 Task: Find connections with filter location Compiègne with filter topic #linkedinnetworkingwith filter profile language German with filter current company Muthoot Fincorp Ltd. with filter school Coimbatore Tamil Nadu jobs  with filter industry Furniture and Home Furnishings Manufacturing with filter service category Financial Planning with filter keywords title Phone Survey Conductor
Action: Mouse moved to (629, 83)
Screenshot: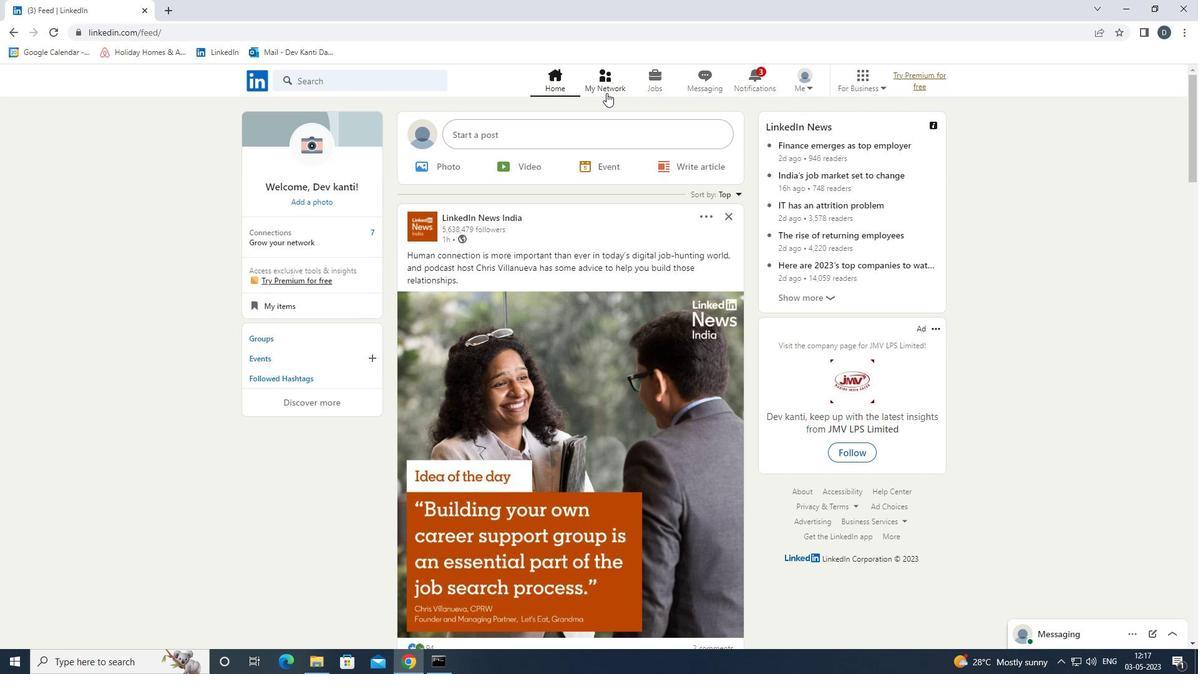 
Action: Mouse pressed left at (629, 83)
Screenshot: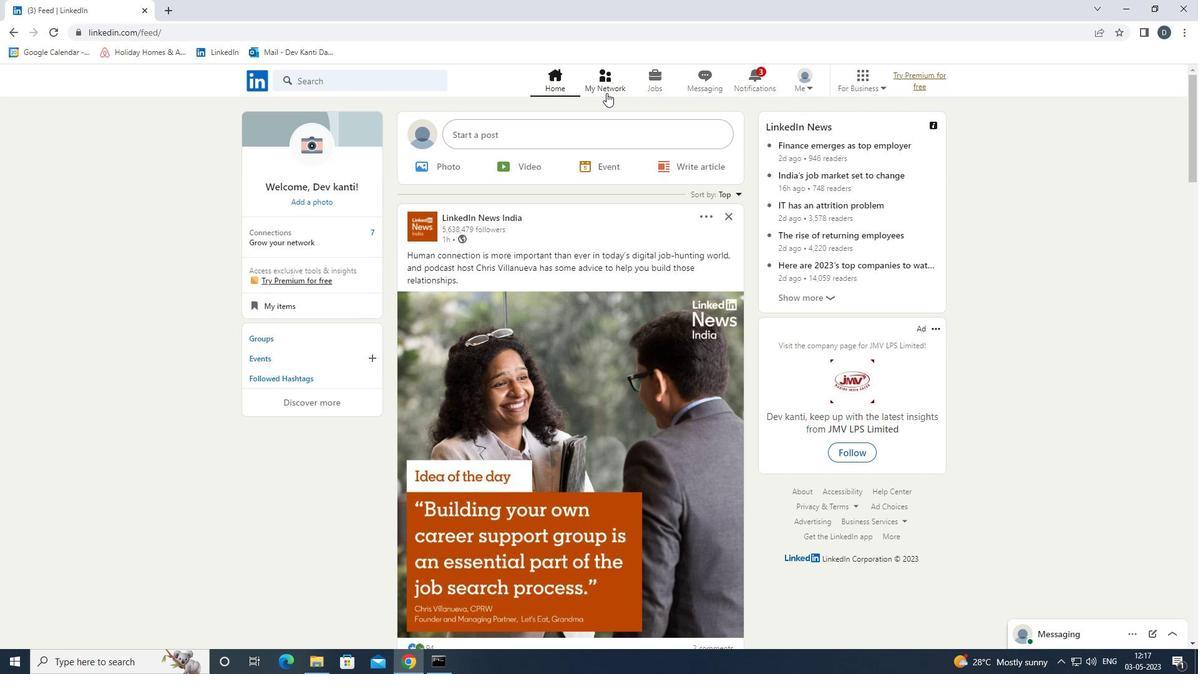 
Action: Mouse moved to (604, 75)
Screenshot: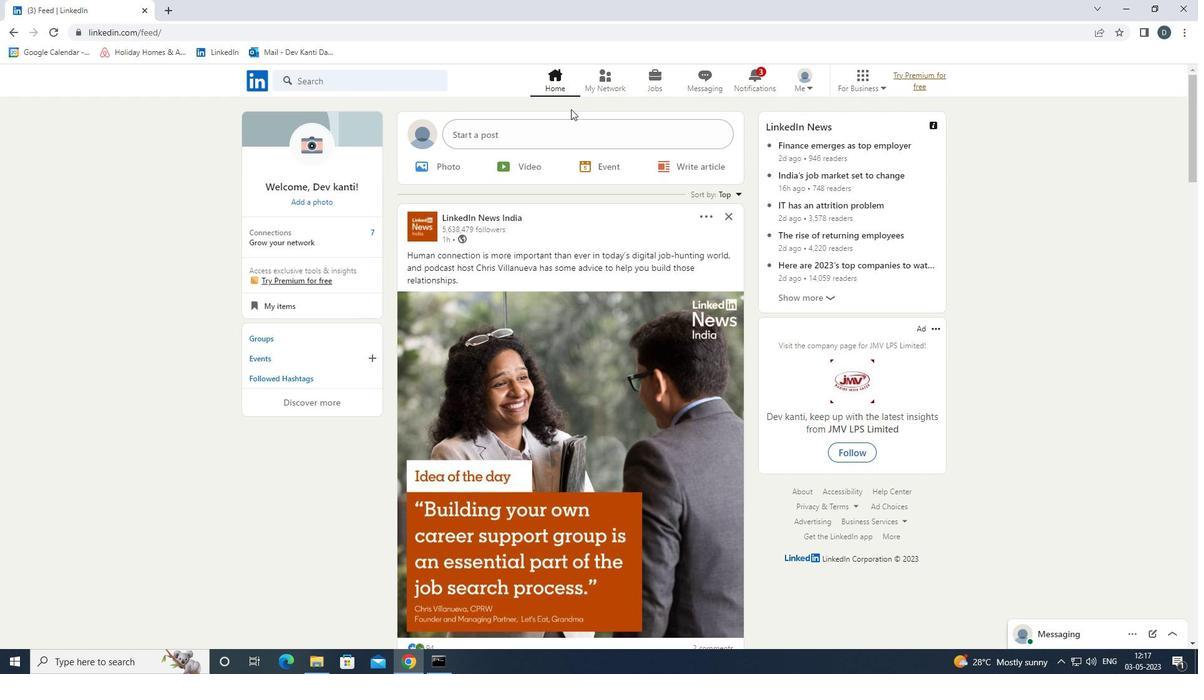 
Action: Mouse pressed left at (604, 75)
Screenshot: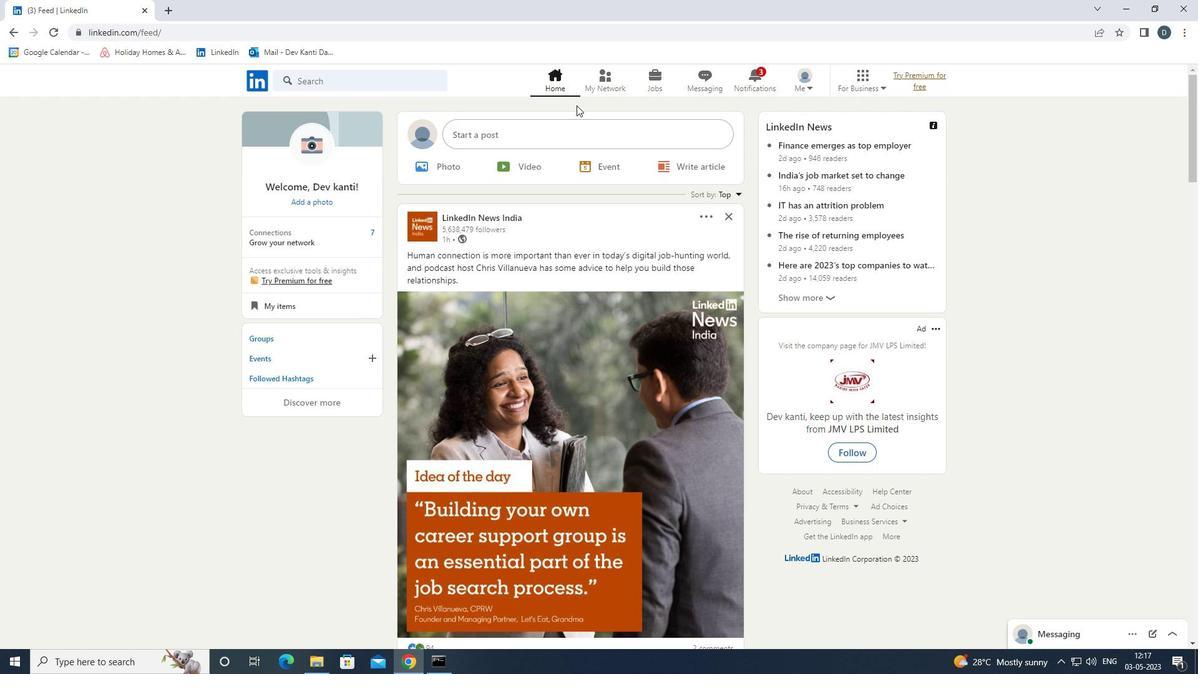 
Action: Mouse moved to (414, 149)
Screenshot: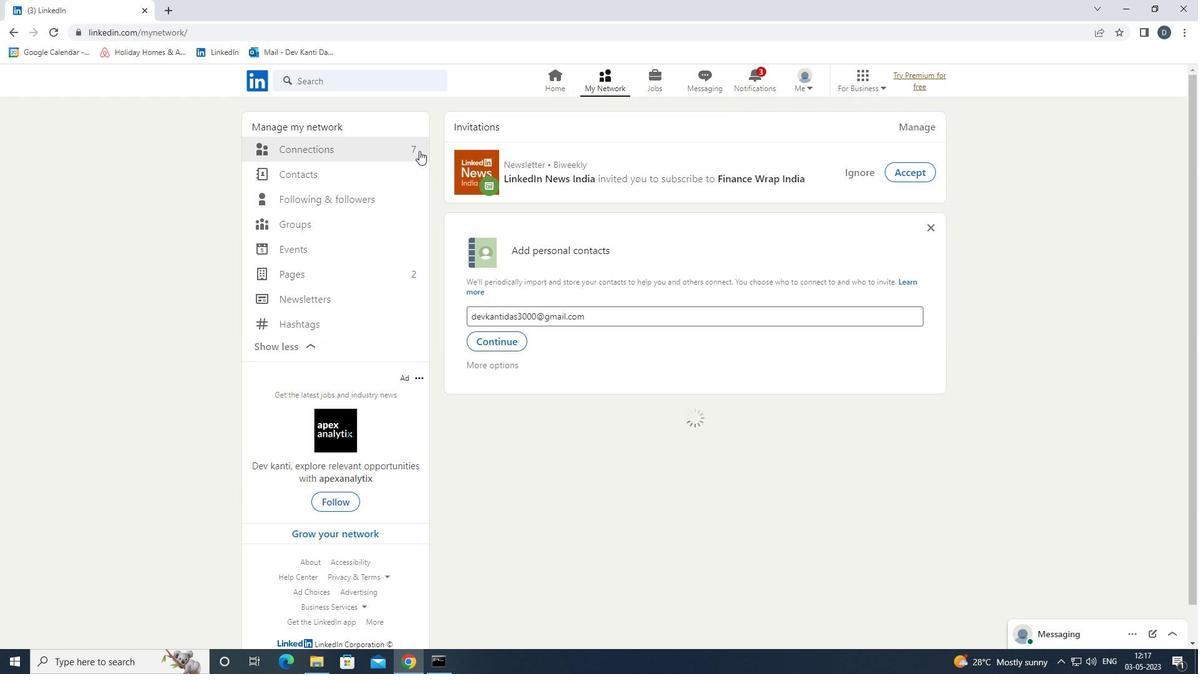
Action: Mouse pressed left at (414, 149)
Screenshot: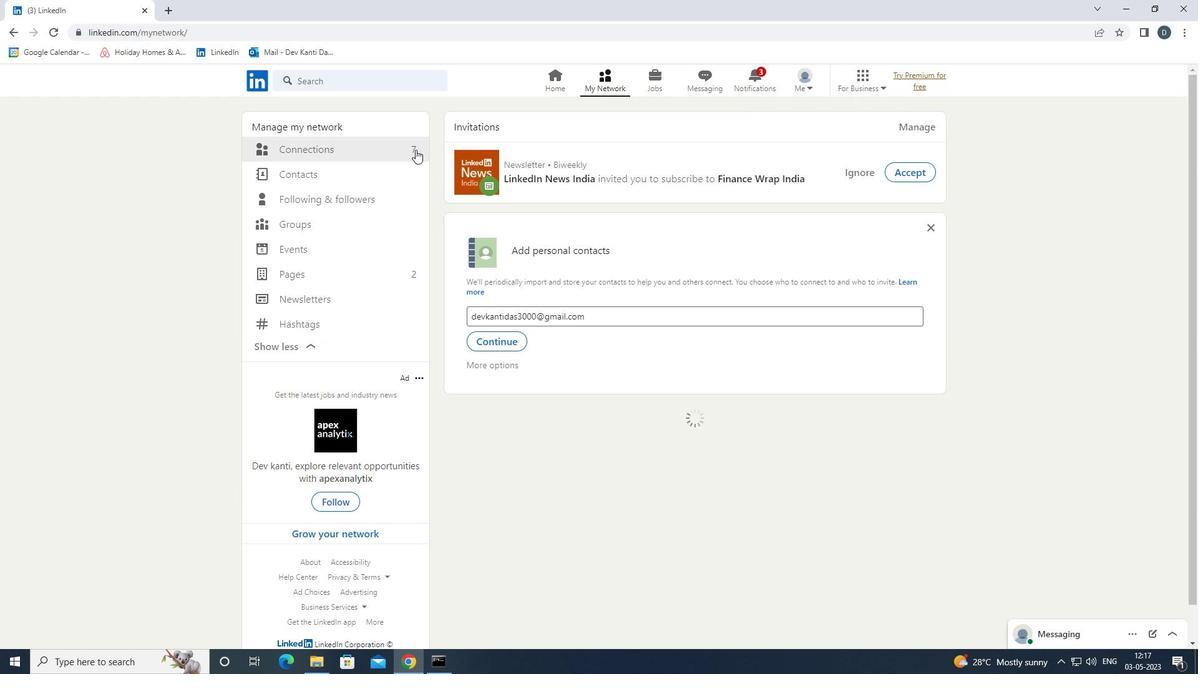 
Action: Mouse moved to (665, 140)
Screenshot: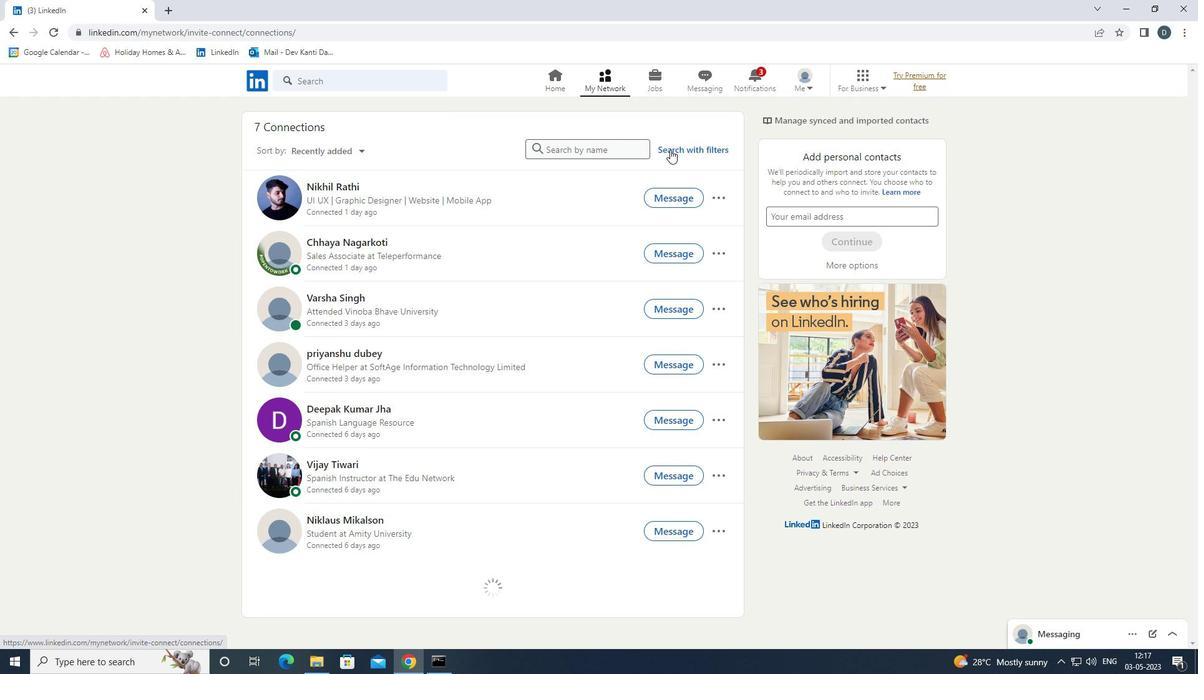 
Action: Mouse pressed left at (665, 140)
Screenshot: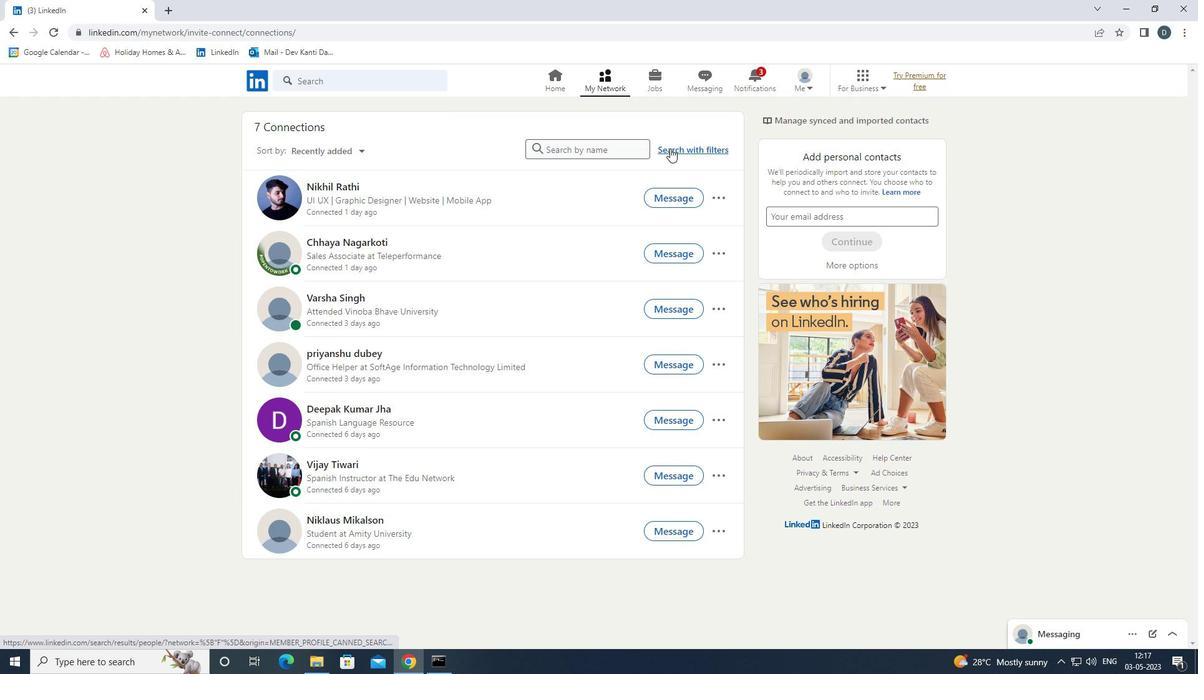 
Action: Mouse moved to (667, 143)
Screenshot: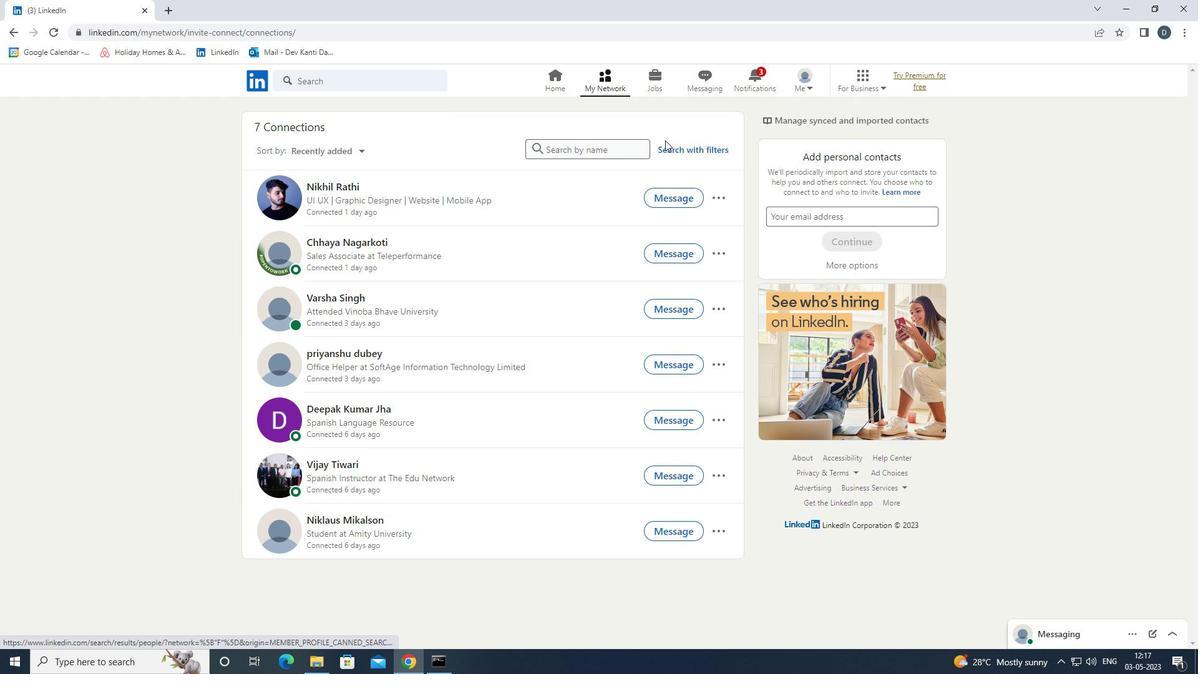 
Action: Mouse pressed left at (667, 143)
Screenshot: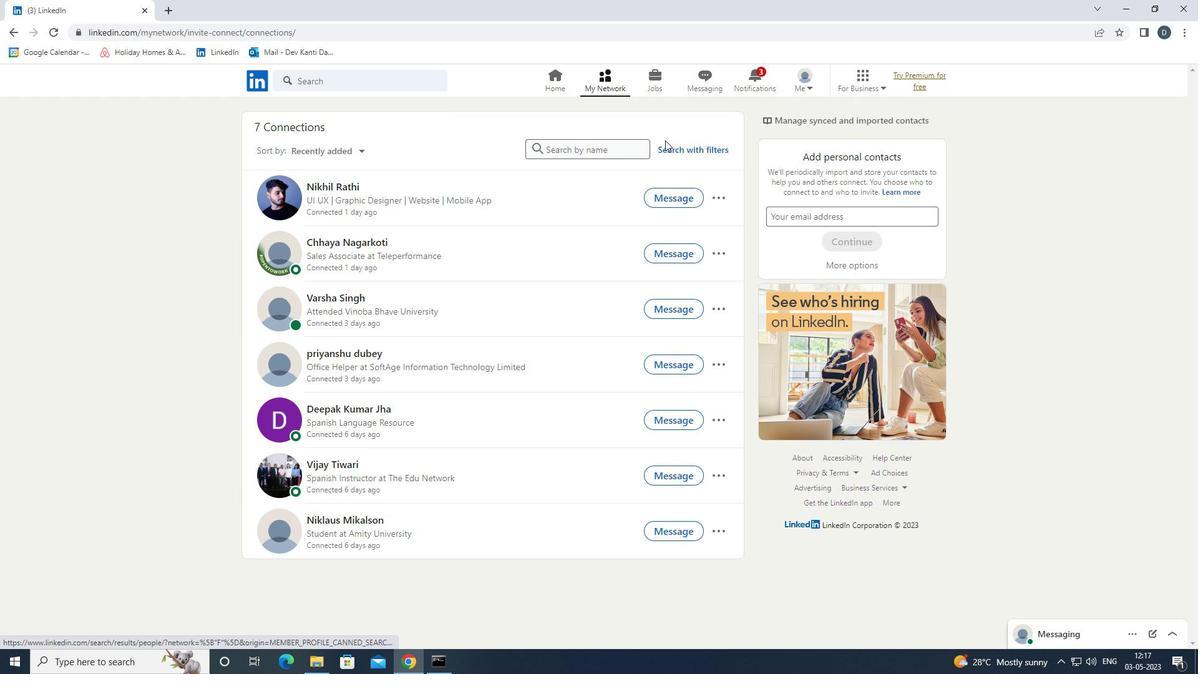 
Action: Mouse moved to (640, 113)
Screenshot: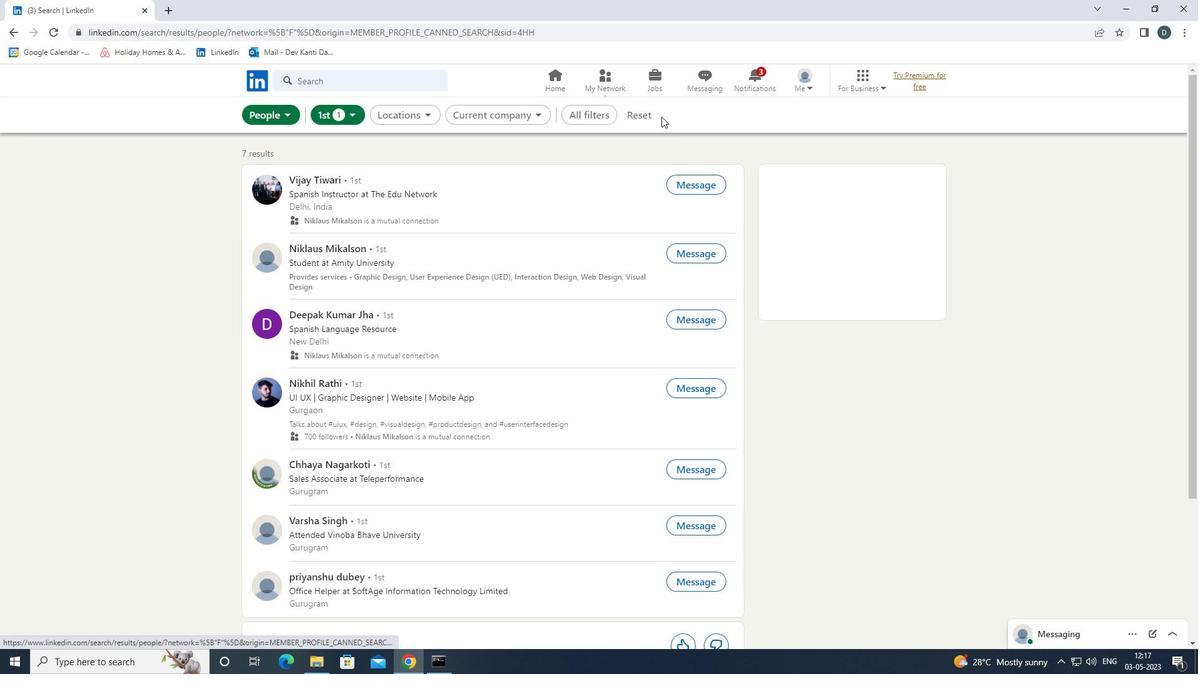 
Action: Mouse pressed left at (640, 113)
Screenshot: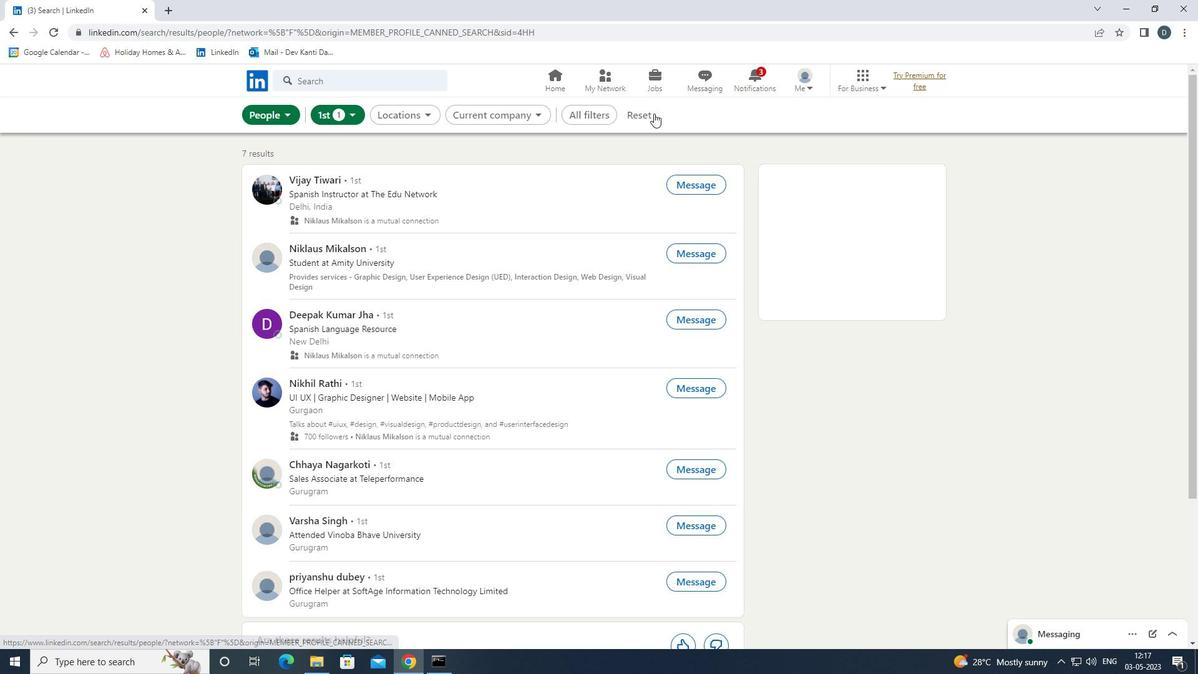 
Action: Mouse moved to (614, 119)
Screenshot: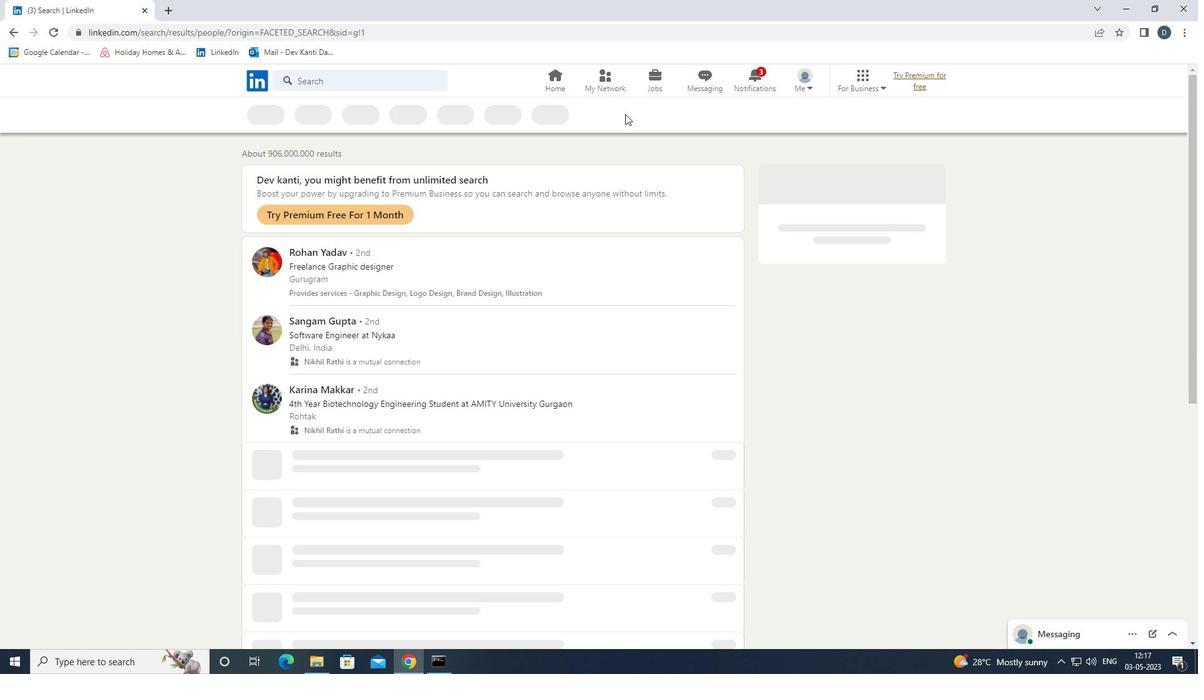 
Action: Mouse pressed left at (614, 119)
Screenshot: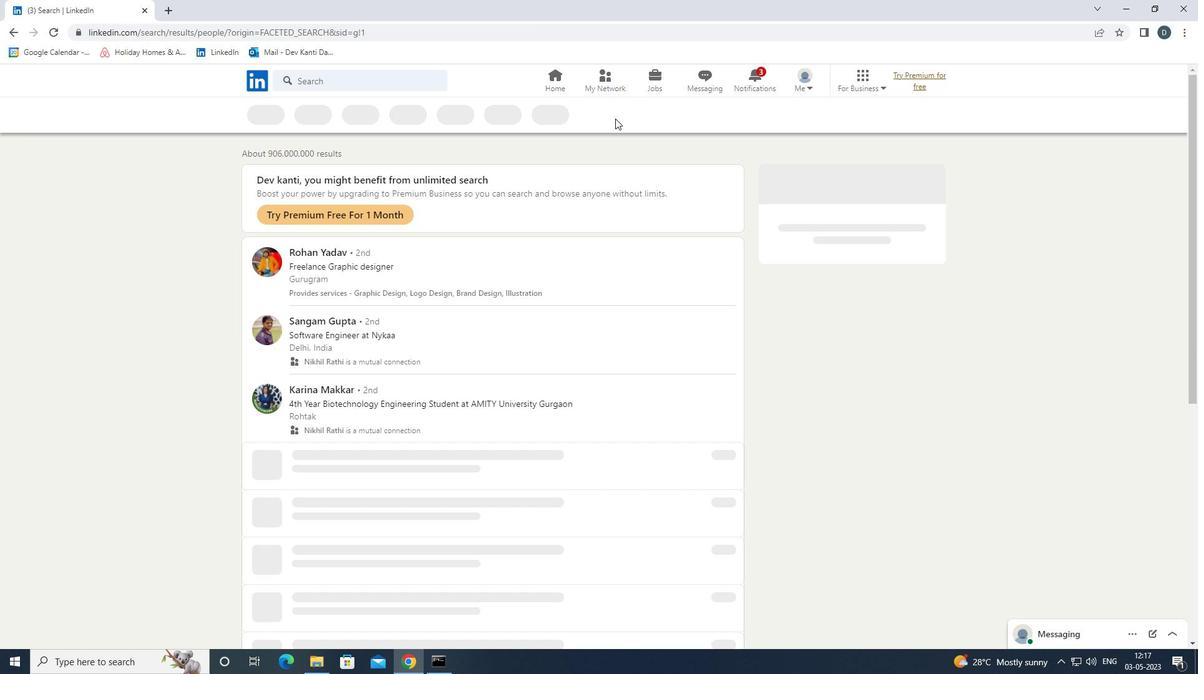 
Action: Mouse moved to (1027, 433)
Screenshot: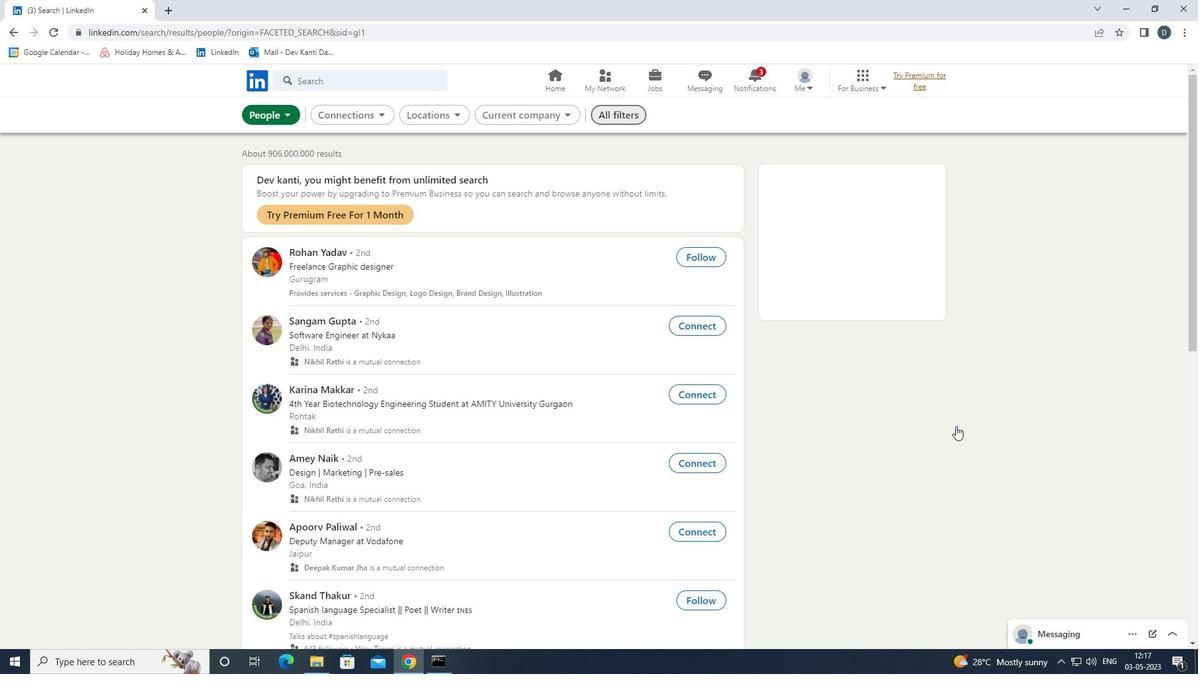 
Action: Mouse scrolled (1027, 432) with delta (0, 0)
Screenshot: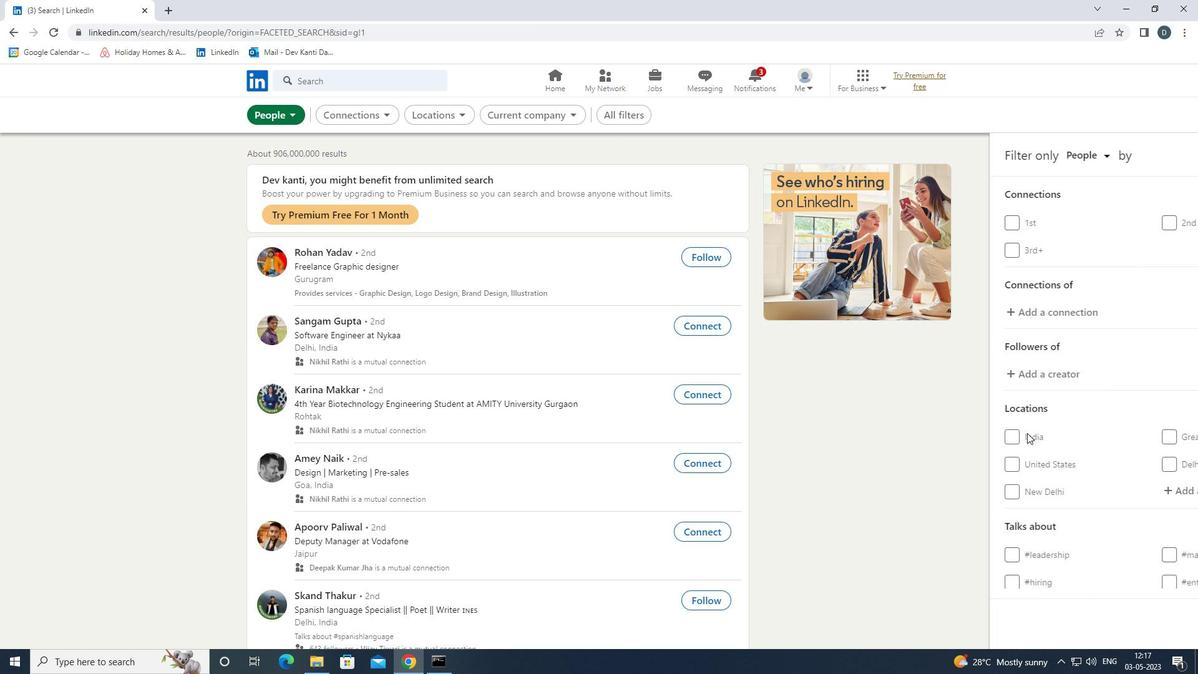 
Action: Mouse scrolled (1027, 432) with delta (0, 0)
Screenshot: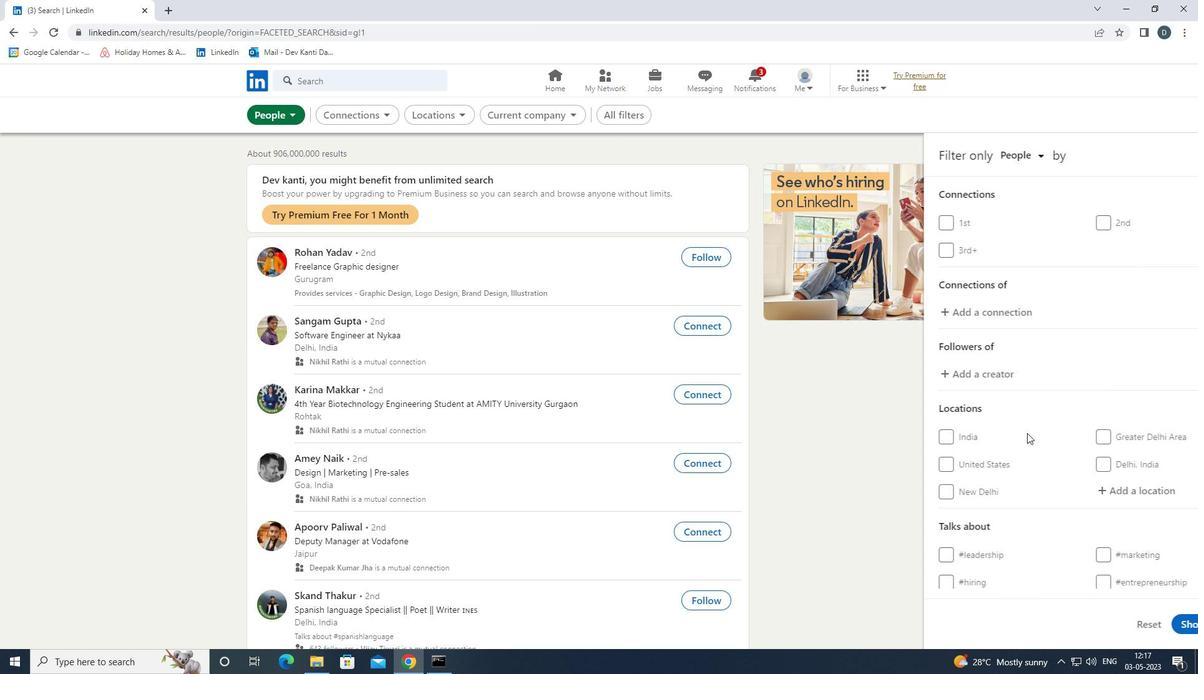 
Action: Mouse moved to (1031, 362)
Screenshot: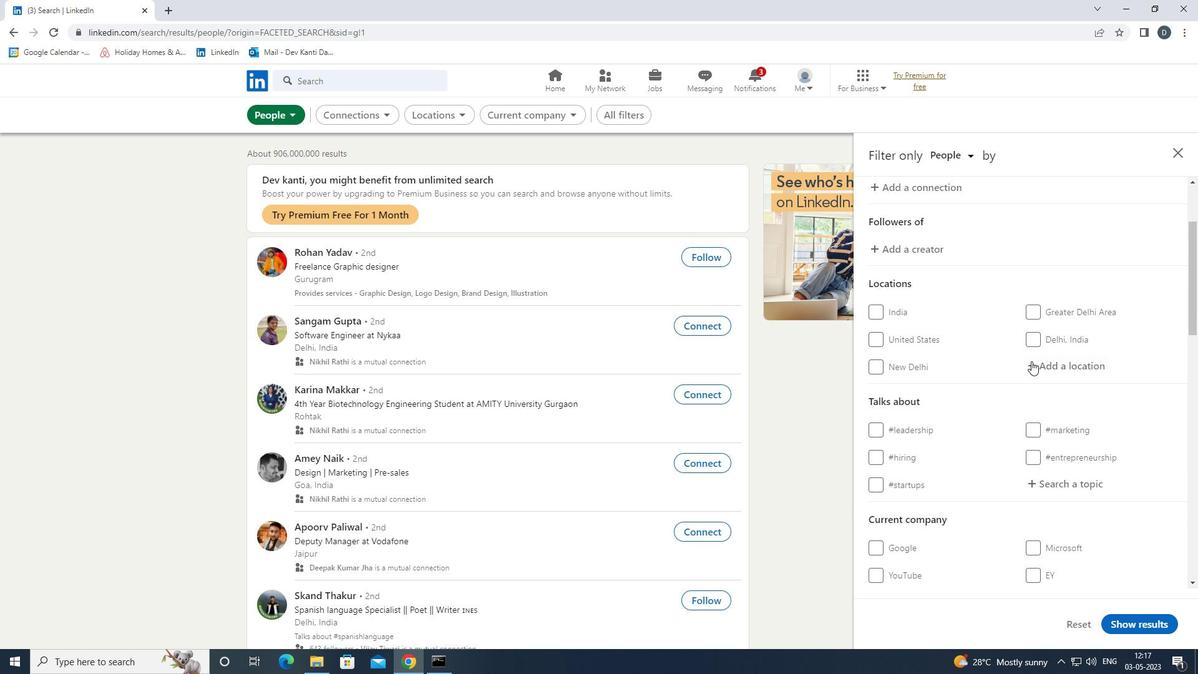 
Action: Mouse pressed left at (1031, 362)
Screenshot: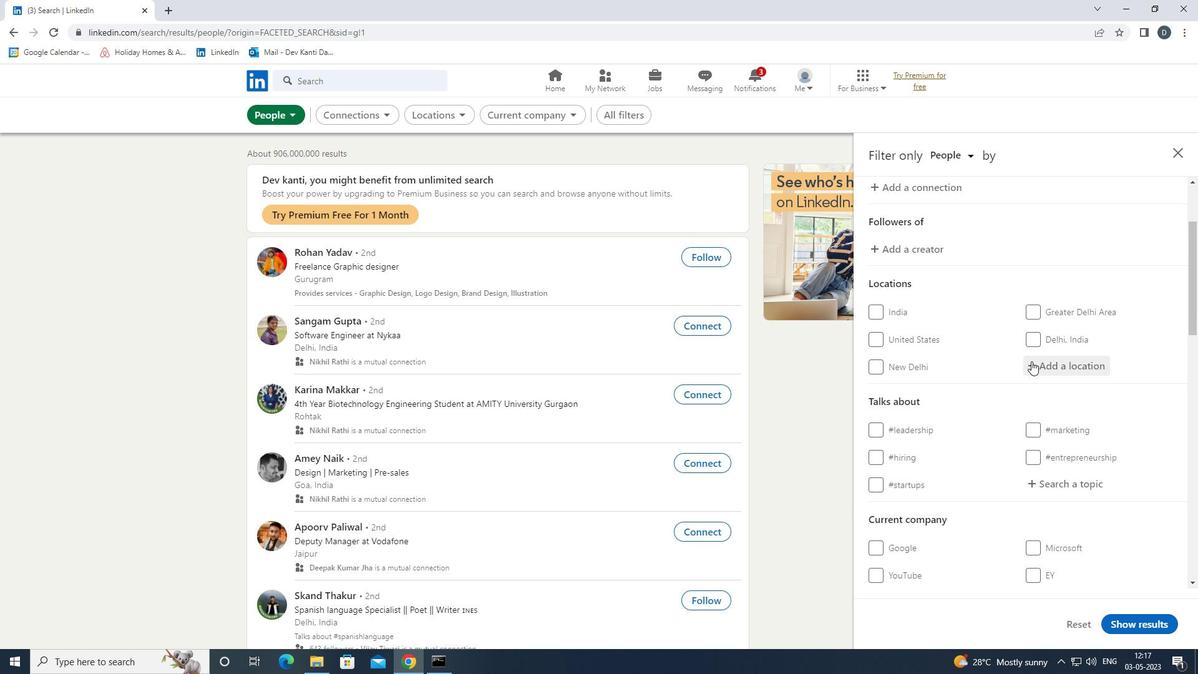 
Action: Mouse moved to (1030, 365)
Screenshot: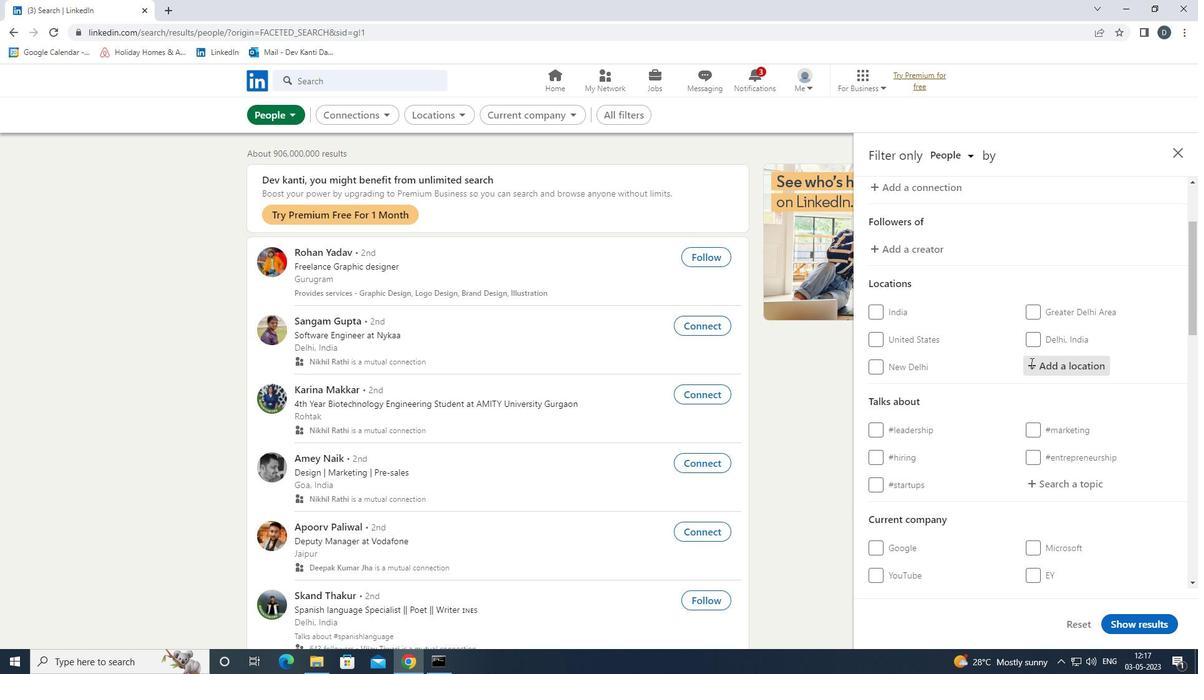 
Action: Key pressed <Key.shift>COMPIEGNE<Key.down><Key.enter>
Screenshot: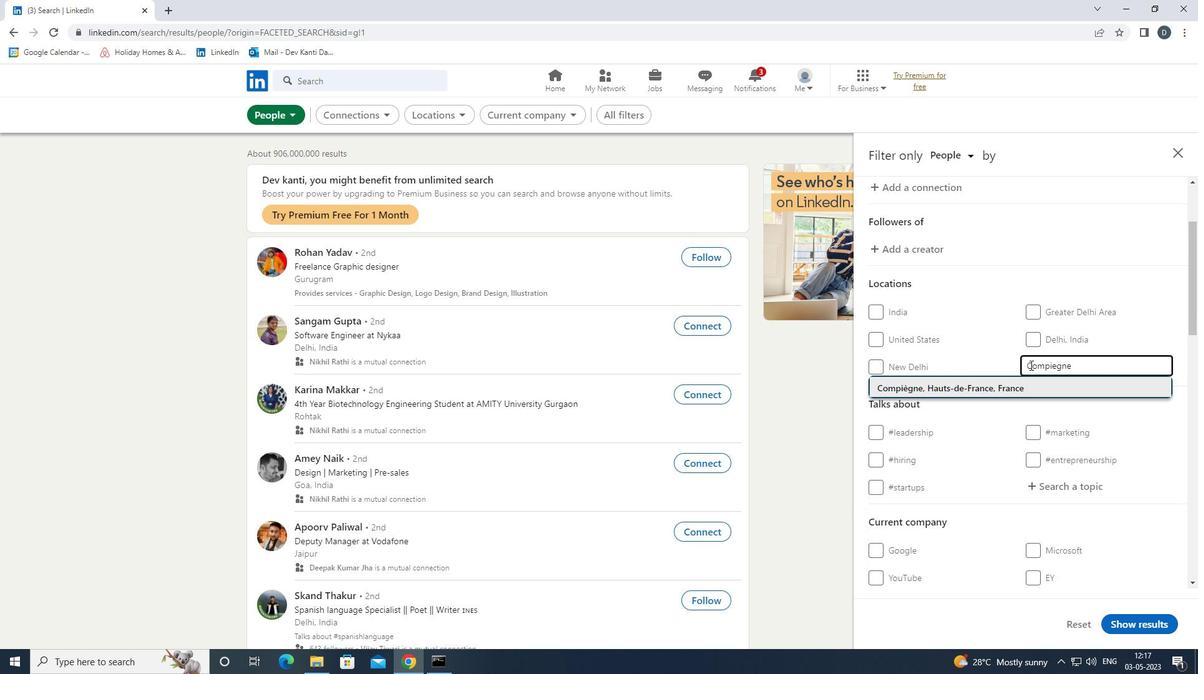 
Action: Mouse moved to (1036, 366)
Screenshot: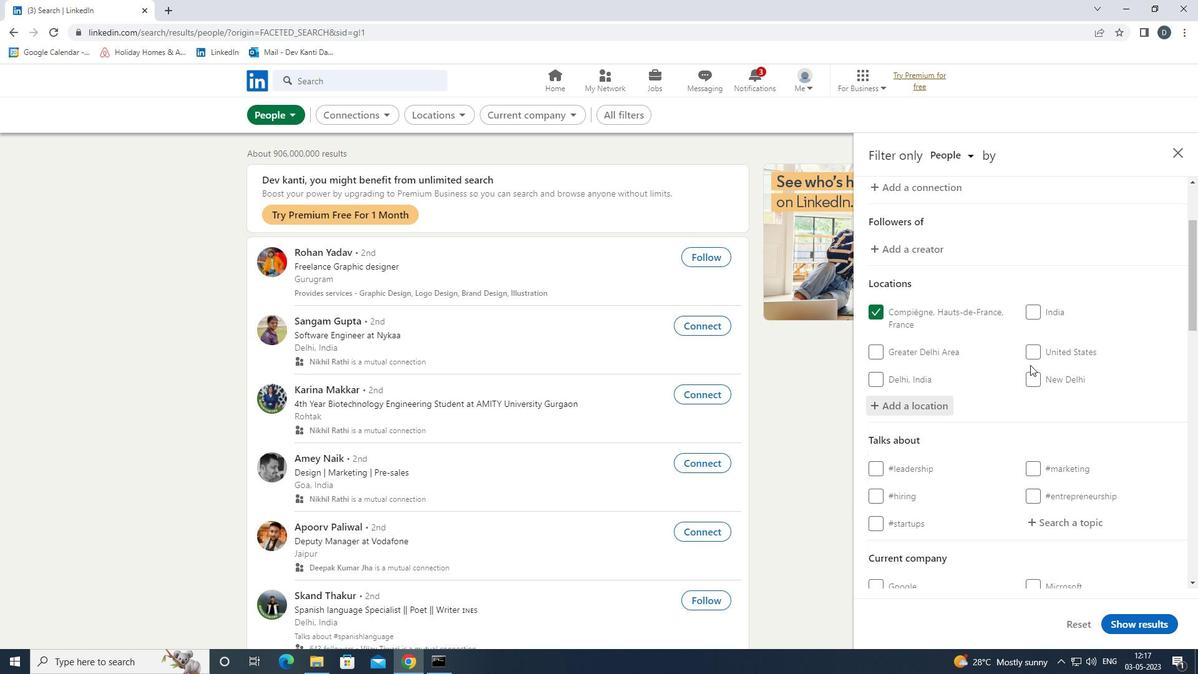 
Action: Mouse scrolled (1036, 365) with delta (0, 0)
Screenshot: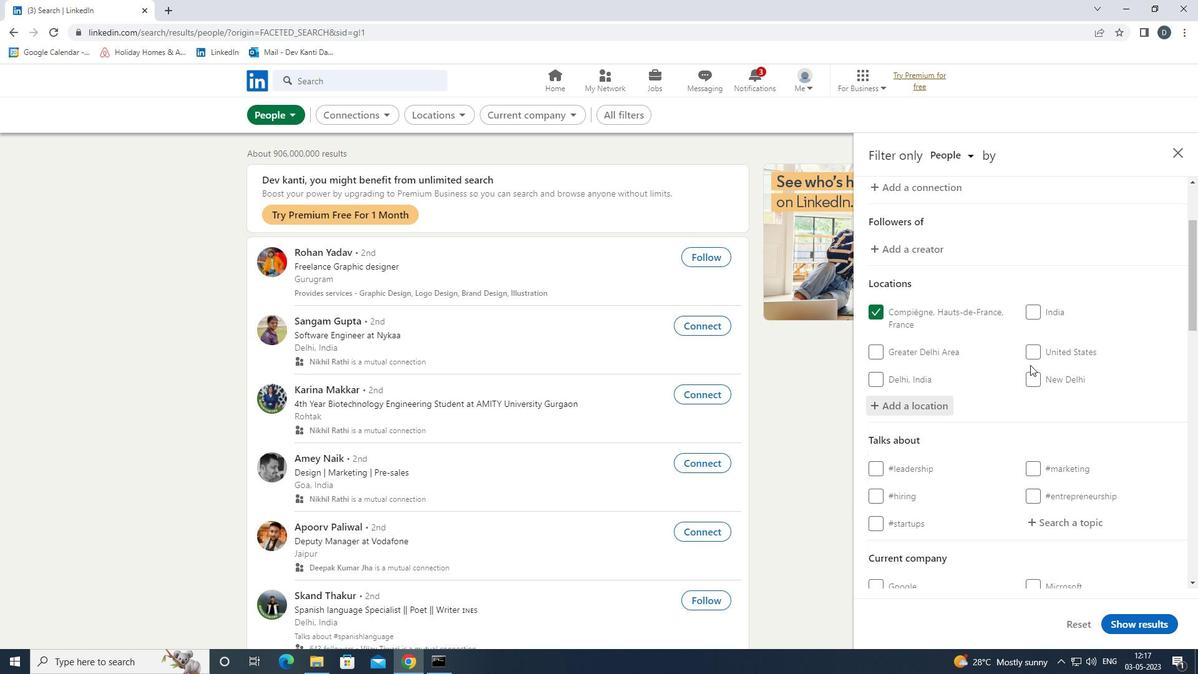 
Action: Mouse scrolled (1036, 365) with delta (0, 0)
Screenshot: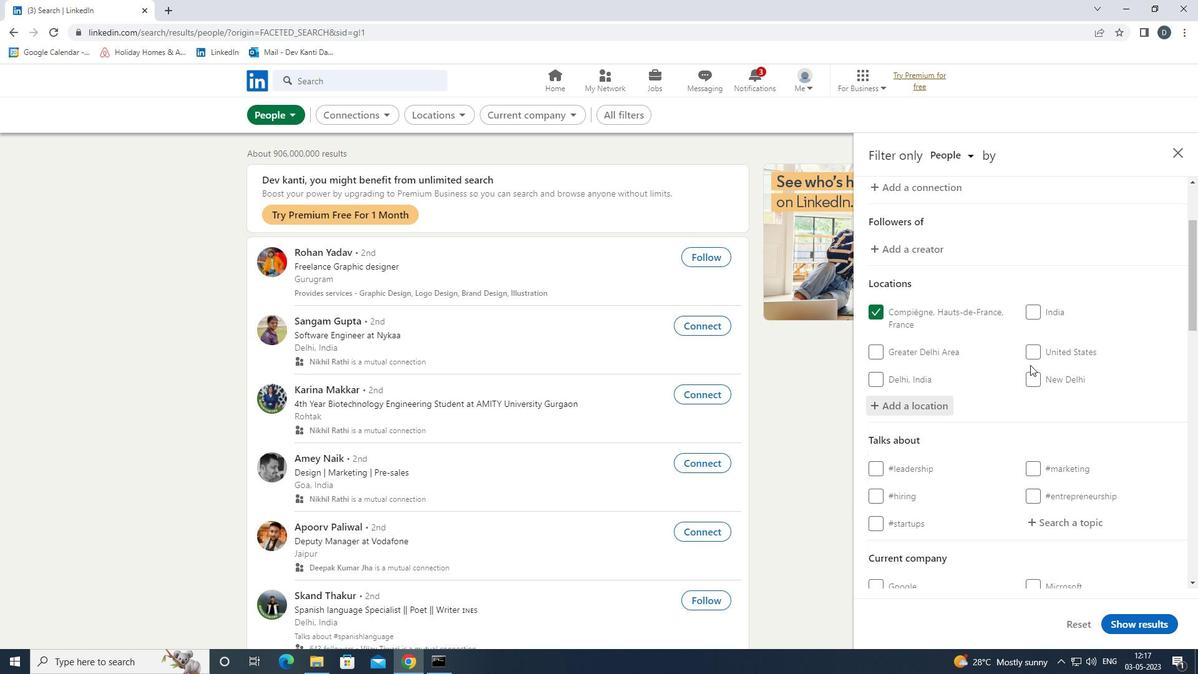 
Action: Mouse moved to (1051, 401)
Screenshot: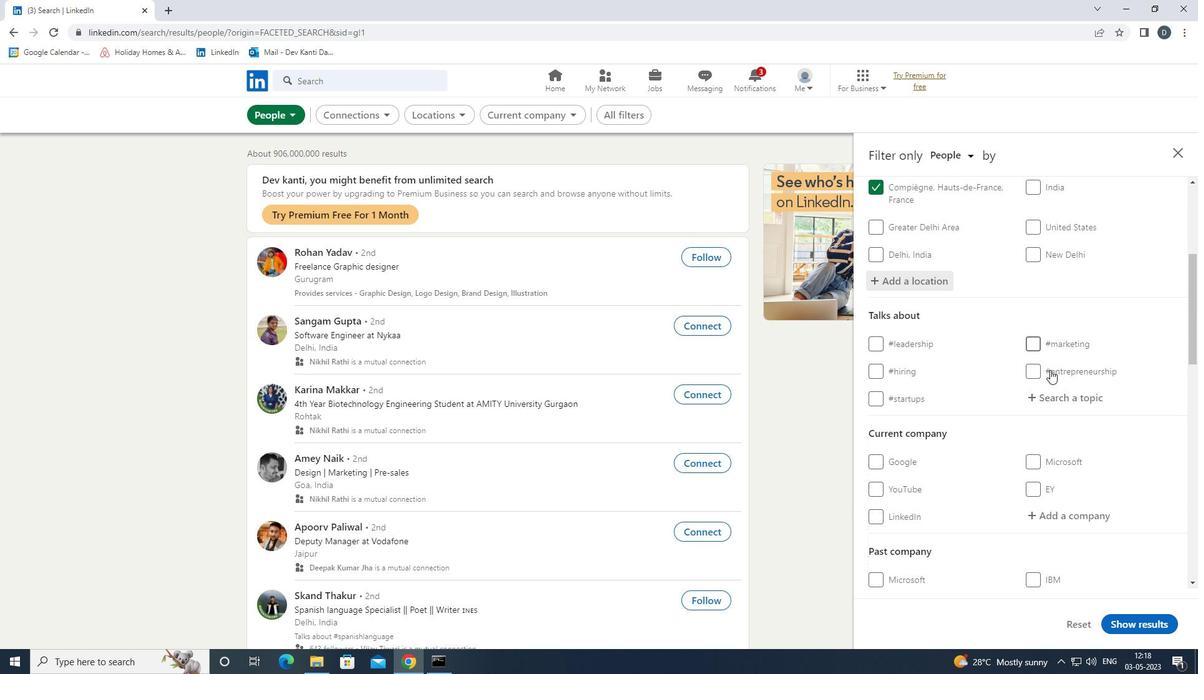 
Action: Mouse pressed left at (1051, 401)
Screenshot: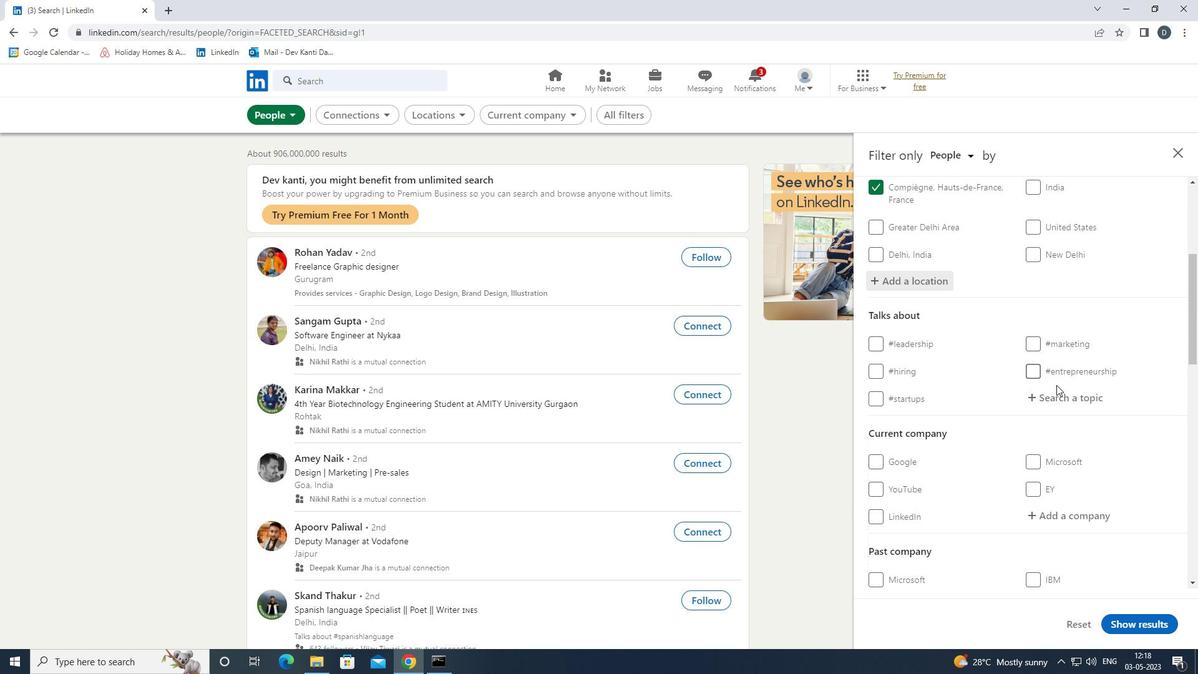 
Action: Key pressed <Key.shift>LINKEDINNETWORK<Key.down><Key.enter>
Screenshot: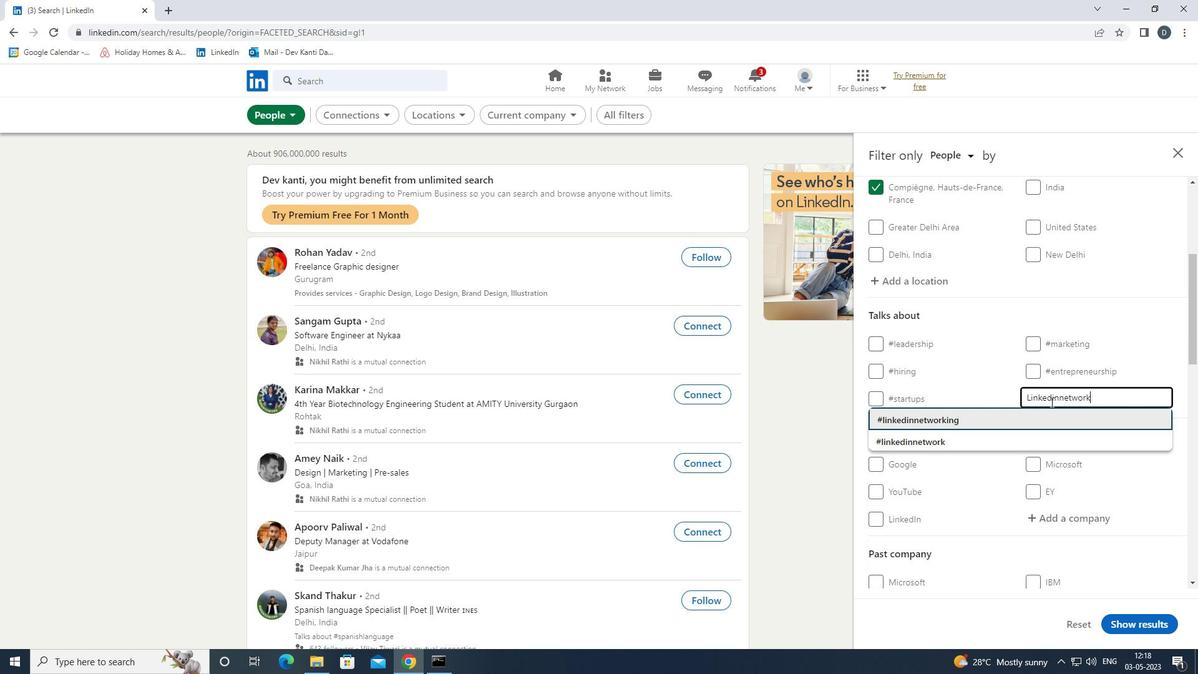 
Action: Mouse moved to (1051, 402)
Screenshot: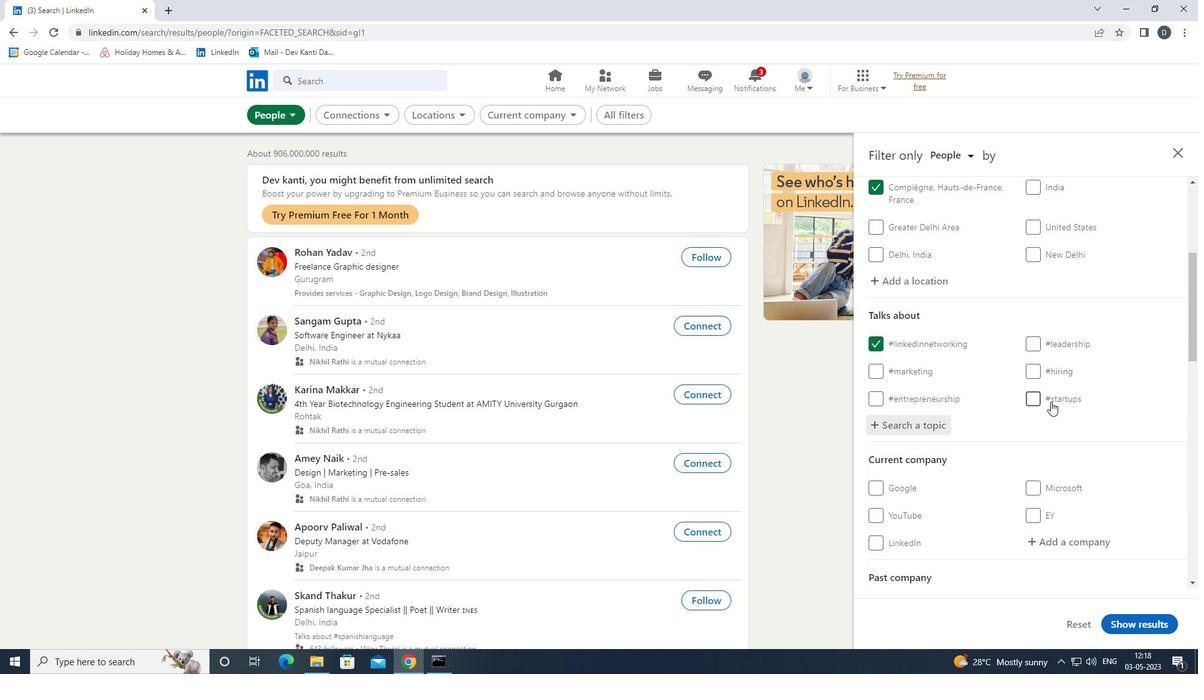 
Action: Mouse scrolled (1051, 401) with delta (0, 0)
Screenshot: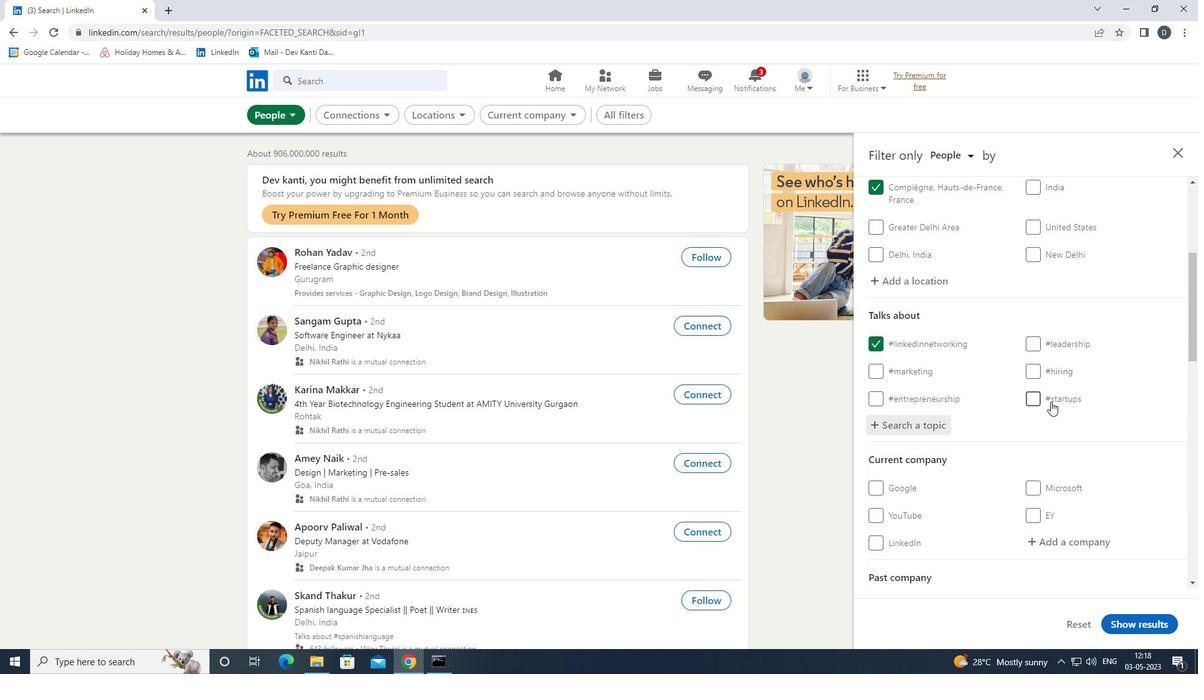 
Action: Mouse moved to (1057, 409)
Screenshot: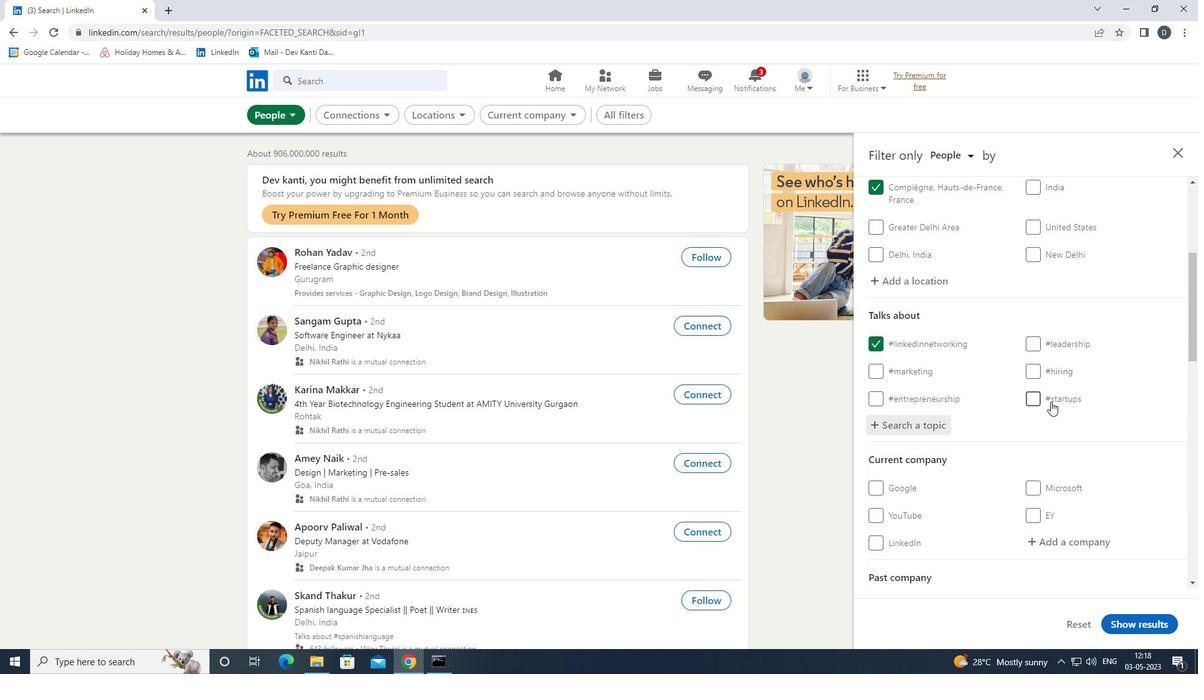 
Action: Mouse scrolled (1057, 408) with delta (0, 0)
Screenshot: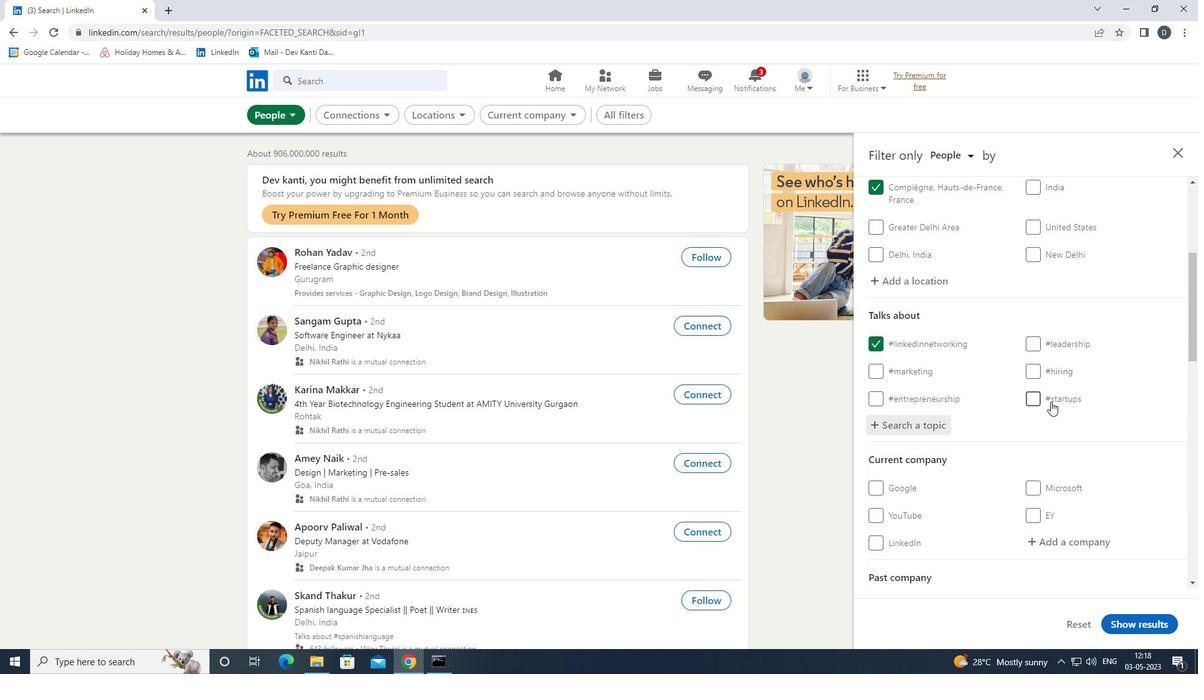 
Action: Mouse moved to (1057, 411)
Screenshot: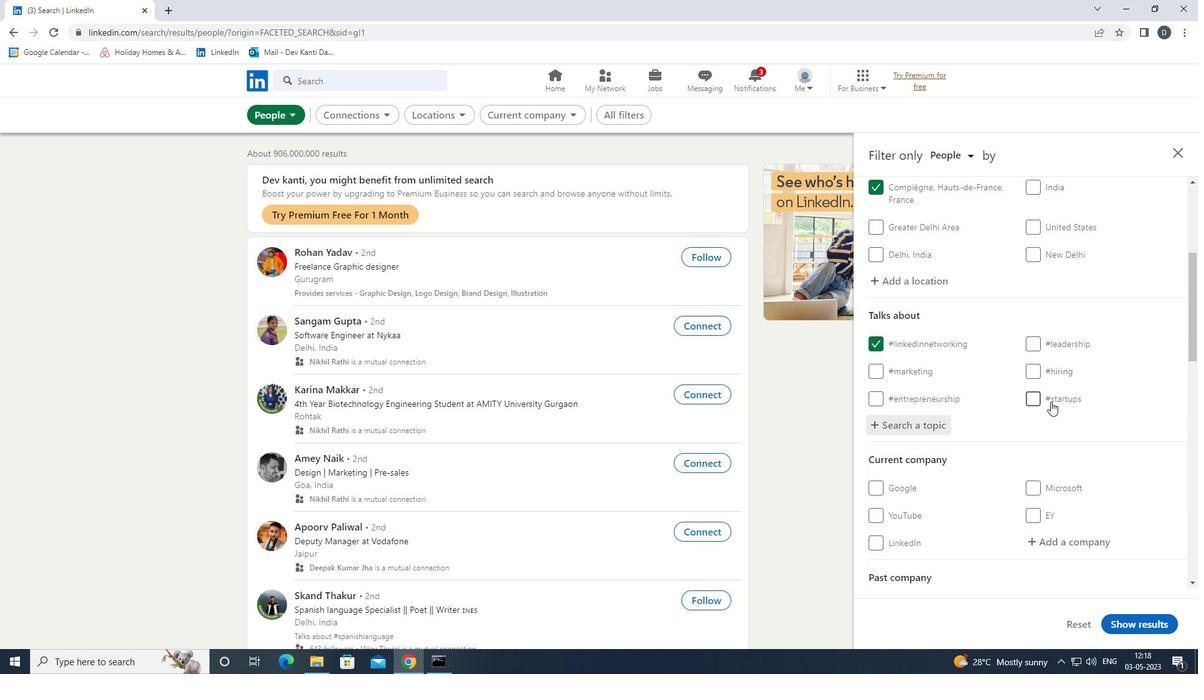 
Action: Mouse scrolled (1057, 410) with delta (0, 0)
Screenshot: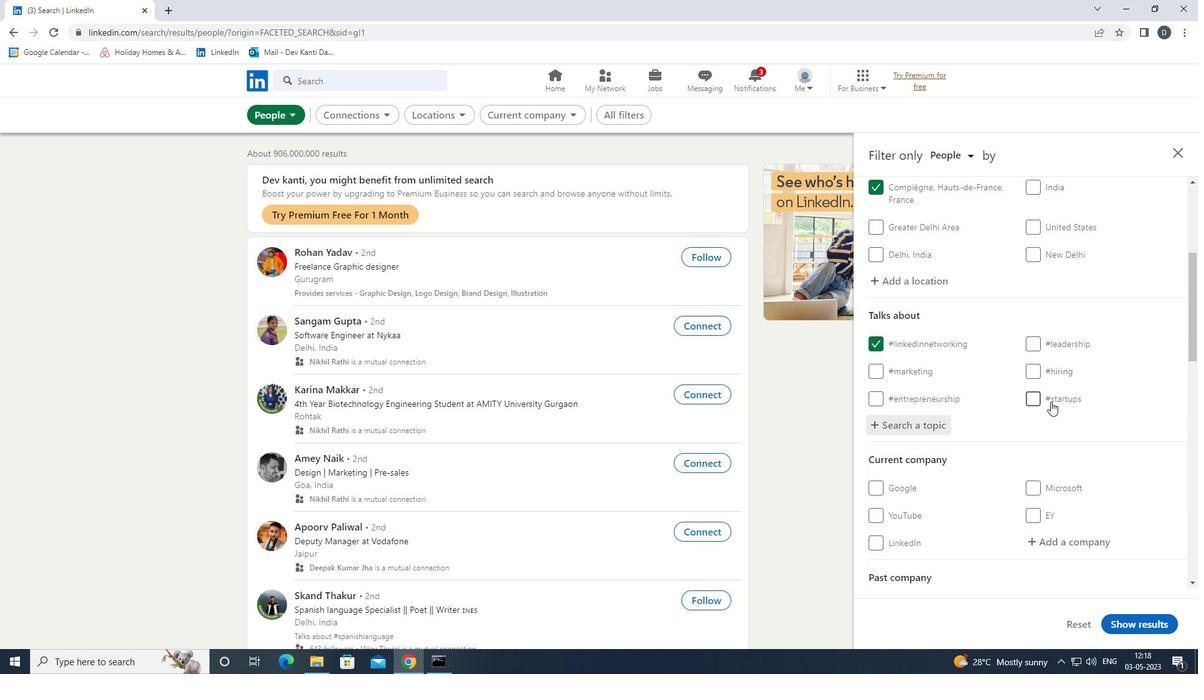 
Action: Mouse moved to (1052, 403)
Screenshot: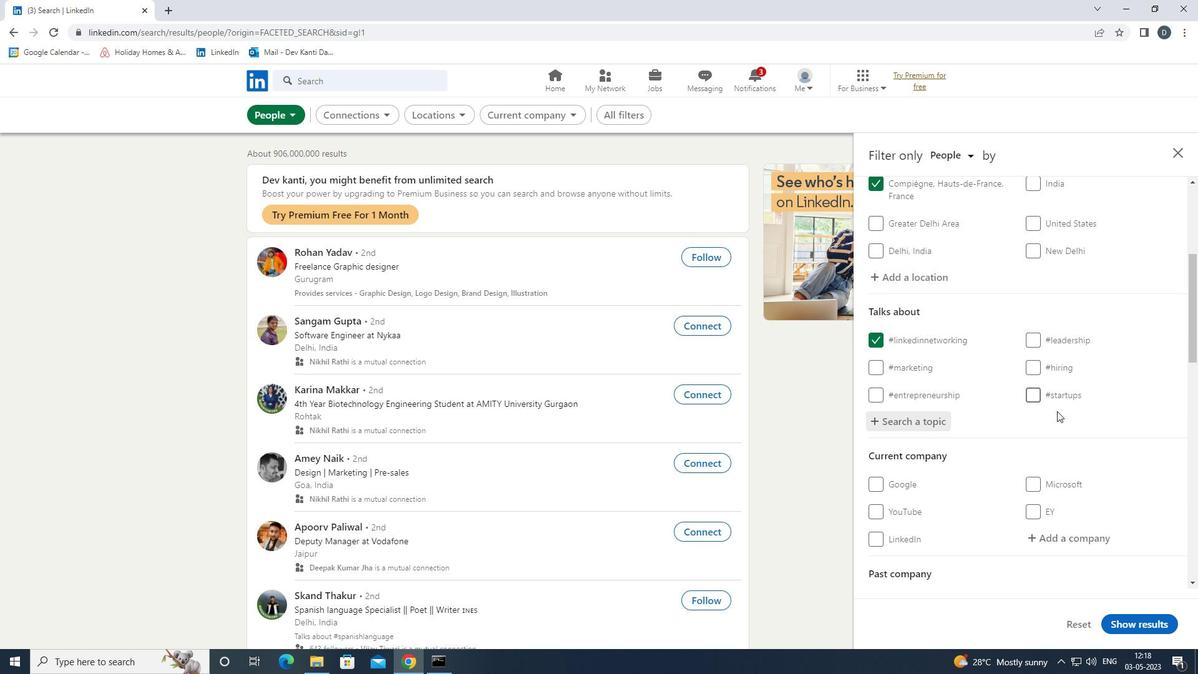 
Action: Mouse scrolled (1052, 402) with delta (0, 0)
Screenshot: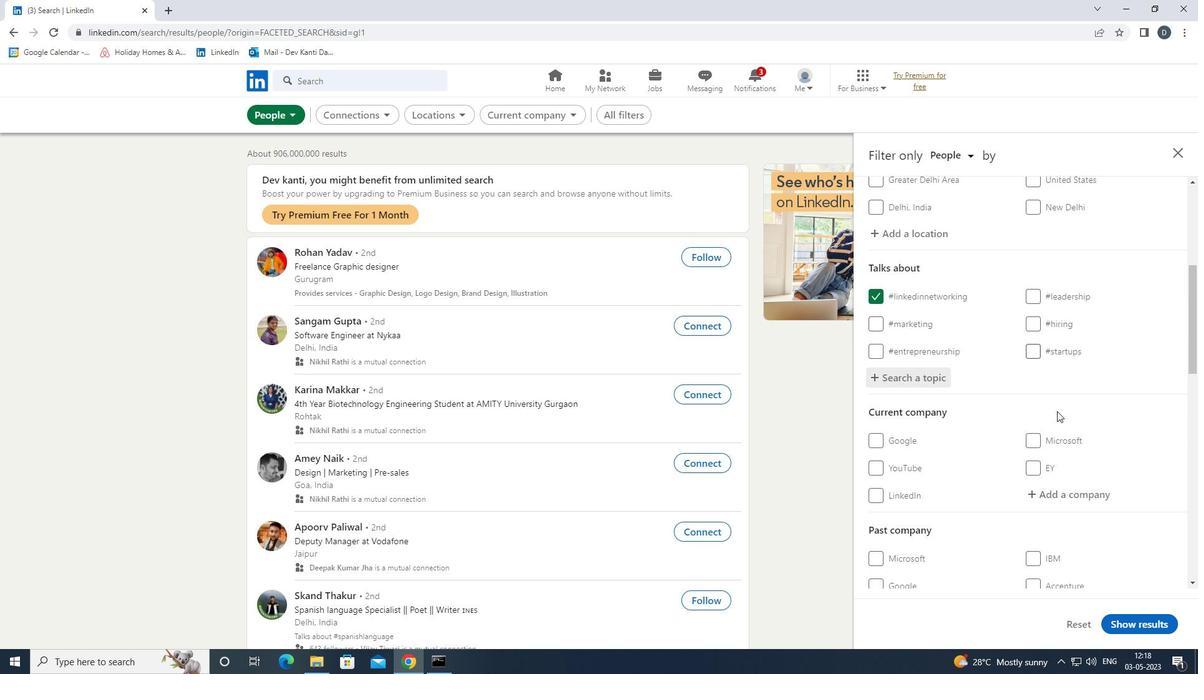 
Action: Mouse scrolled (1052, 402) with delta (0, 0)
Screenshot: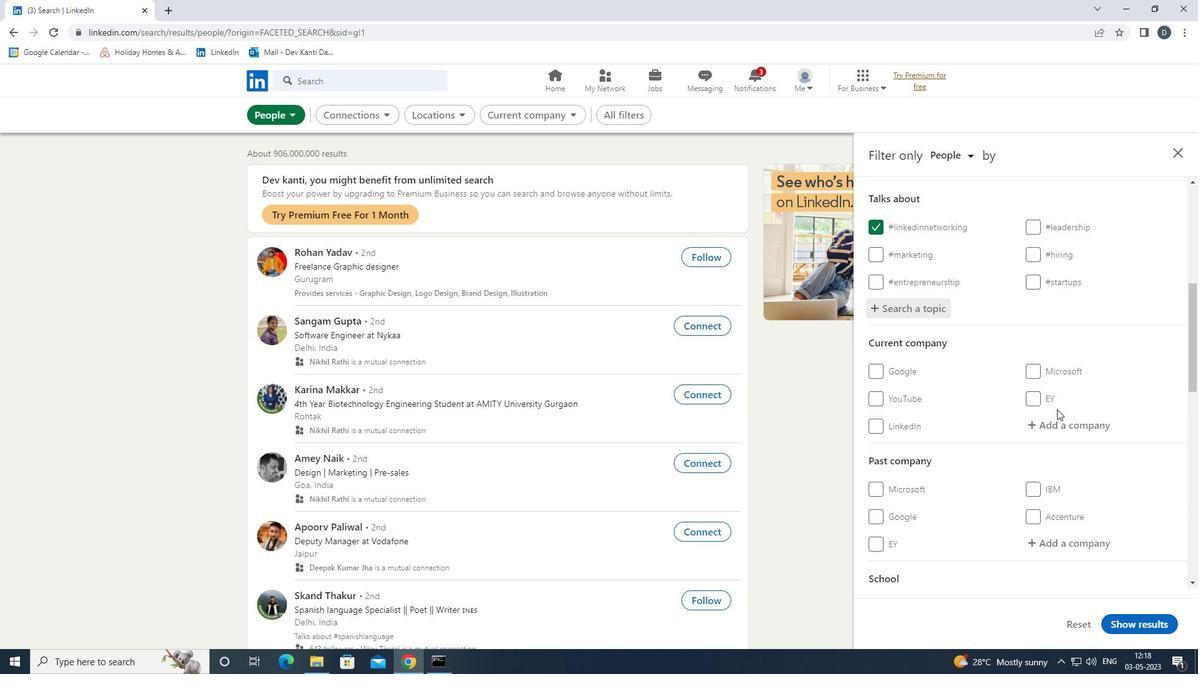 
Action: Mouse scrolled (1052, 402) with delta (0, 0)
Screenshot: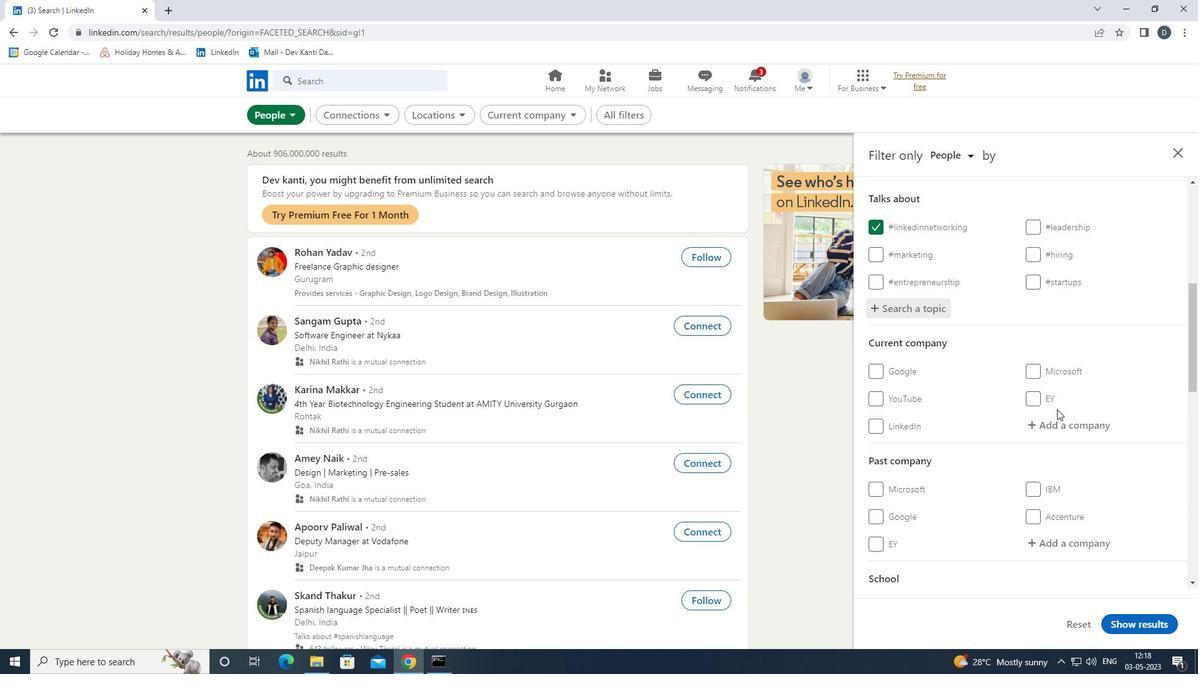 
Action: Mouse moved to (983, 473)
Screenshot: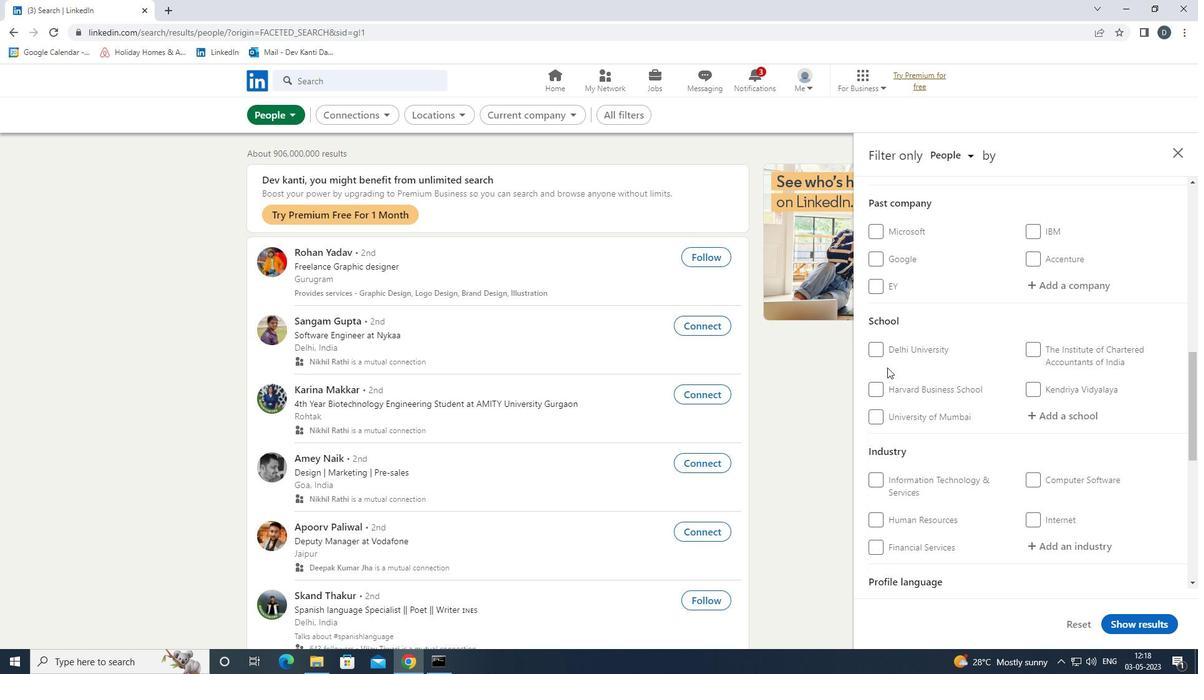 
Action: Mouse scrolled (983, 473) with delta (0, 0)
Screenshot: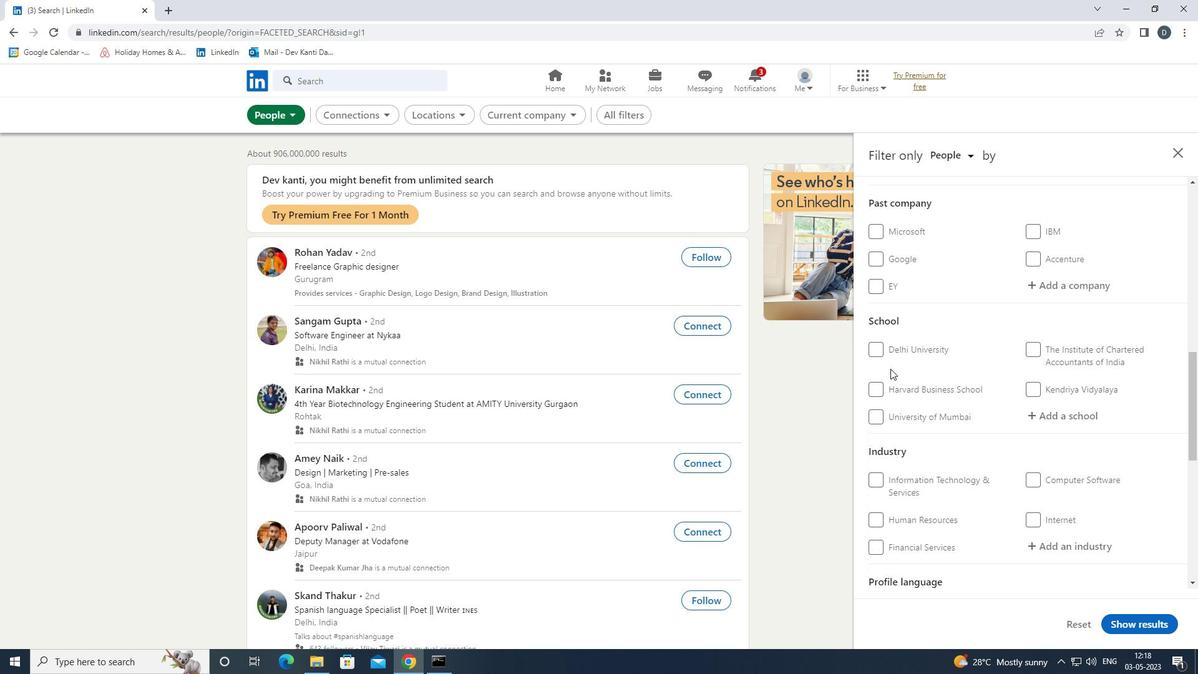 
Action: Mouse scrolled (983, 473) with delta (0, 0)
Screenshot: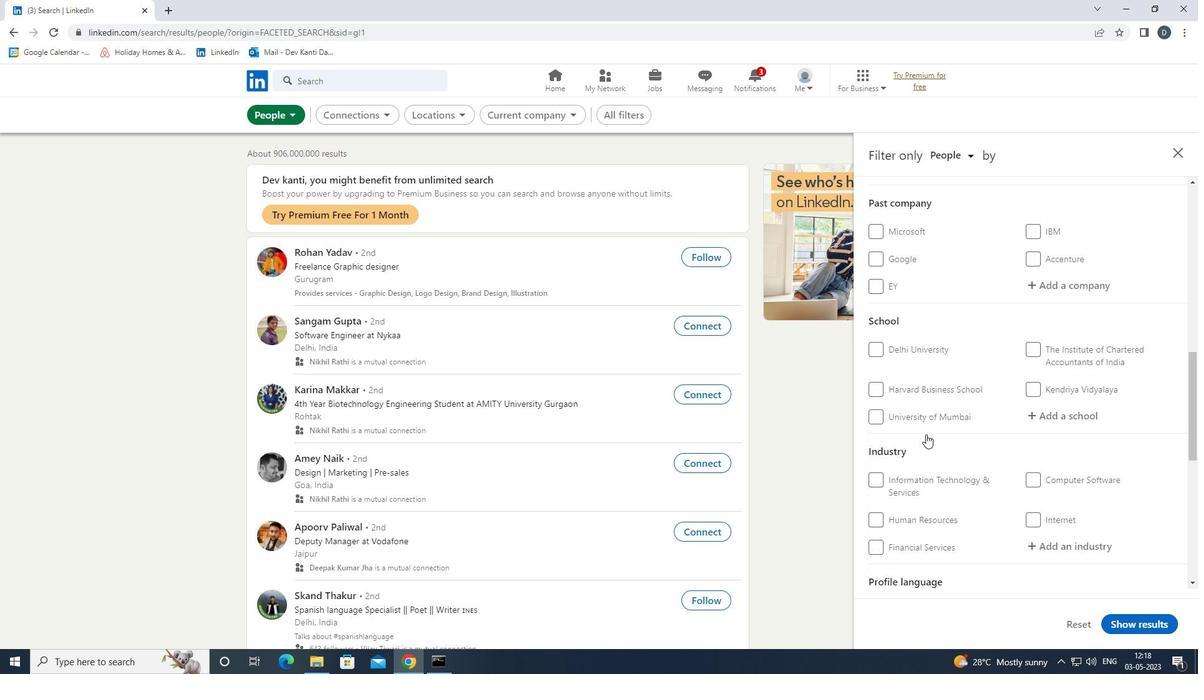 
Action: Mouse moved to (910, 543)
Screenshot: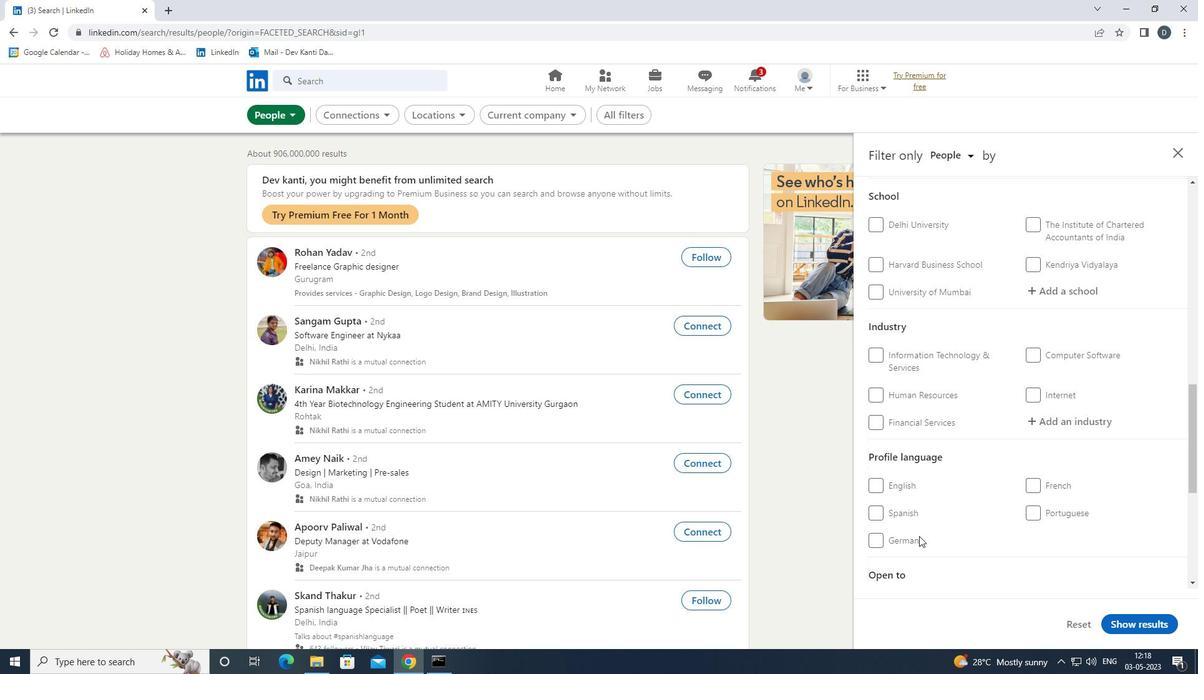
Action: Mouse pressed left at (910, 543)
Screenshot: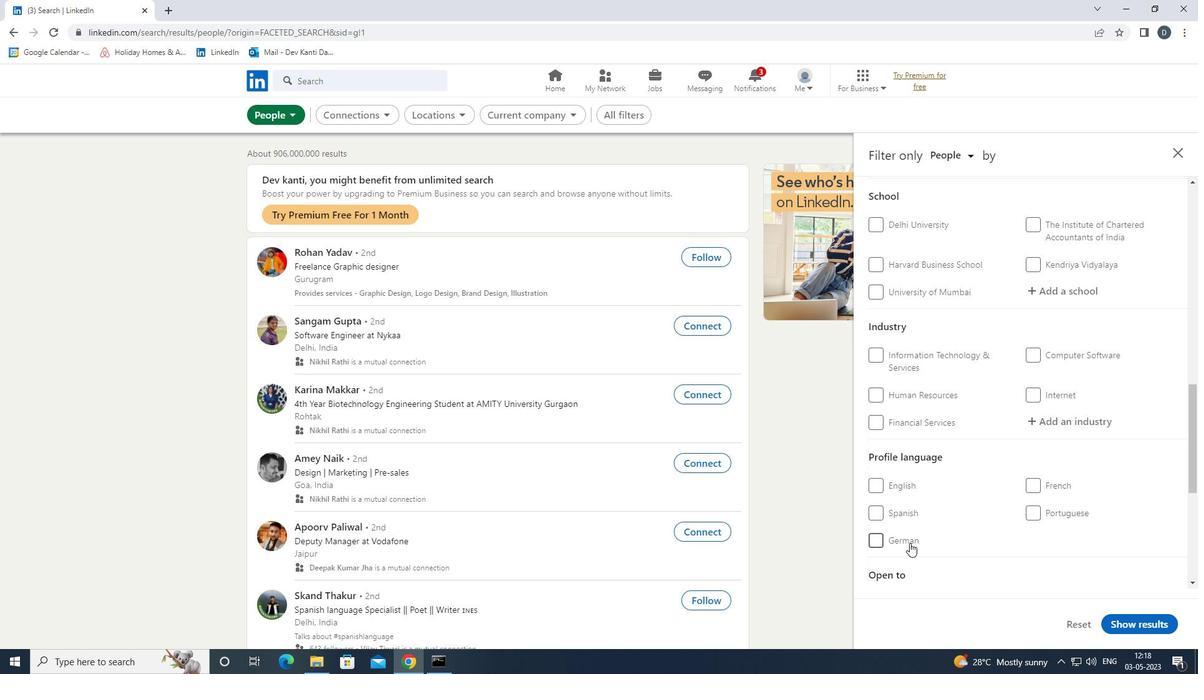 
Action: Mouse moved to (962, 536)
Screenshot: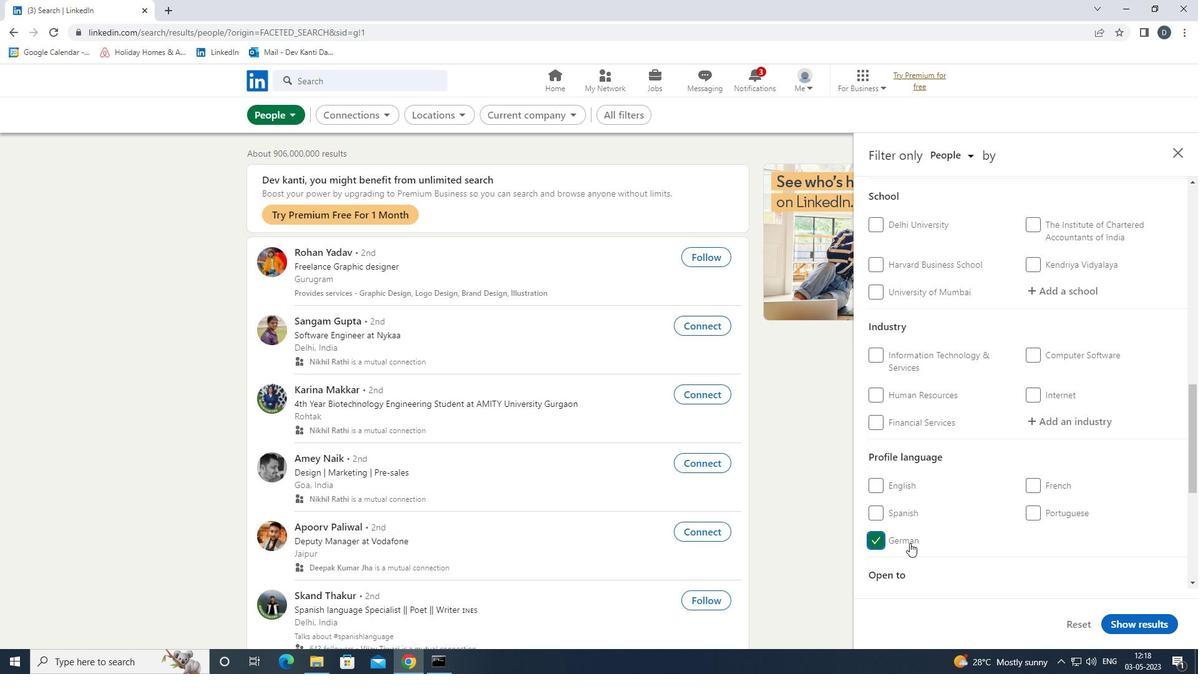 
Action: Mouse scrolled (962, 536) with delta (0, 0)
Screenshot: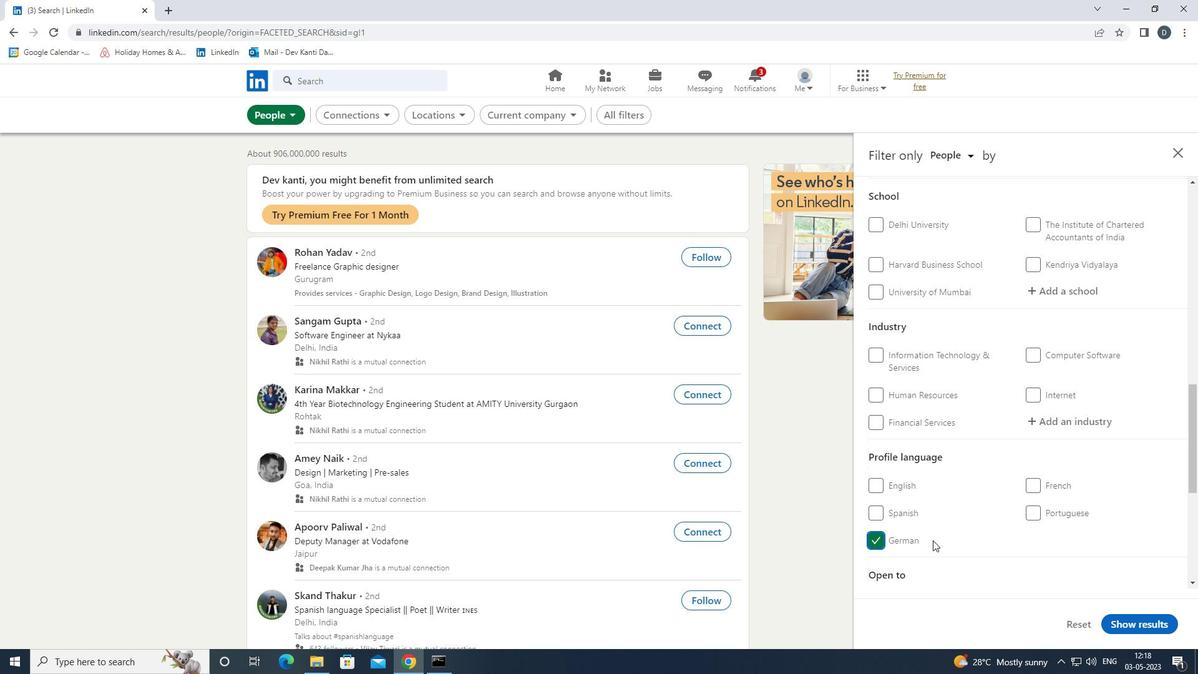 
Action: Mouse scrolled (962, 536) with delta (0, 0)
Screenshot: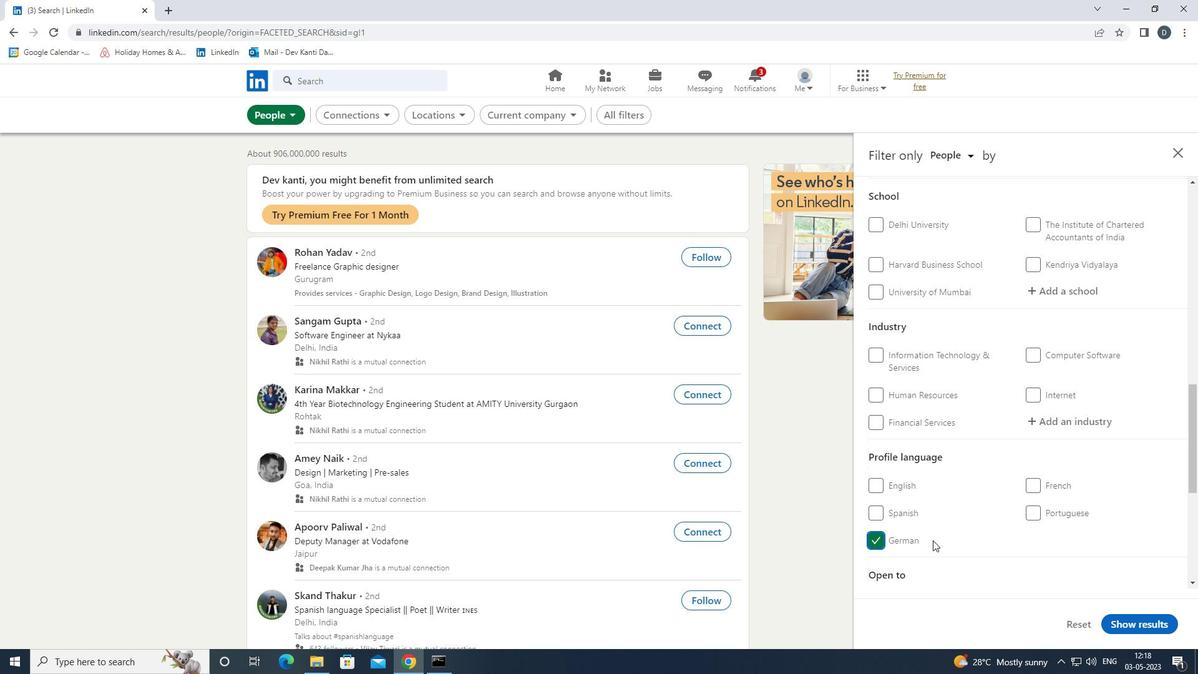 
Action: Mouse scrolled (962, 536) with delta (0, 0)
Screenshot: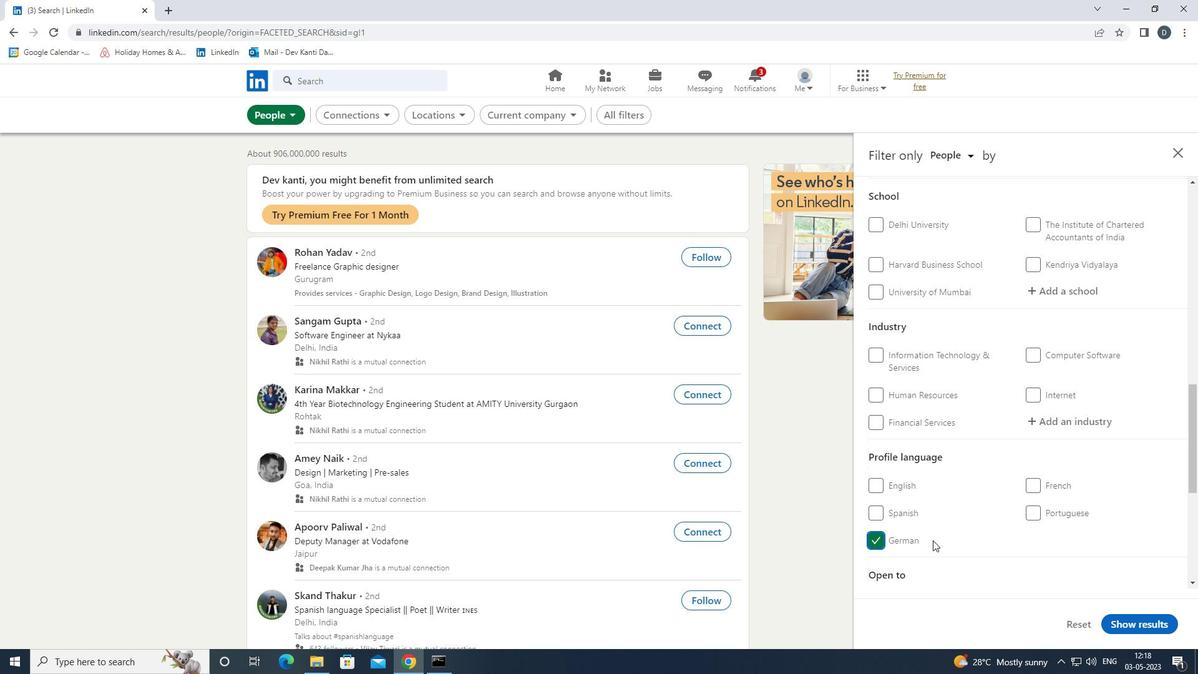 
Action: Mouse scrolled (962, 536) with delta (0, 0)
Screenshot: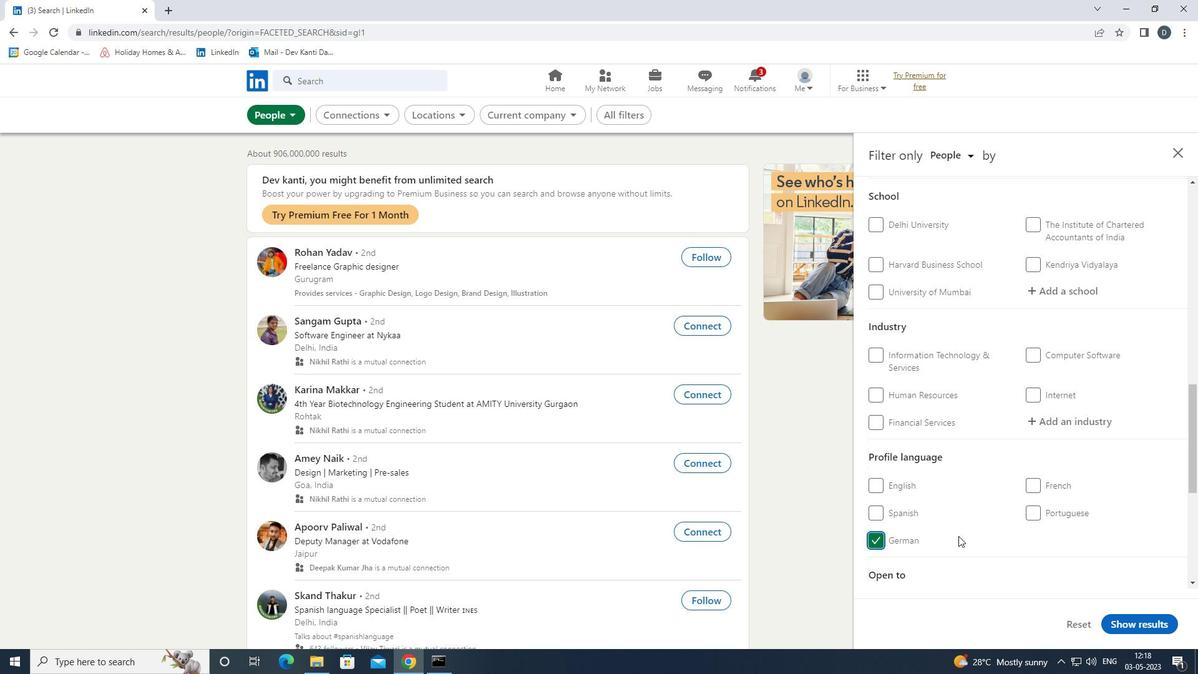 
Action: Mouse moved to (962, 536)
Screenshot: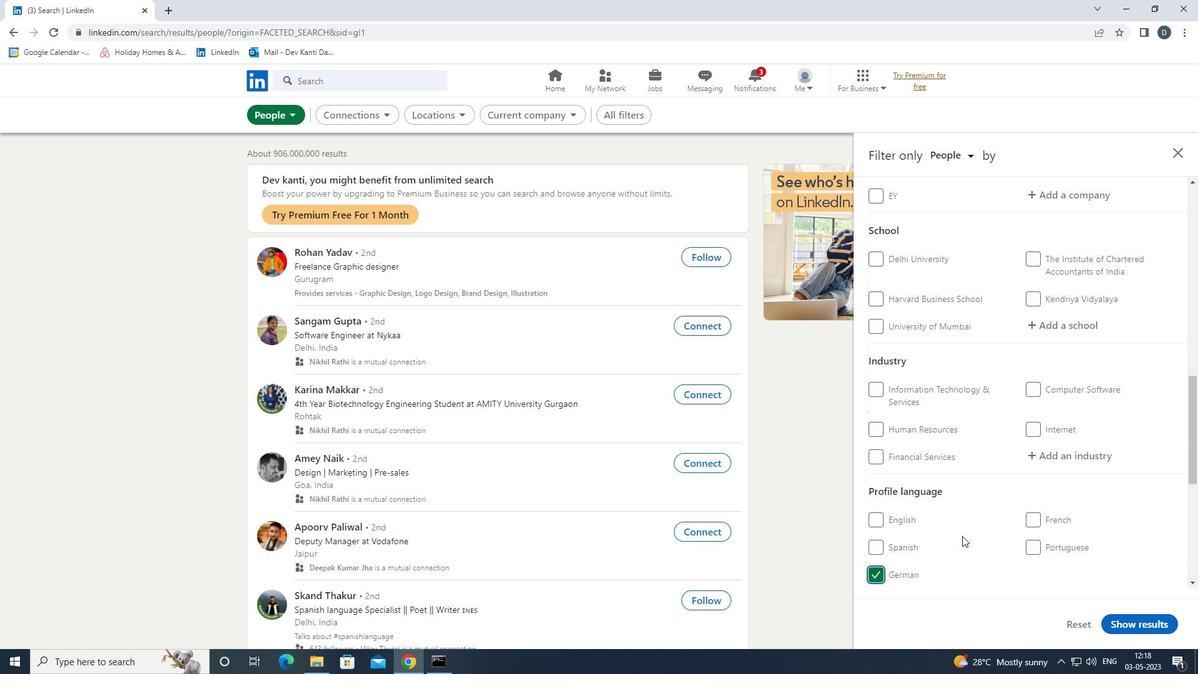
Action: Mouse scrolled (962, 536) with delta (0, 0)
Screenshot: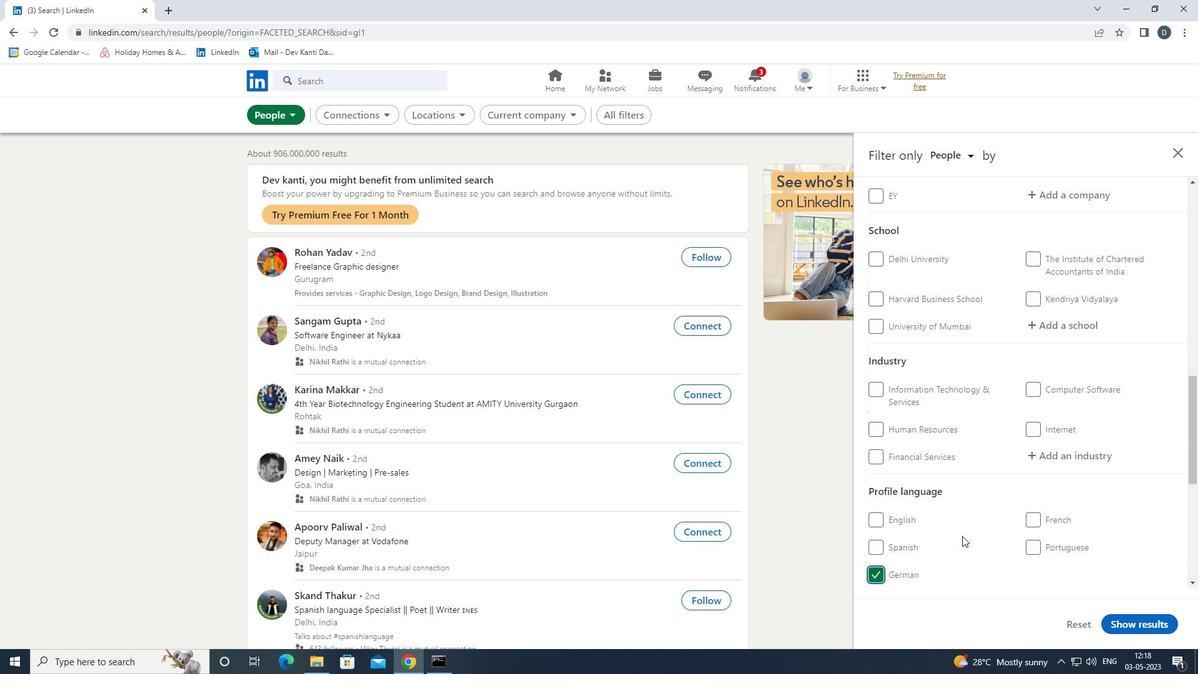 
Action: Mouse scrolled (962, 536) with delta (0, 0)
Screenshot: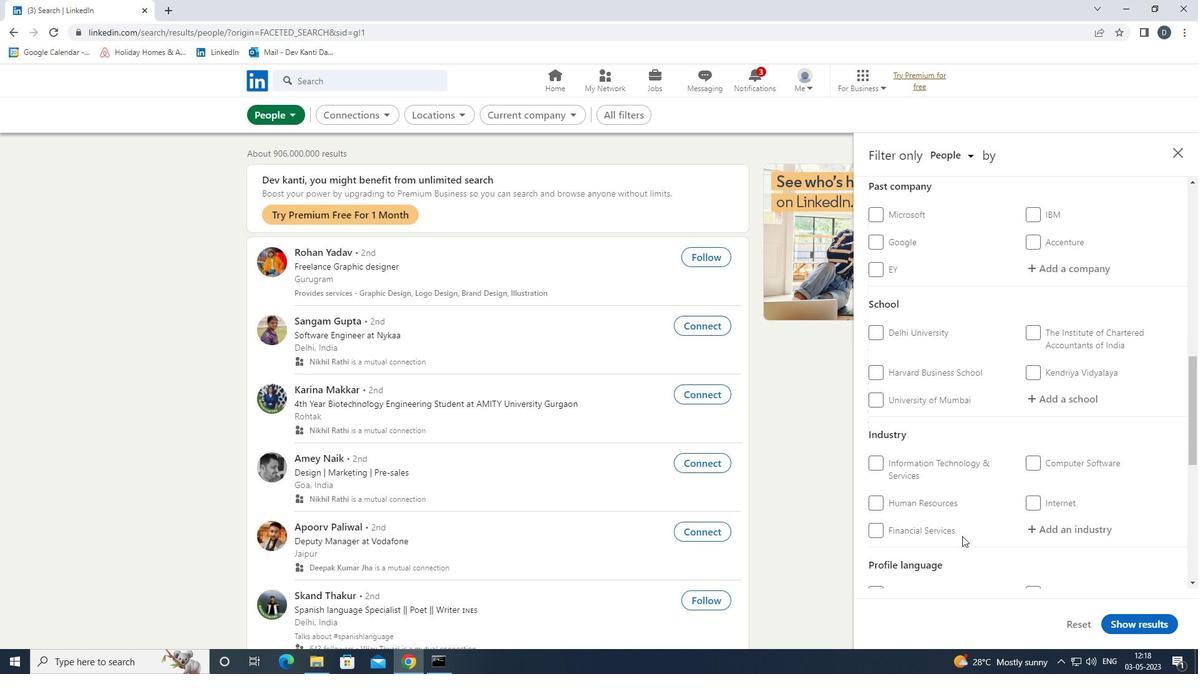 
Action: Mouse moved to (1044, 421)
Screenshot: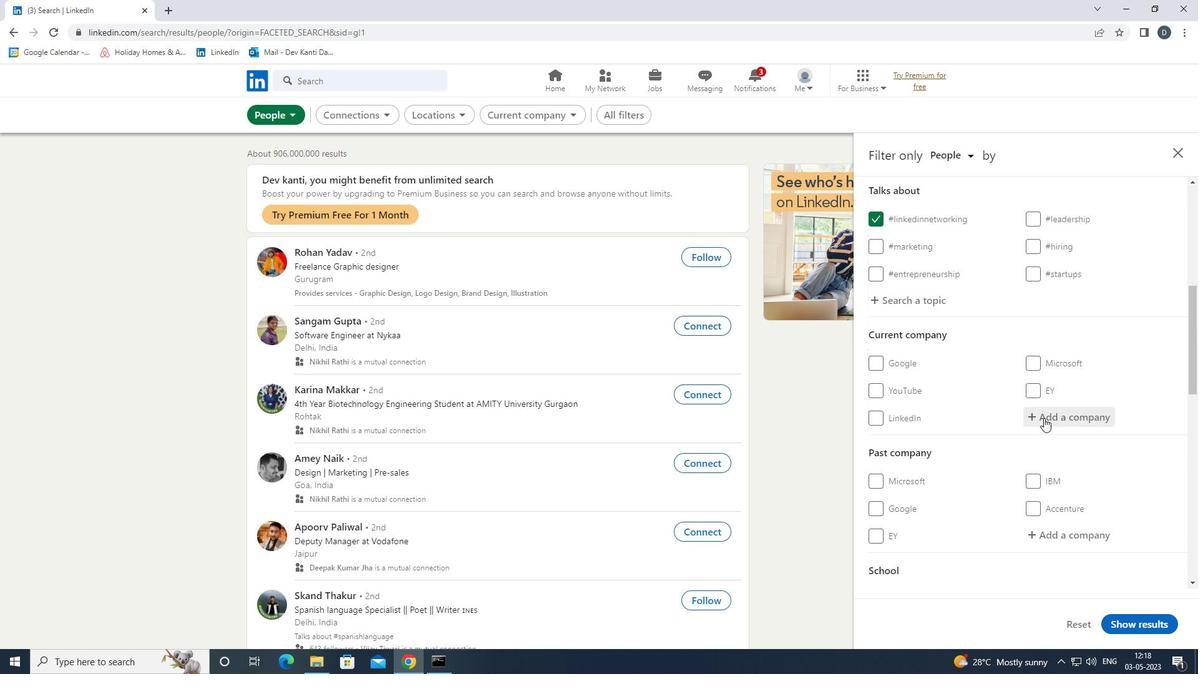 
Action: Mouse pressed left at (1044, 421)
Screenshot: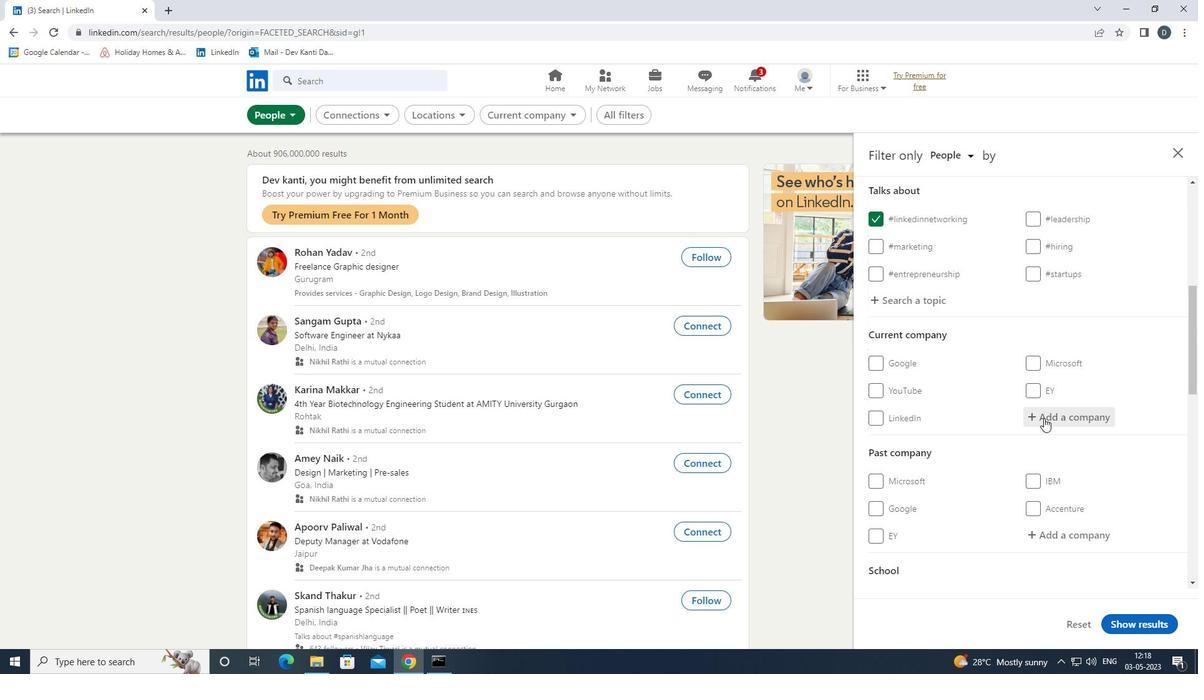 
Action: Mouse moved to (1044, 421)
Screenshot: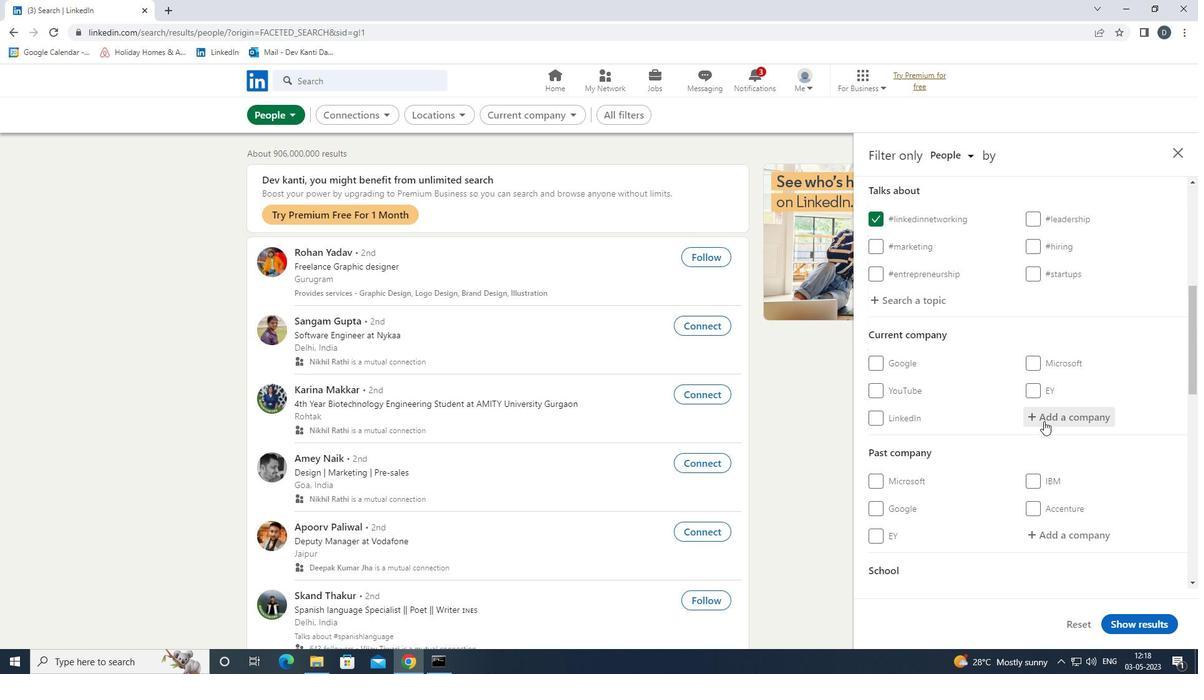 
Action: Key pressed <Key.shift><Key.shift><Key.shift><Key.shift><Key.shift>MUTHOT<Key.space><Key.down><Key.enter>
Screenshot: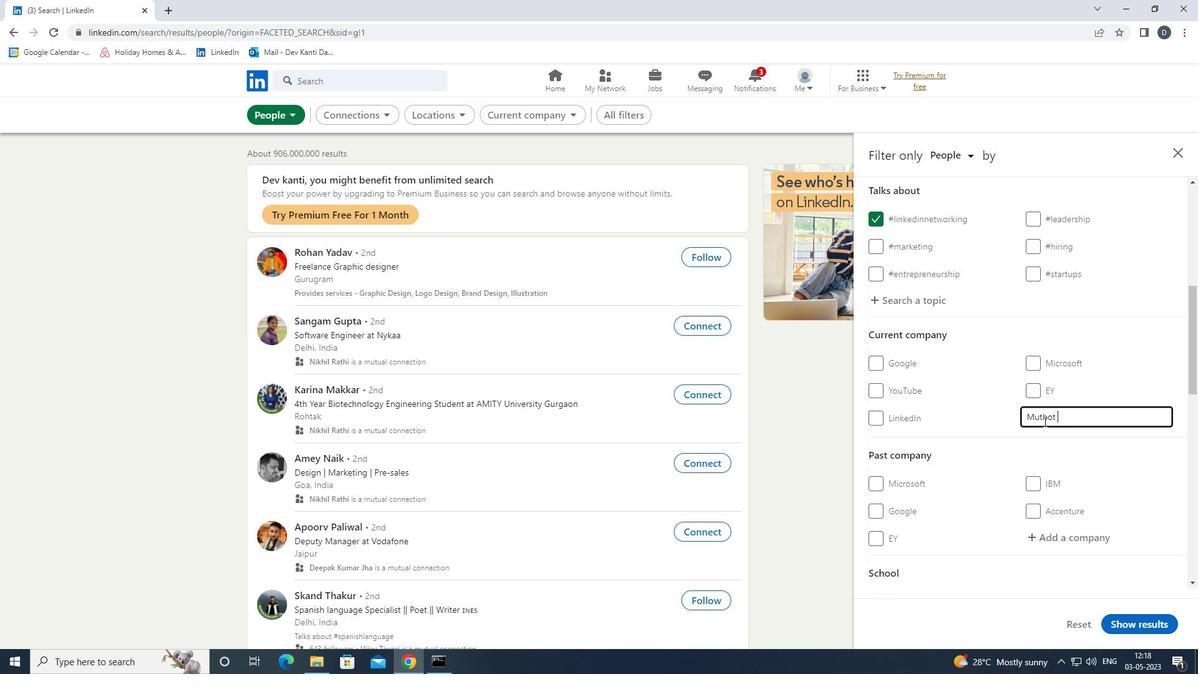 
Action: Mouse scrolled (1044, 421) with delta (0, 0)
Screenshot: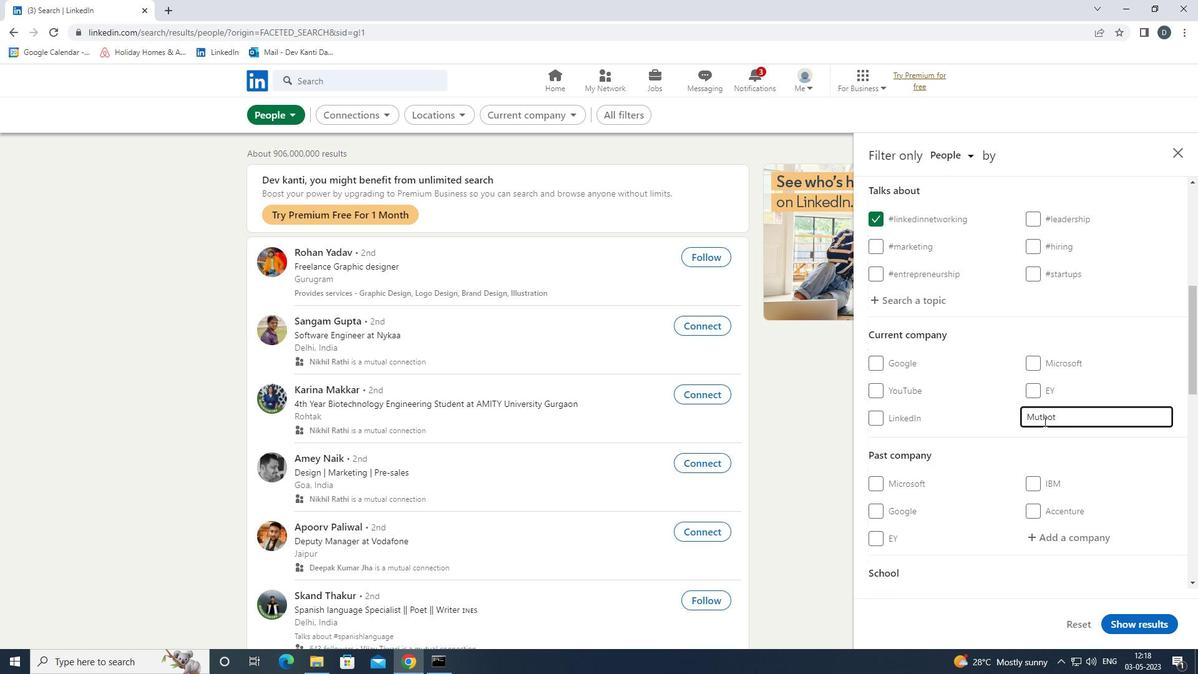 
Action: Mouse scrolled (1044, 421) with delta (0, 0)
Screenshot: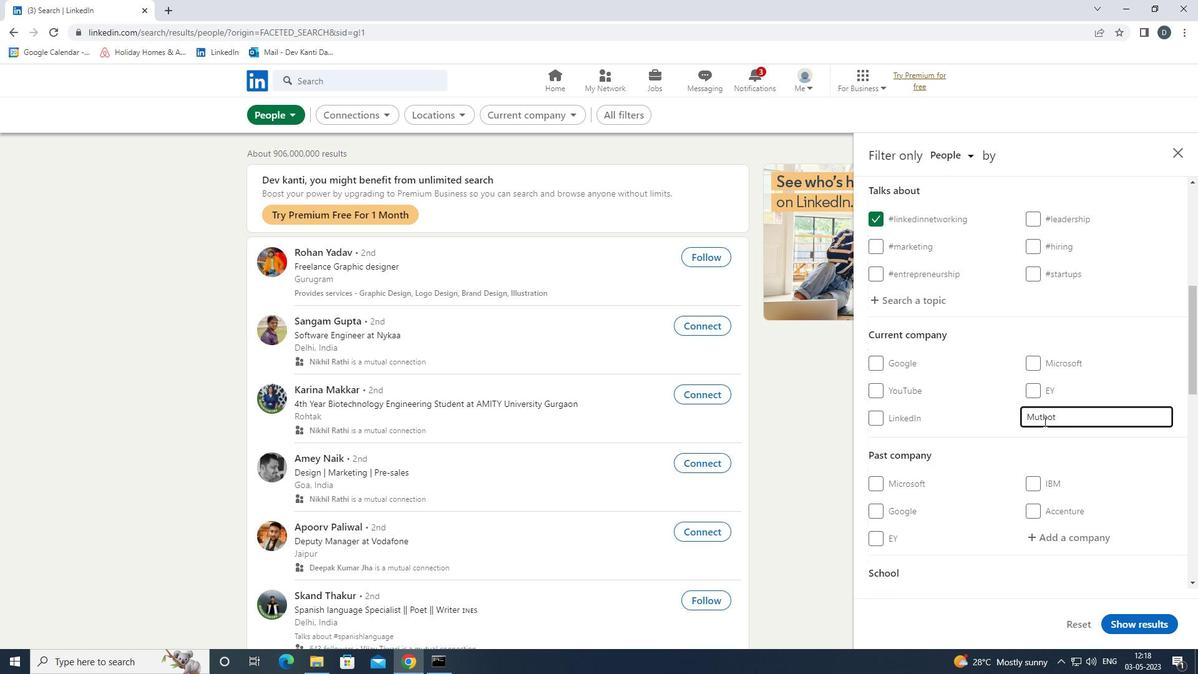 
Action: Mouse moved to (1069, 325)
Screenshot: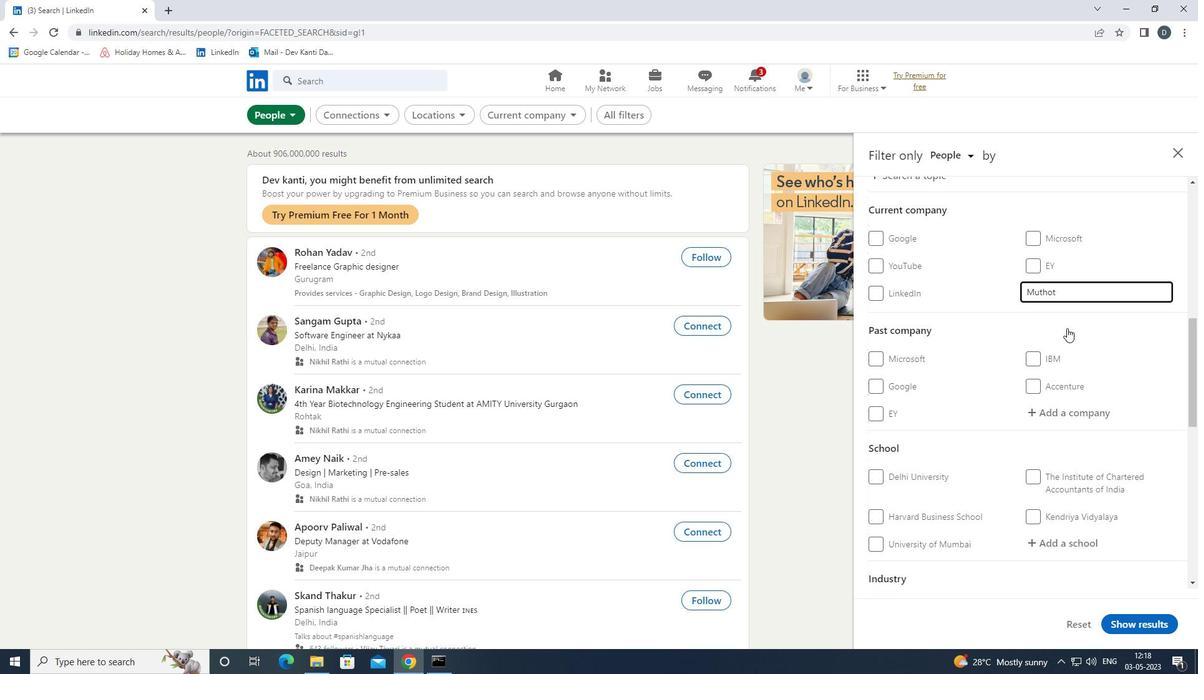 
Action: Key pressed <Key.down><Key.down><Key.down><Key.down><Key.down><Key.down><Key.backspace><Key.backspace><Key.down><Key.enter>
Screenshot: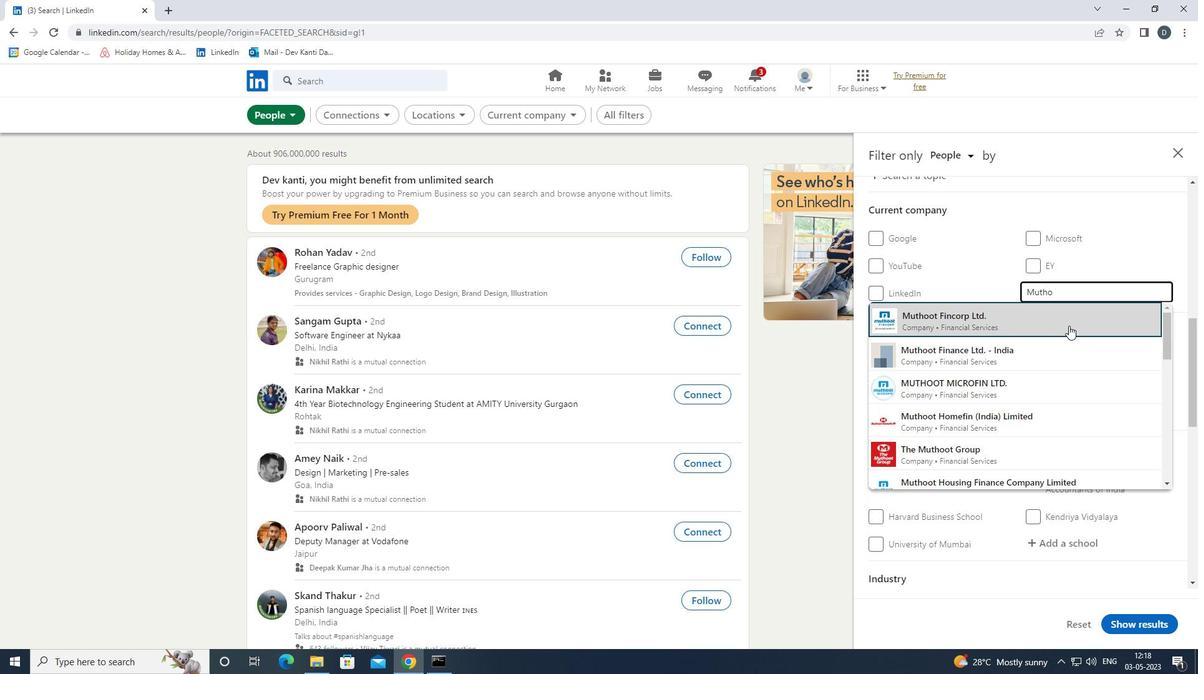 
Action: Mouse moved to (1069, 327)
Screenshot: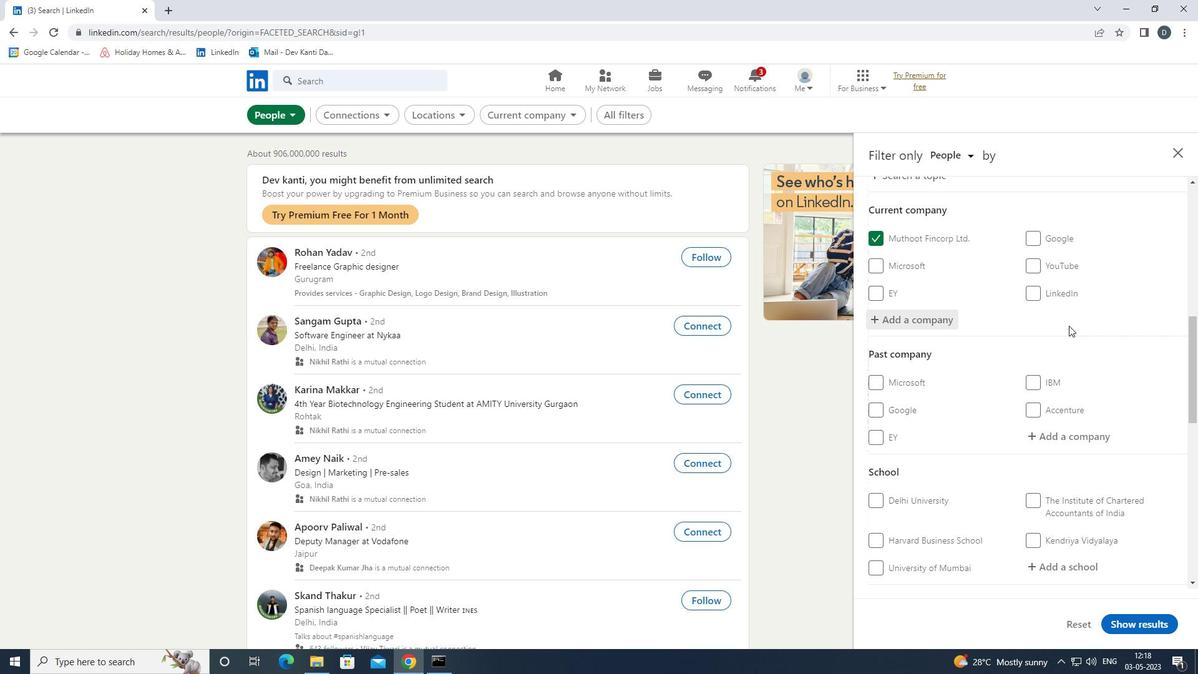 
Action: Mouse scrolled (1069, 327) with delta (0, 0)
Screenshot: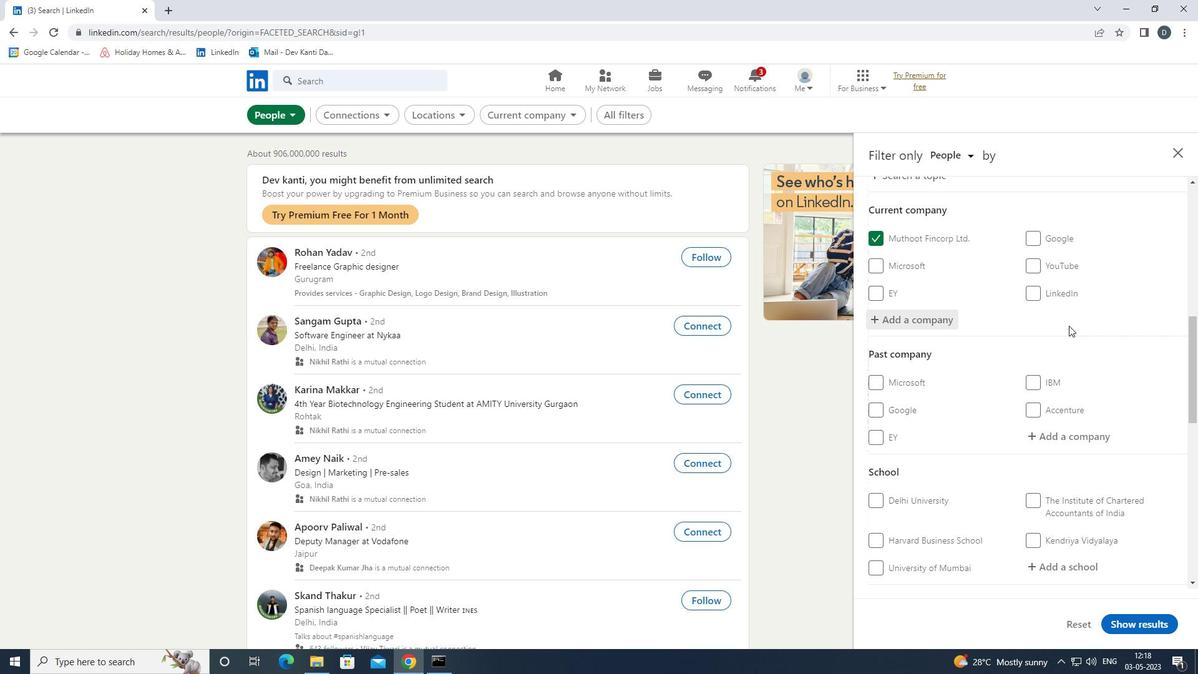 
Action: Mouse moved to (1069, 330)
Screenshot: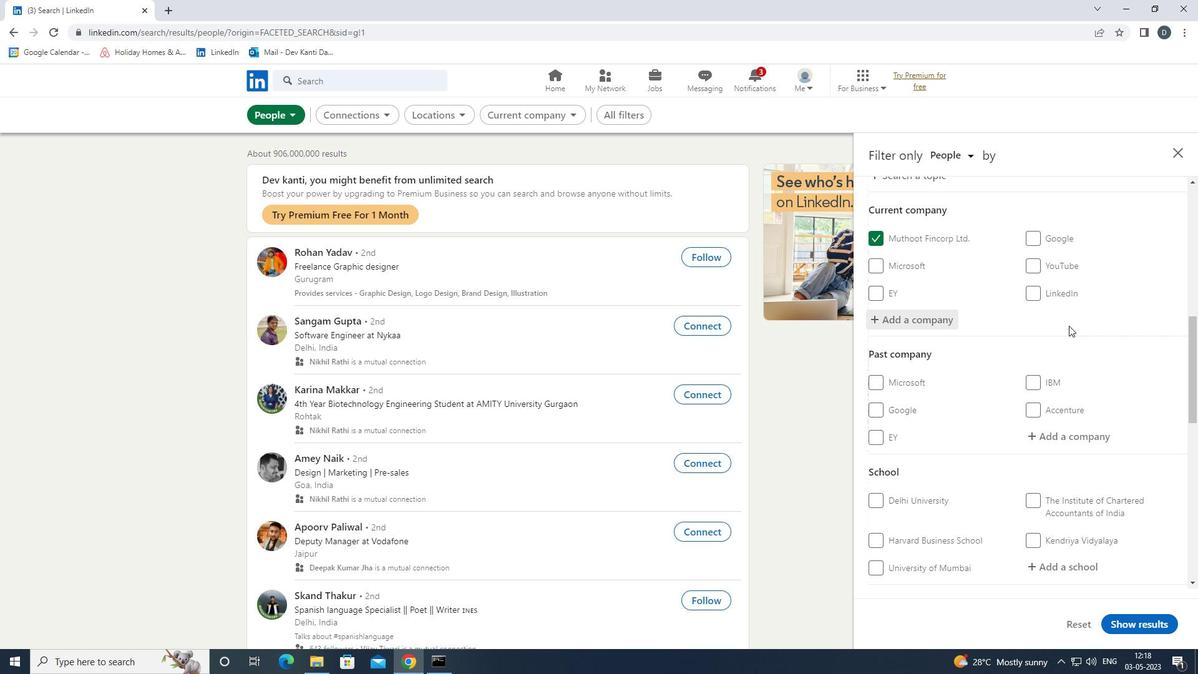 
Action: Mouse scrolled (1069, 329) with delta (0, 0)
Screenshot: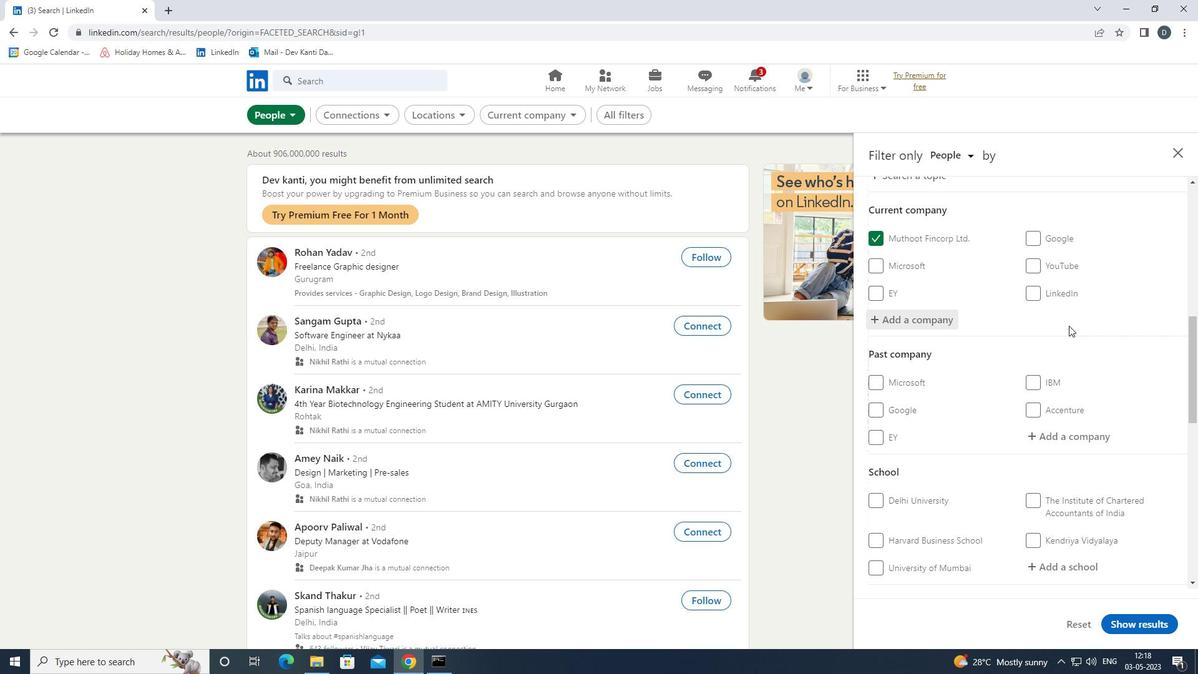 
Action: Mouse scrolled (1069, 329) with delta (0, 0)
Screenshot: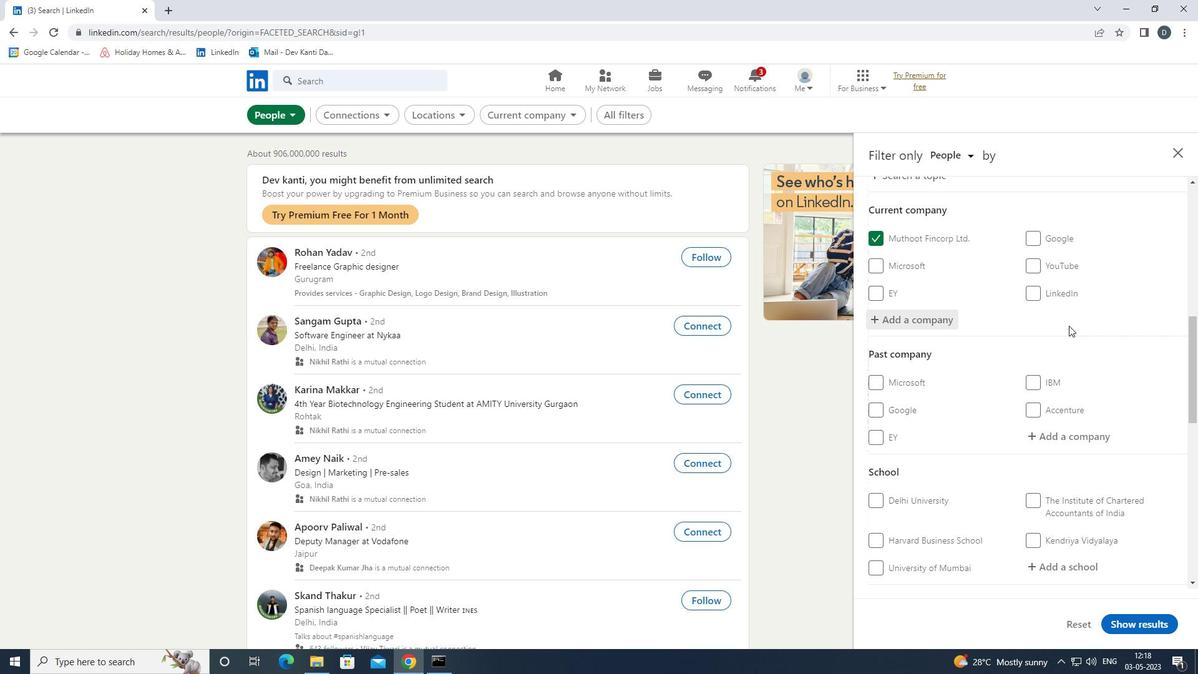 
Action: Mouse moved to (1079, 379)
Screenshot: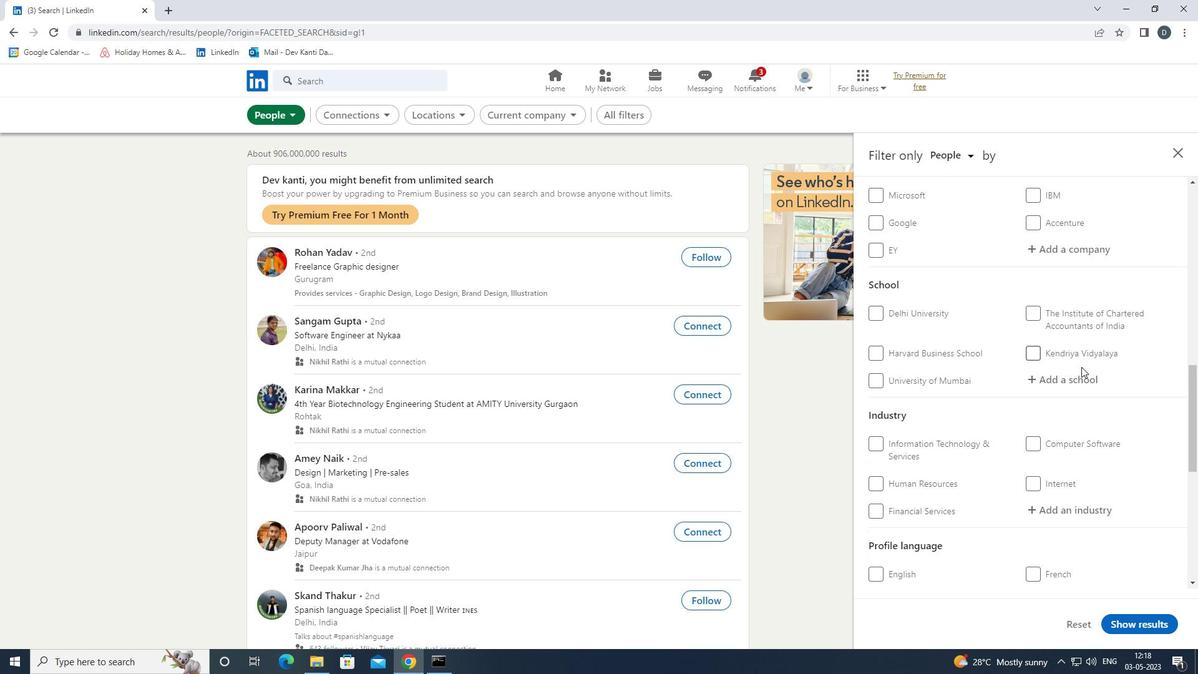
Action: Mouse pressed left at (1079, 379)
Screenshot: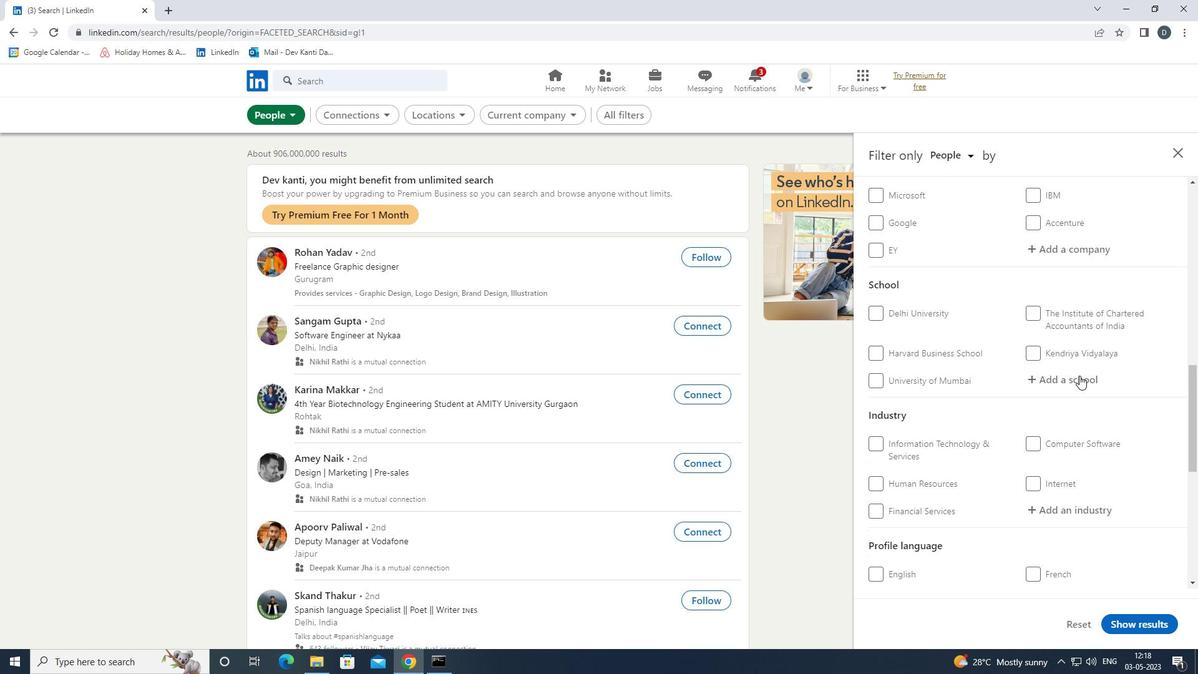 
Action: Key pressed <Key.shift>COIMBATORE<Key.space><Key.down><Key.down><Key.enter>
Screenshot: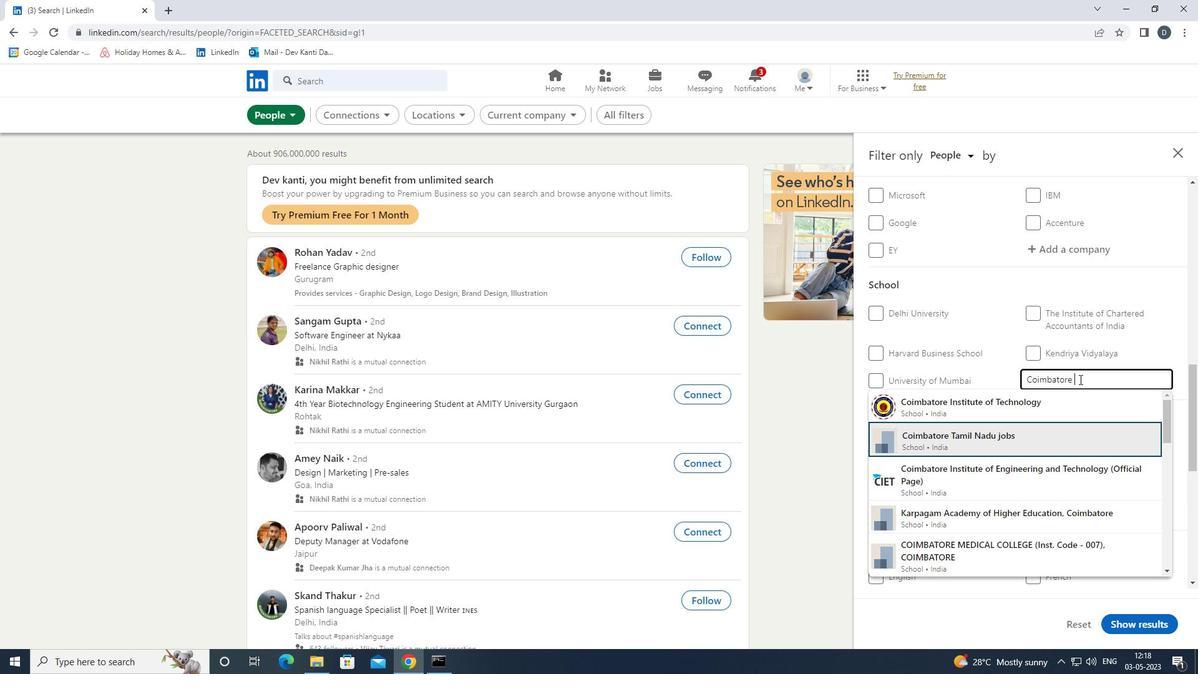 
Action: Mouse moved to (1089, 384)
Screenshot: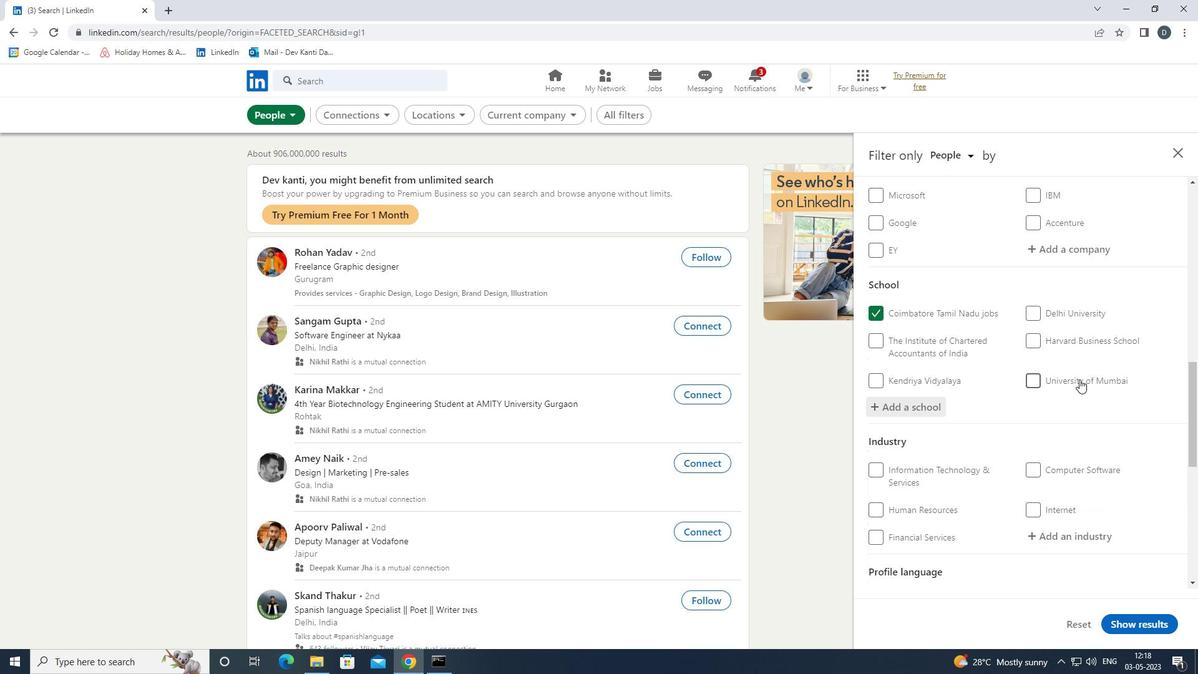 
Action: Mouse scrolled (1089, 383) with delta (0, 0)
Screenshot: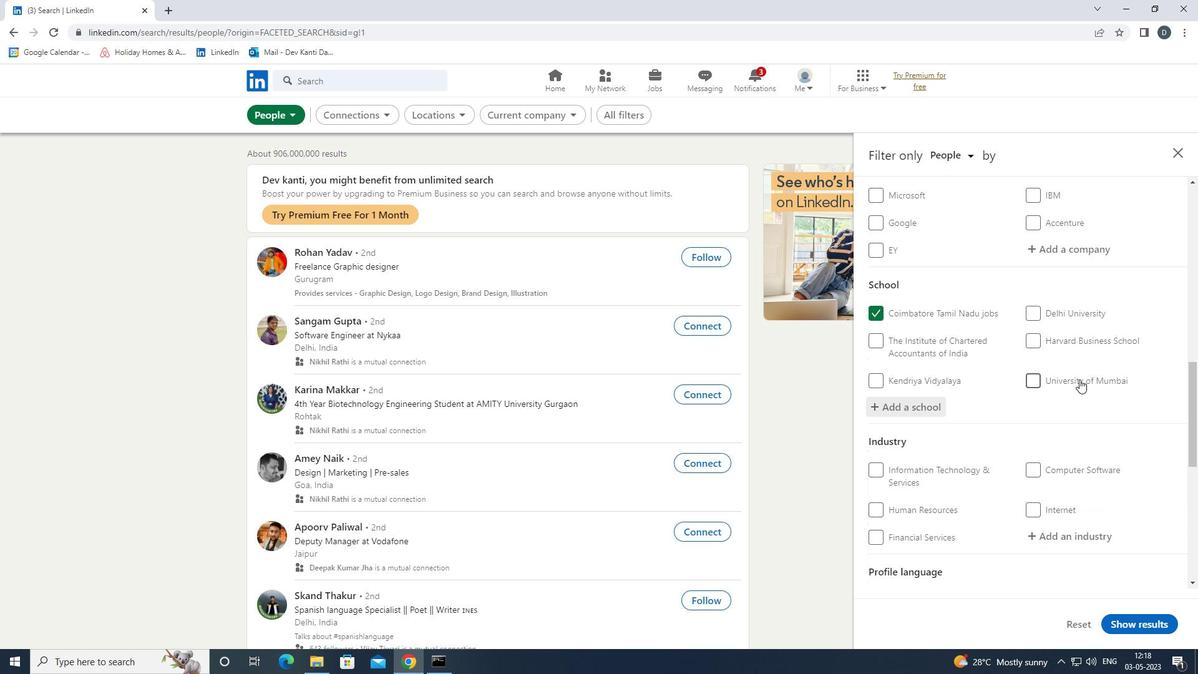 
Action: Mouse moved to (1089, 385)
Screenshot: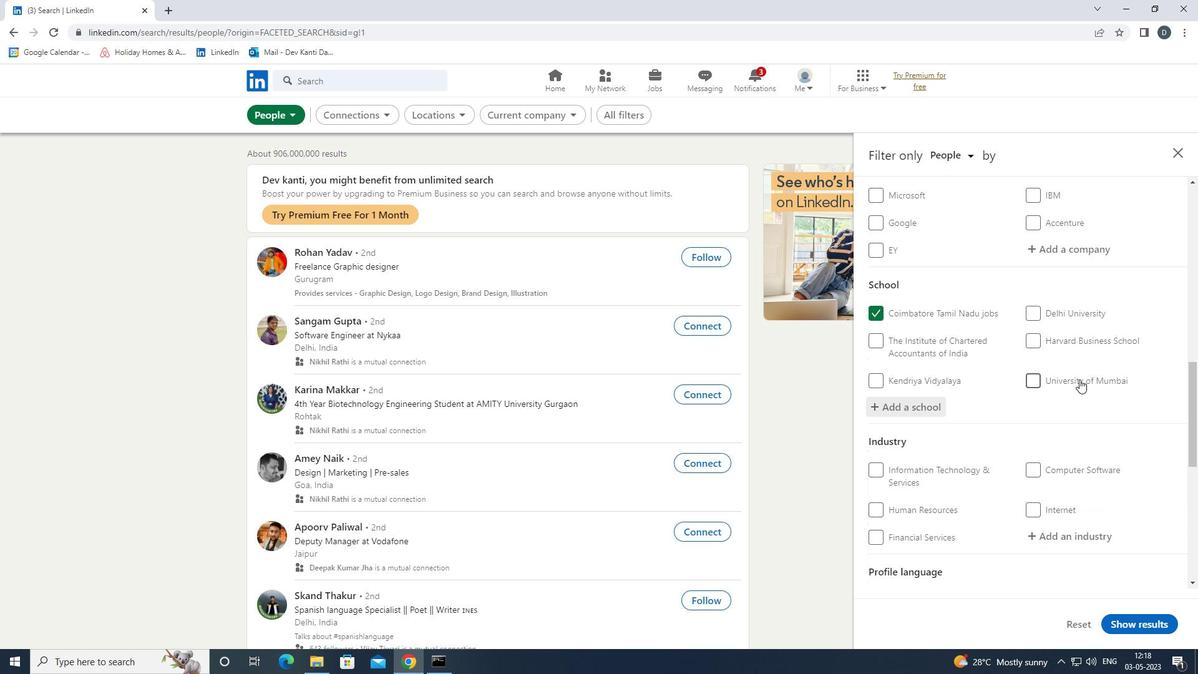 
Action: Mouse scrolled (1089, 384) with delta (0, 0)
Screenshot: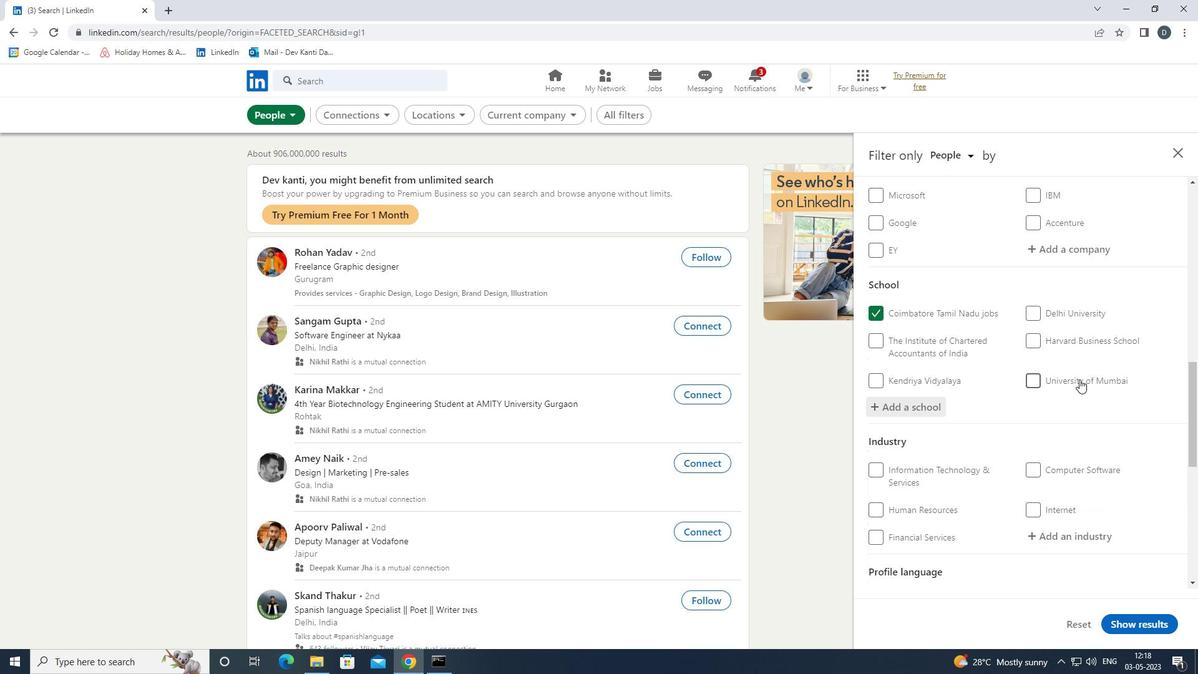 
Action: Mouse scrolled (1089, 384) with delta (0, 0)
Screenshot: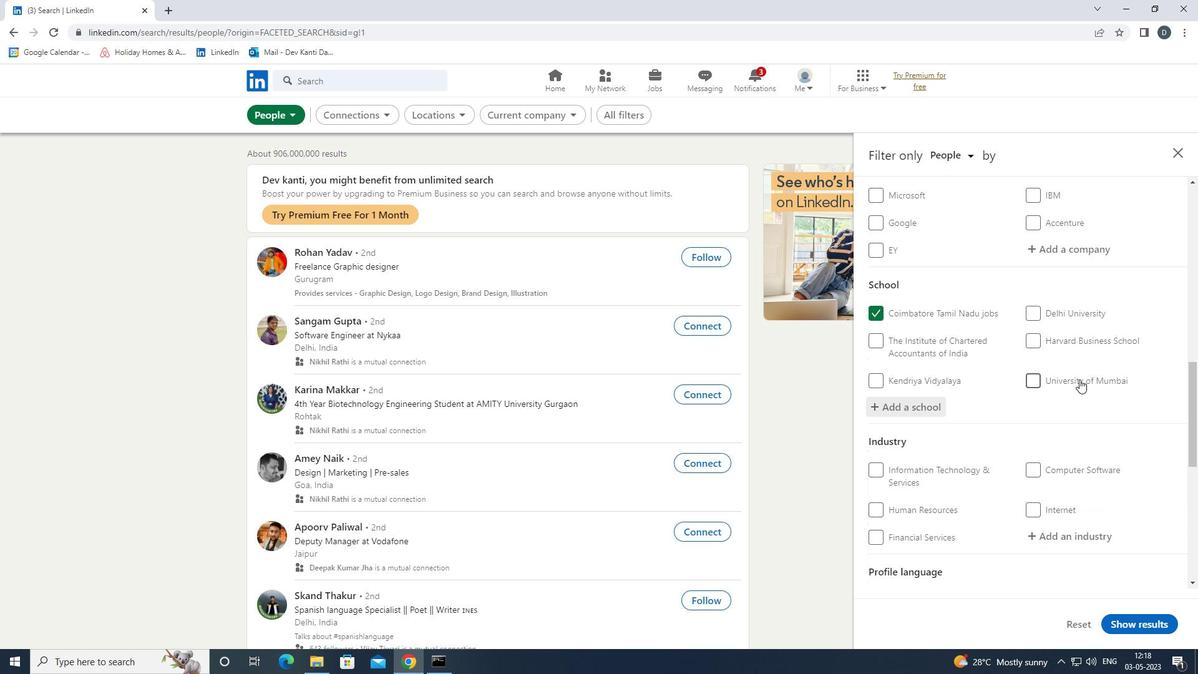 
Action: Mouse moved to (1078, 343)
Screenshot: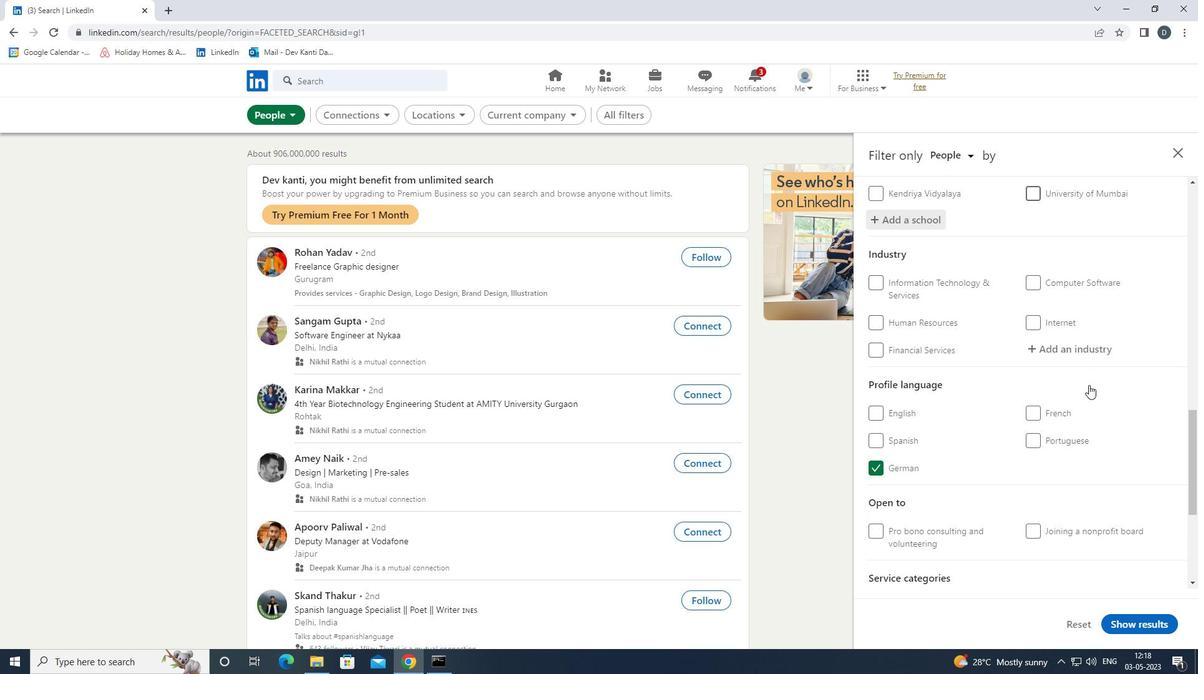 
Action: Mouse pressed left at (1078, 343)
Screenshot: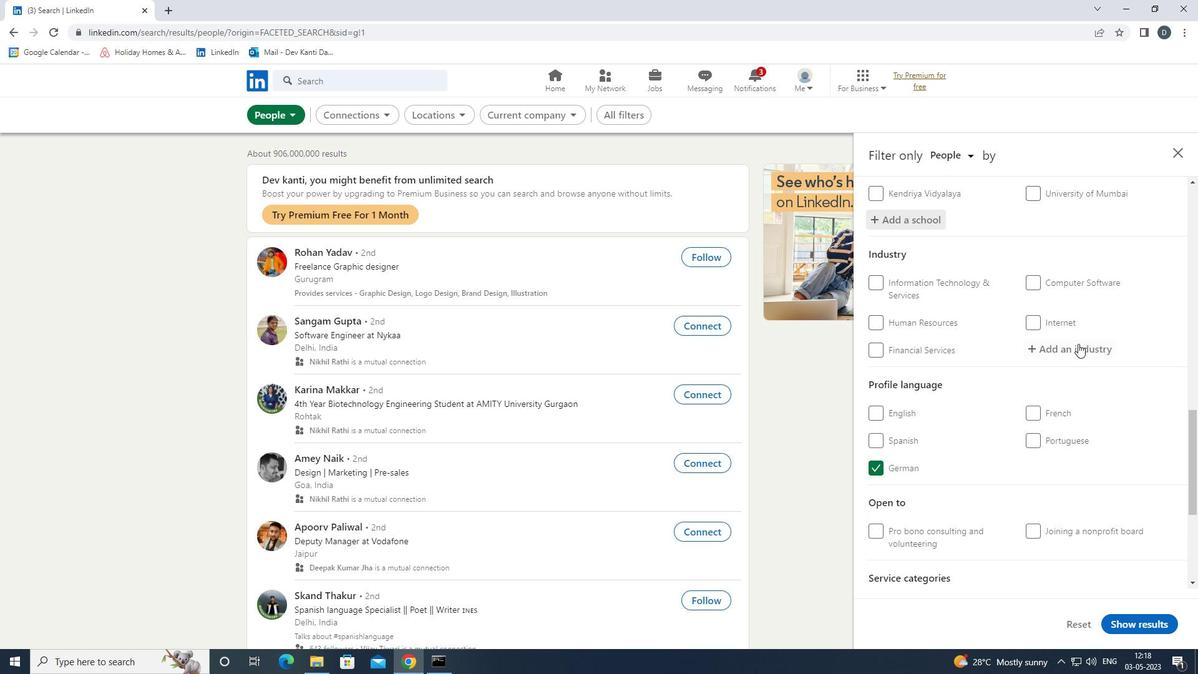
Action: Key pressed <Key.shift>FURNITURE<Key.down><Key.enter>
Screenshot: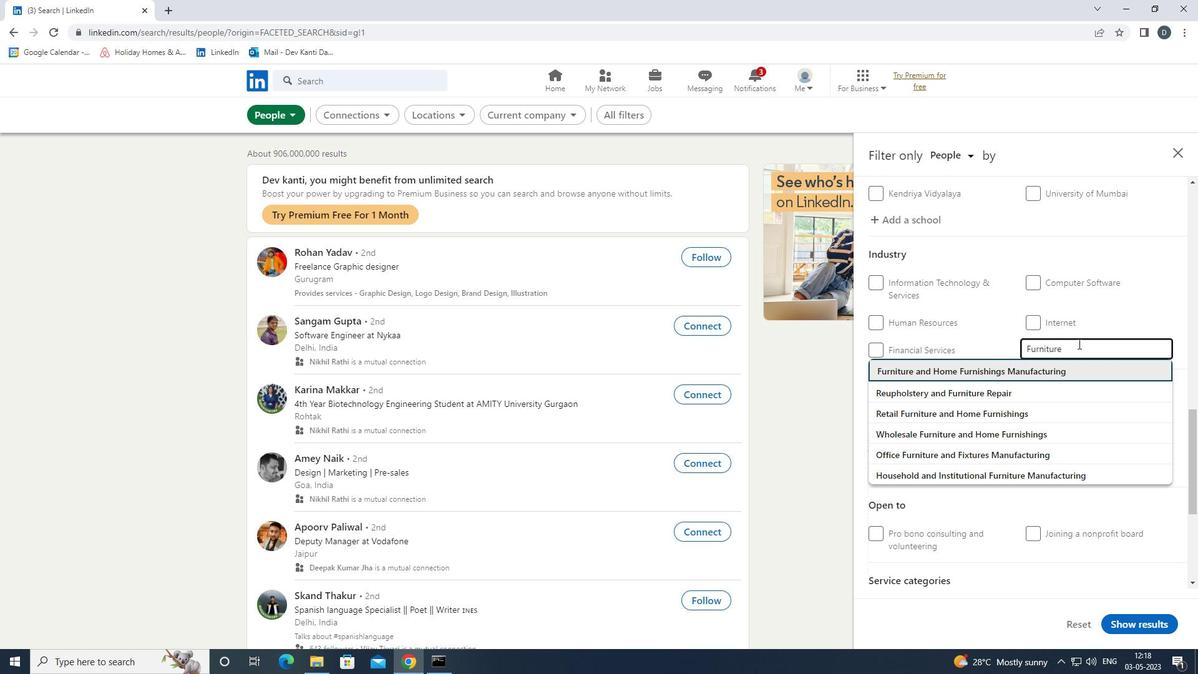 
Action: Mouse scrolled (1078, 343) with delta (0, 0)
Screenshot: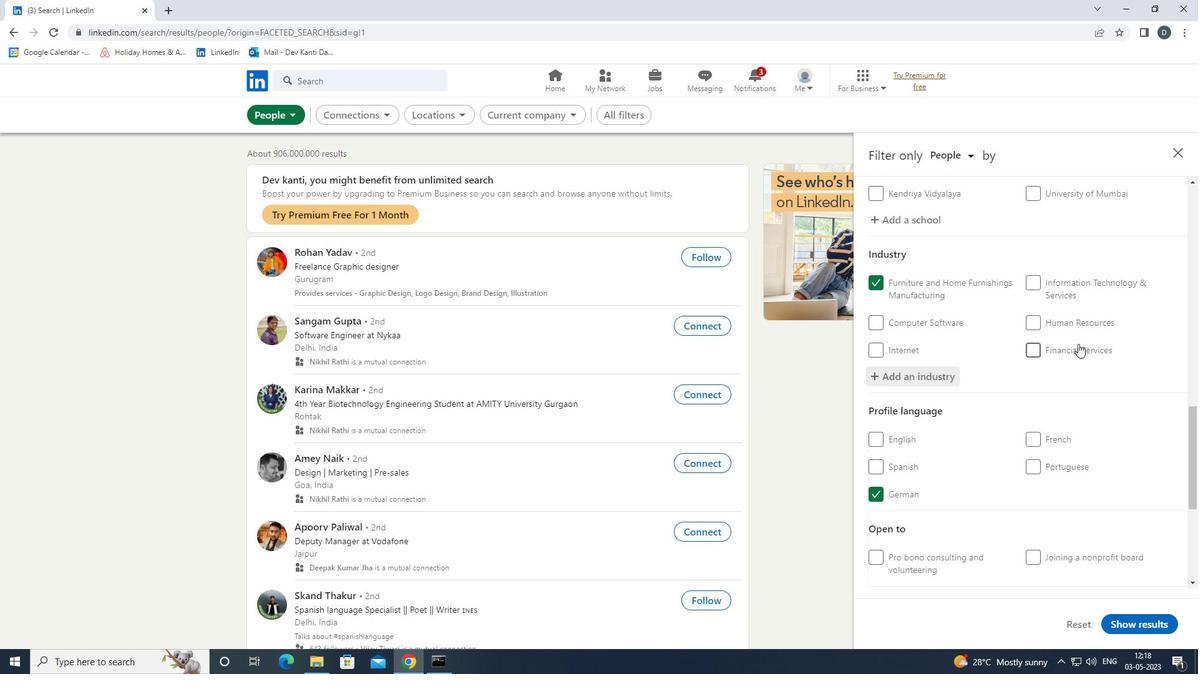 
Action: Mouse scrolled (1078, 343) with delta (0, 0)
Screenshot: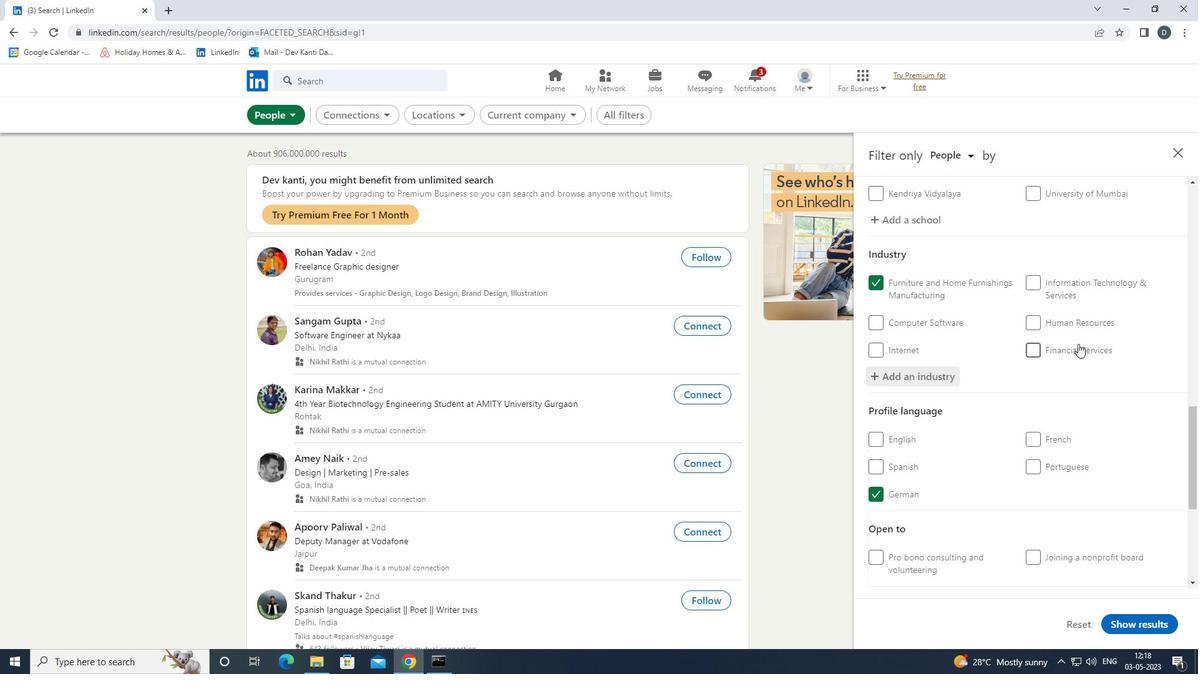 
Action: Mouse scrolled (1078, 343) with delta (0, 0)
Screenshot: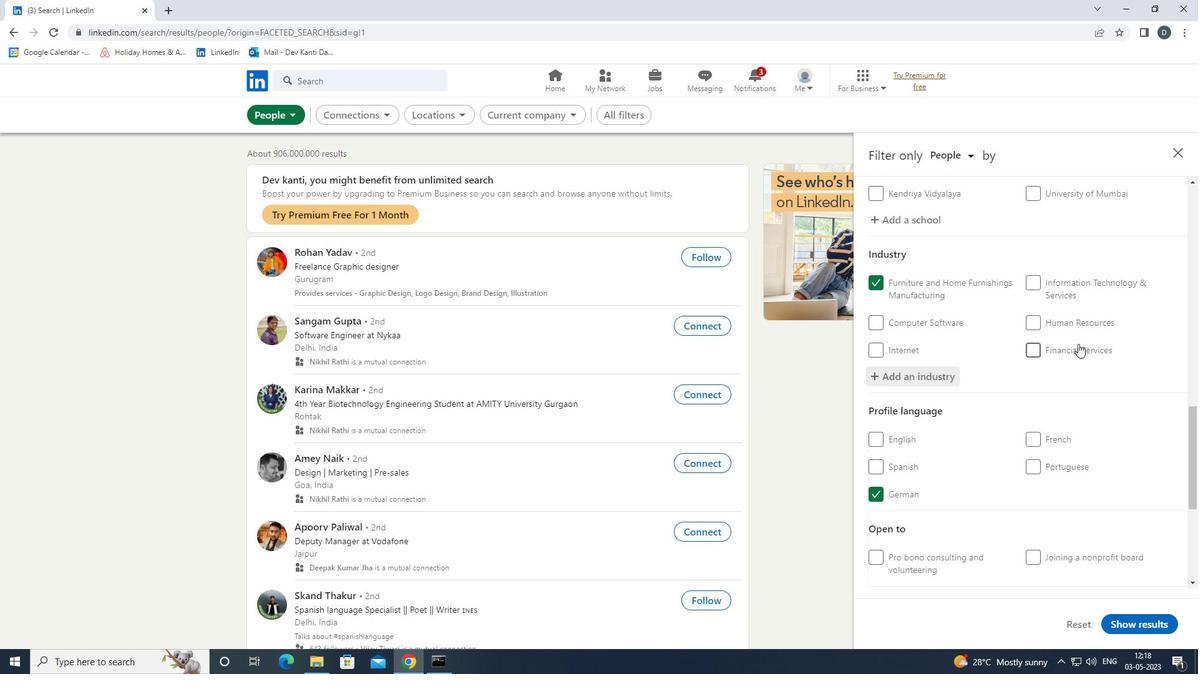 
Action: Mouse scrolled (1078, 343) with delta (0, 0)
Screenshot: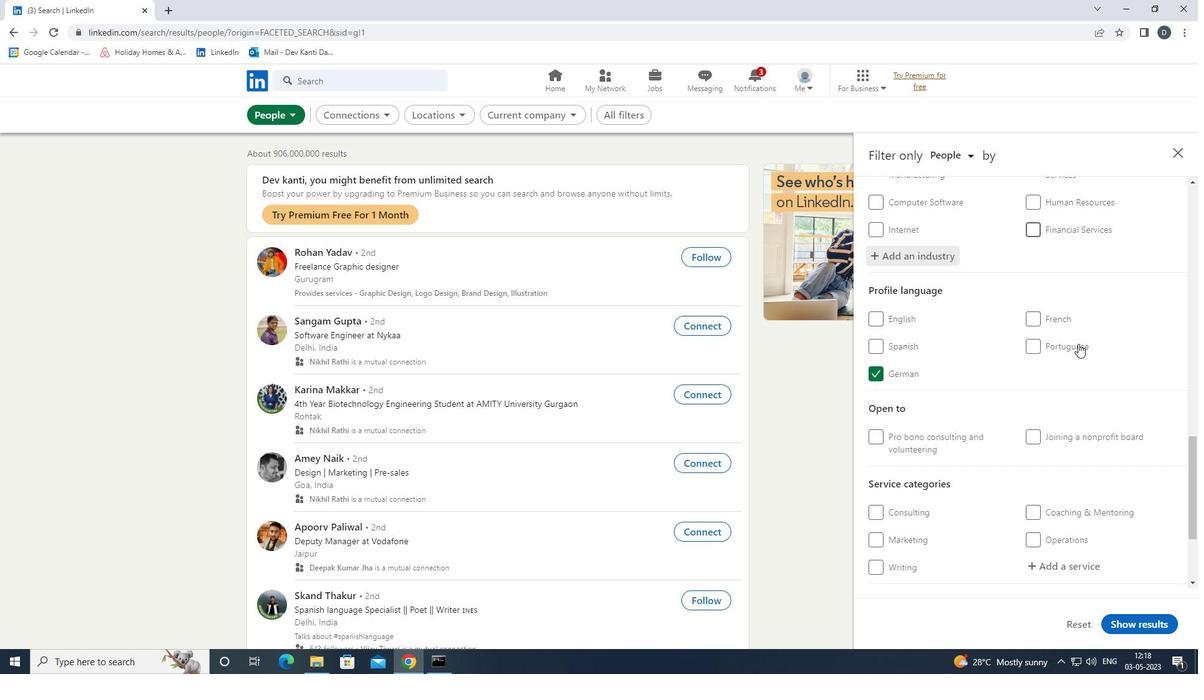 
Action: Mouse scrolled (1078, 343) with delta (0, 0)
Screenshot: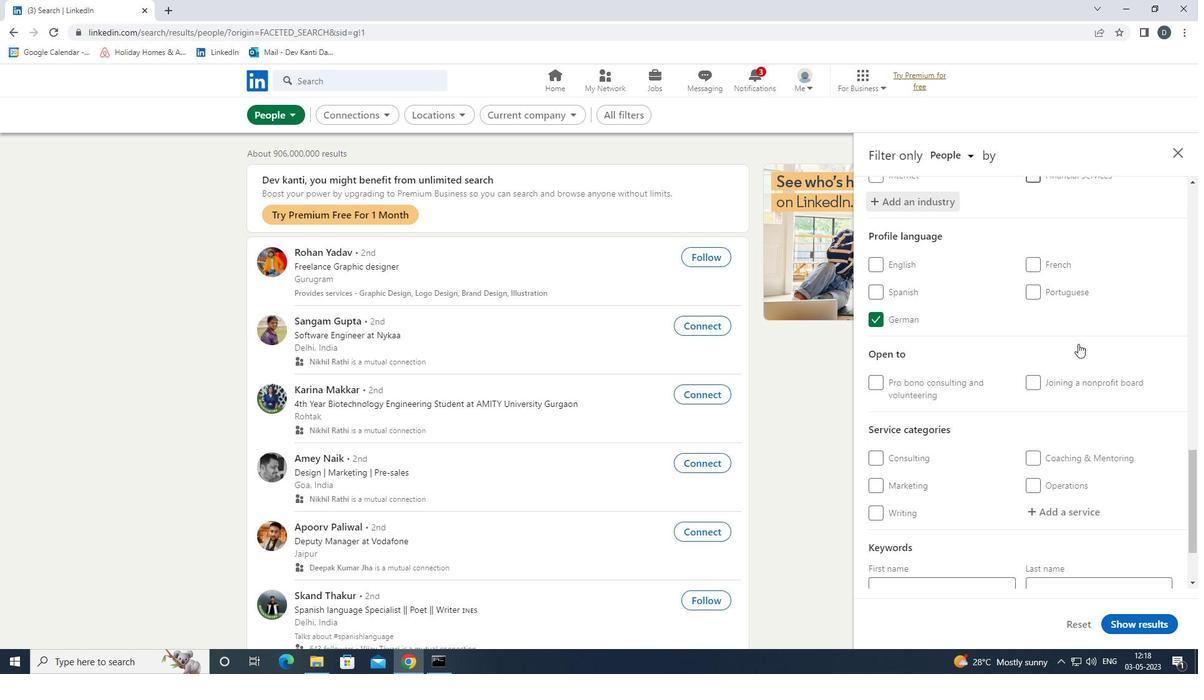 
Action: Mouse moved to (1063, 412)
Screenshot: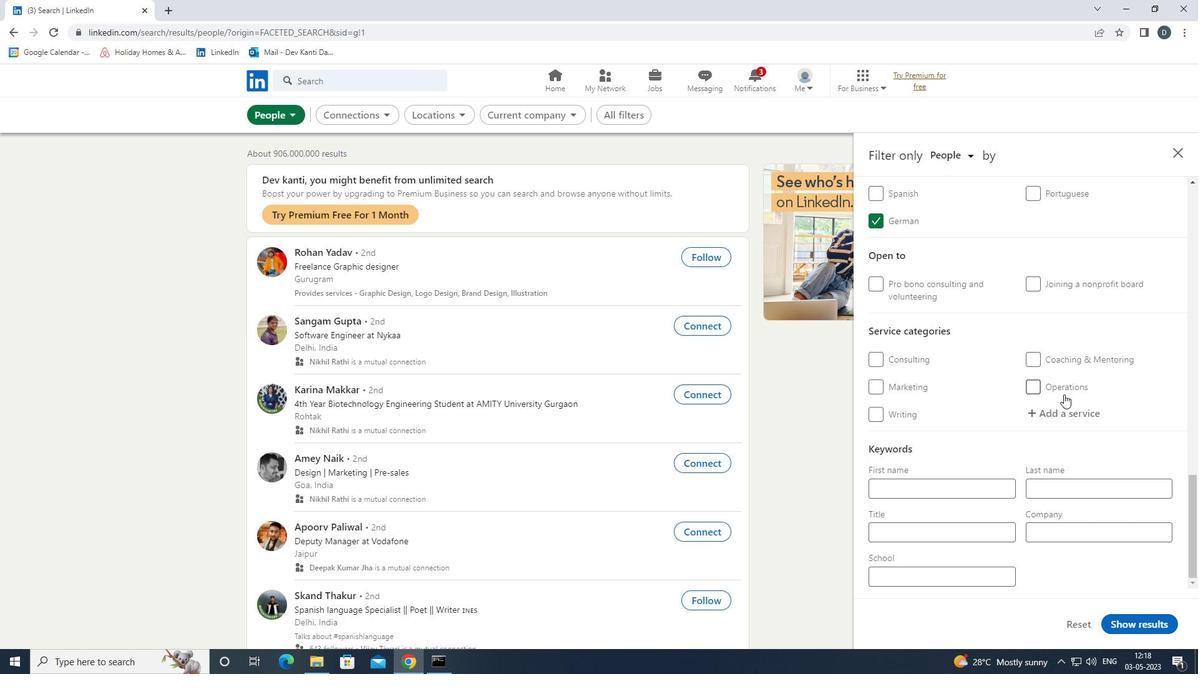 
Action: Mouse pressed left at (1063, 412)
Screenshot: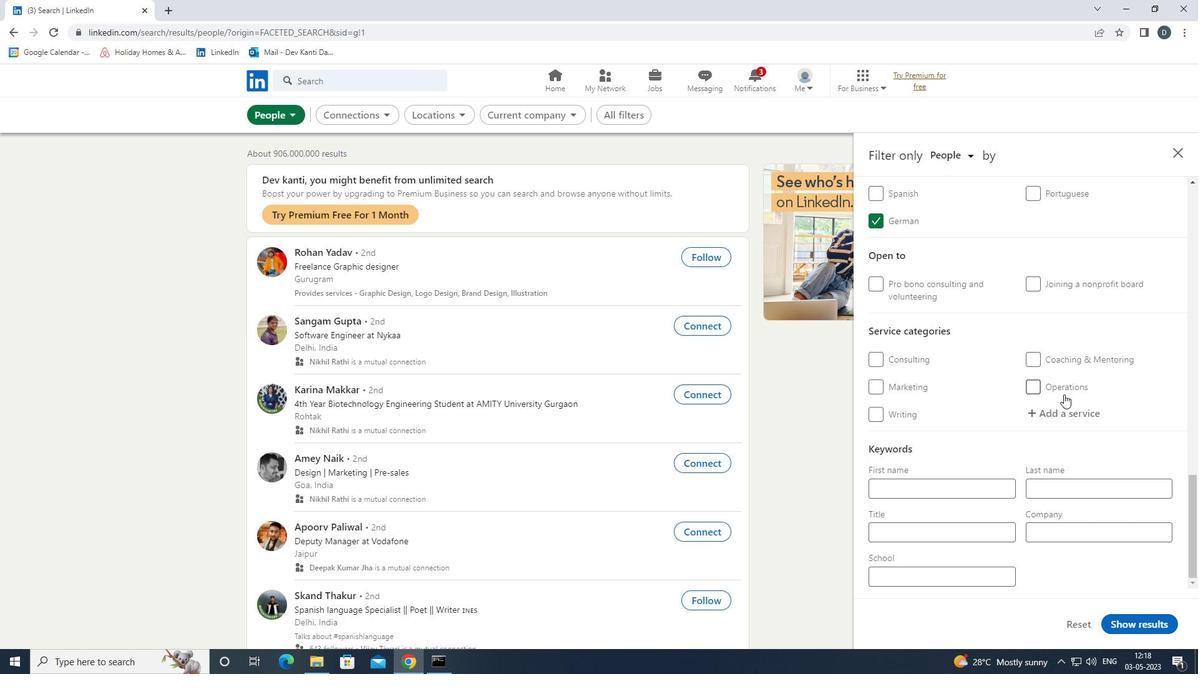 
Action: Mouse moved to (1062, 413)
Screenshot: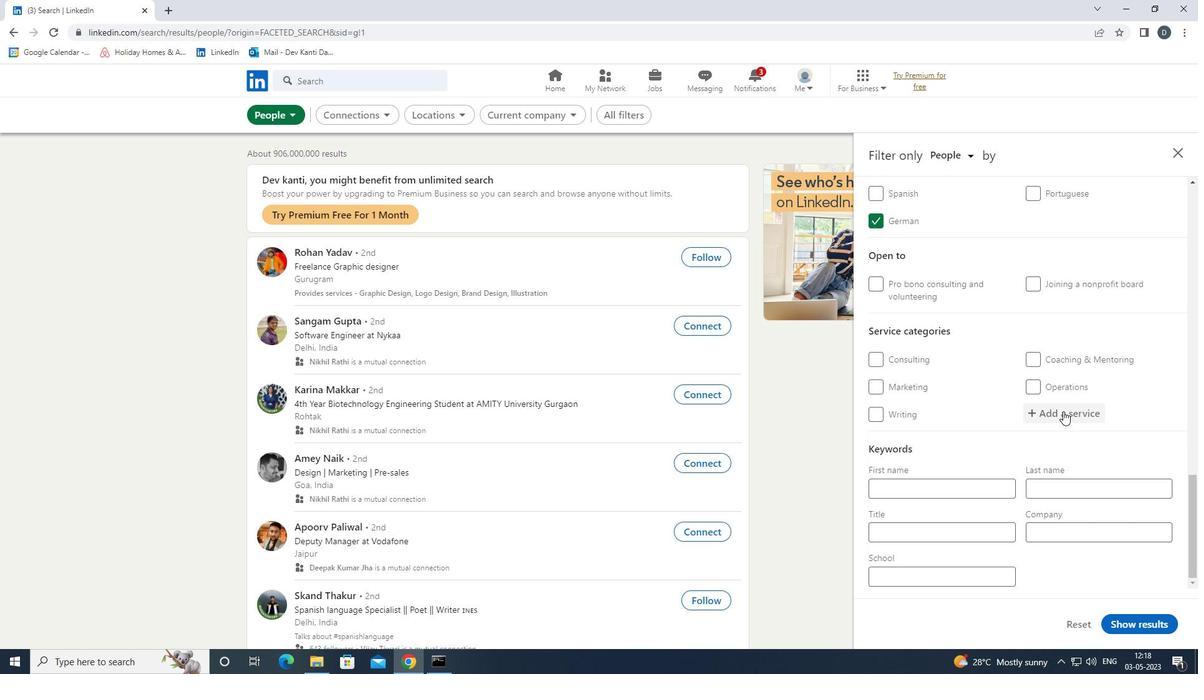 
Action: Key pressed <Key.shift>FINANCIAL<Key.space><Key.down><Key.down><Key.down><Key.up><Key.down><Key.down><Key.enter>
Screenshot: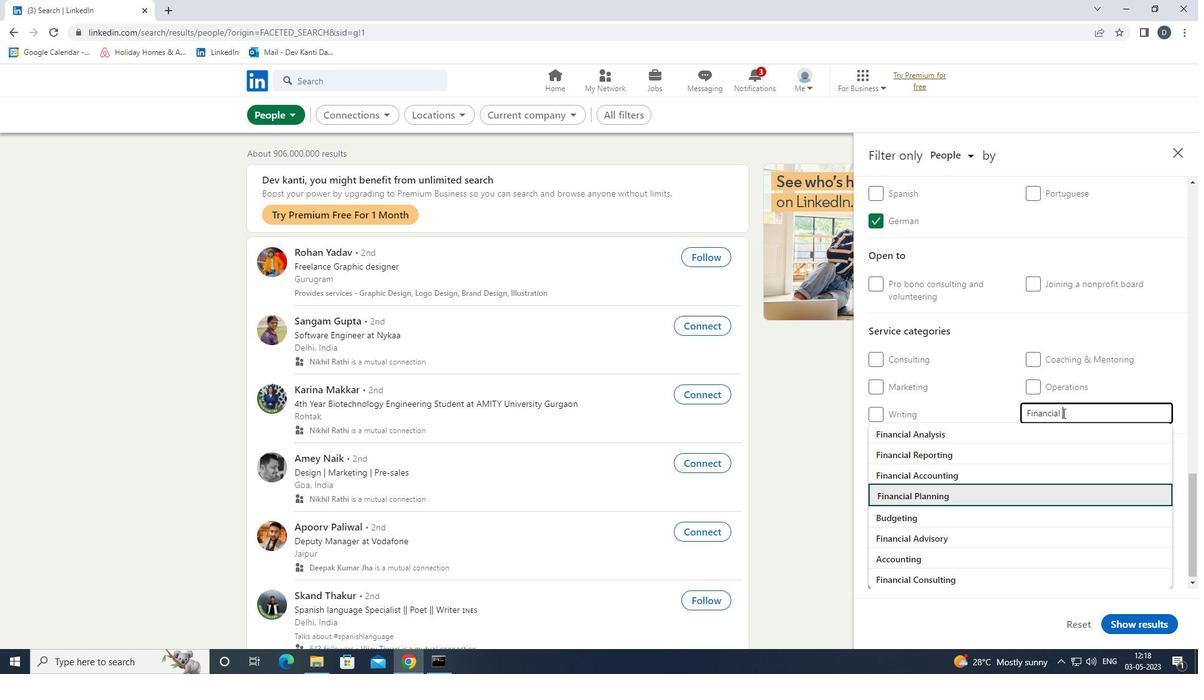 
Action: Mouse moved to (1019, 411)
Screenshot: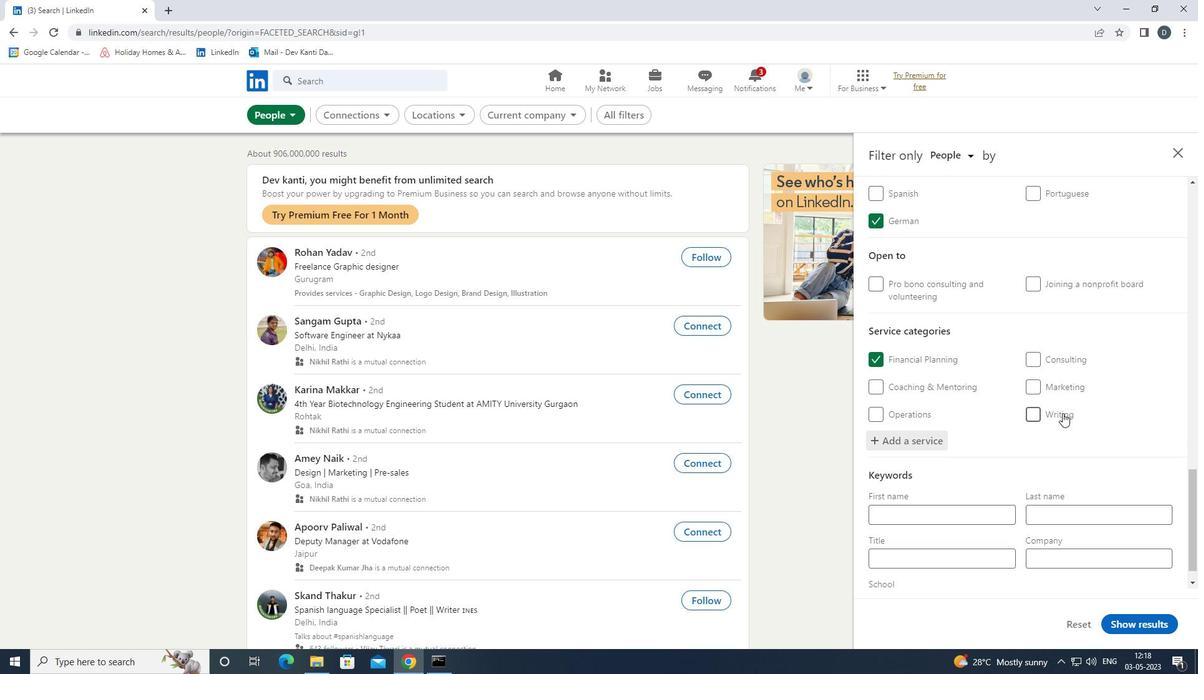 
Action: Mouse scrolled (1019, 411) with delta (0, 0)
Screenshot: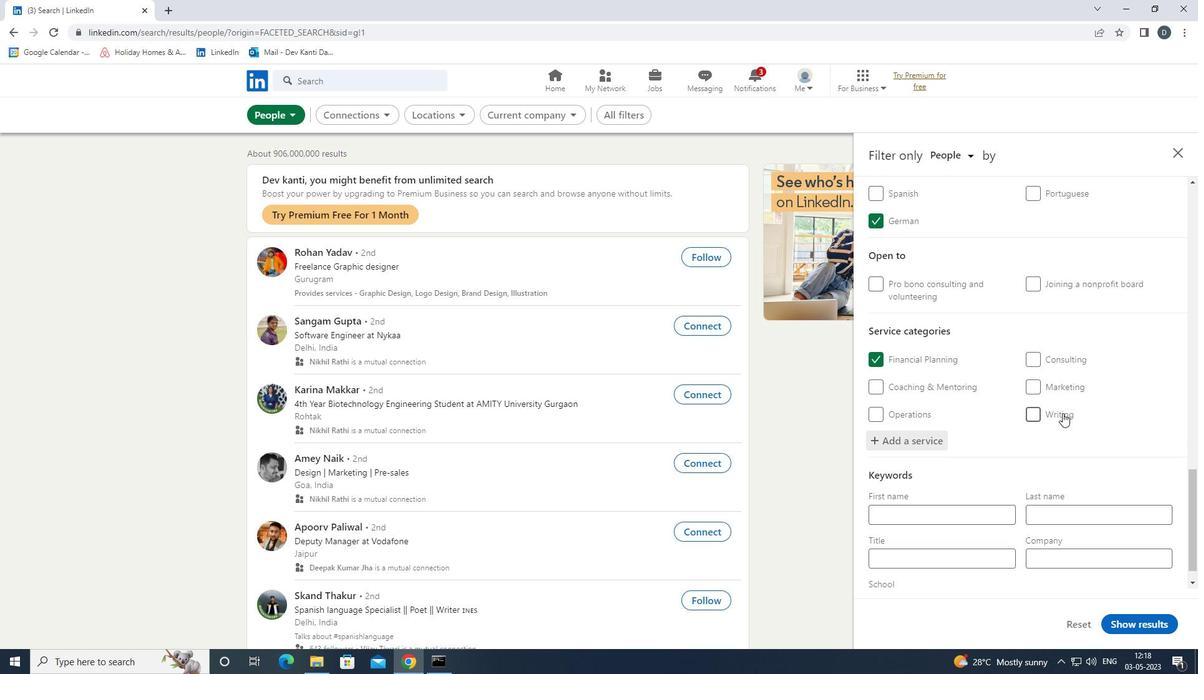 
Action: Mouse moved to (1018, 412)
Screenshot: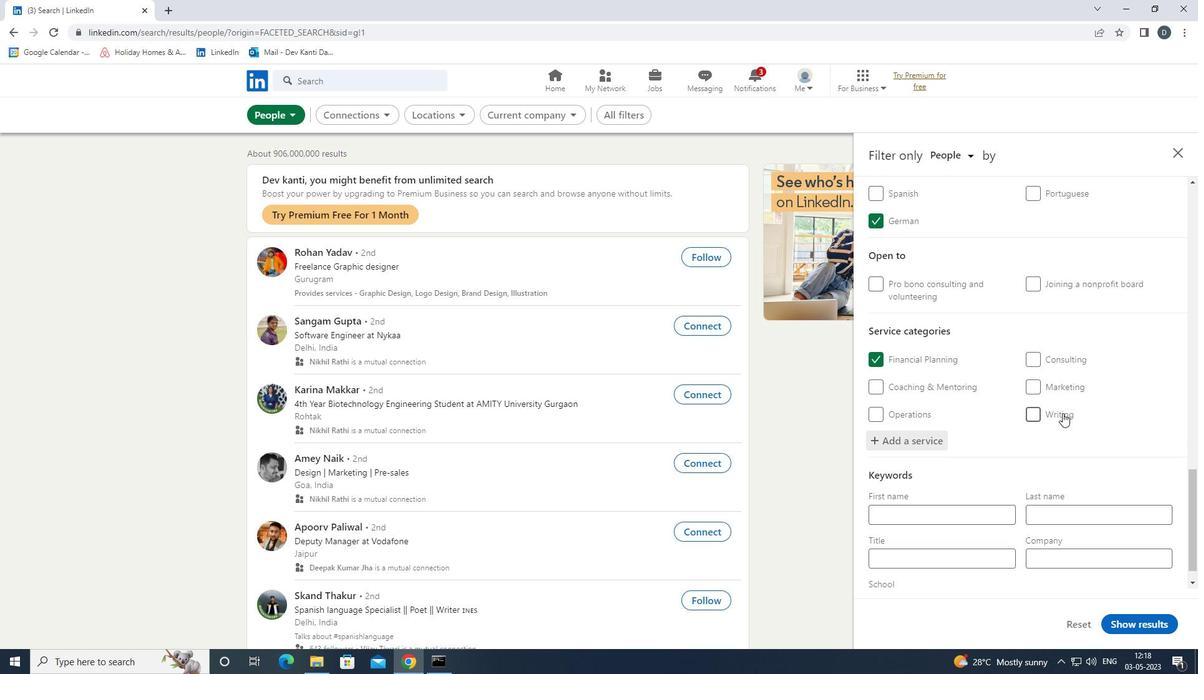 
Action: Mouse scrolled (1018, 411) with delta (0, 0)
Screenshot: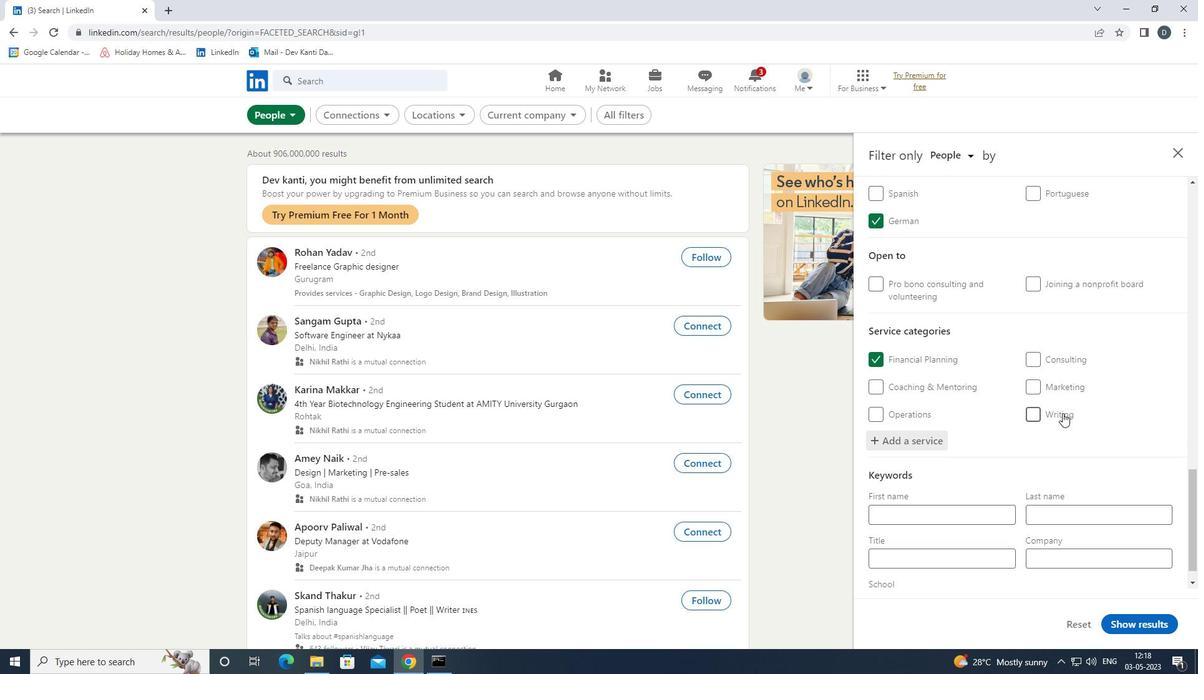 
Action: Mouse scrolled (1018, 411) with delta (0, 0)
Screenshot: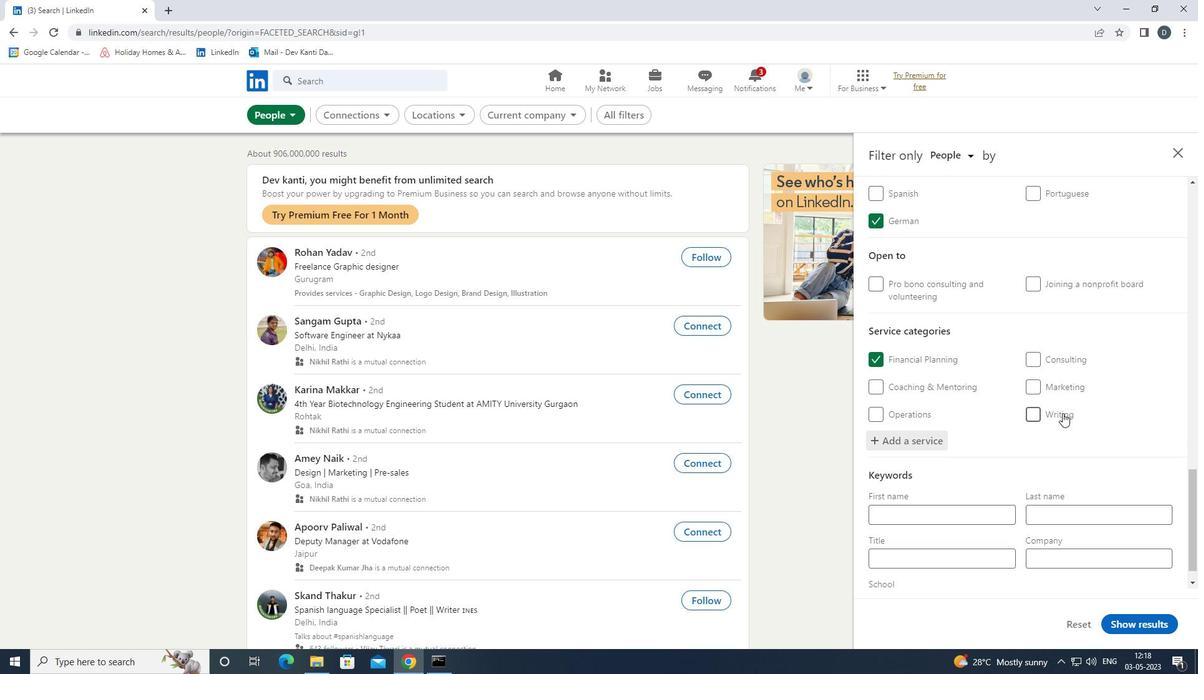 
Action: Mouse moved to (1017, 412)
Screenshot: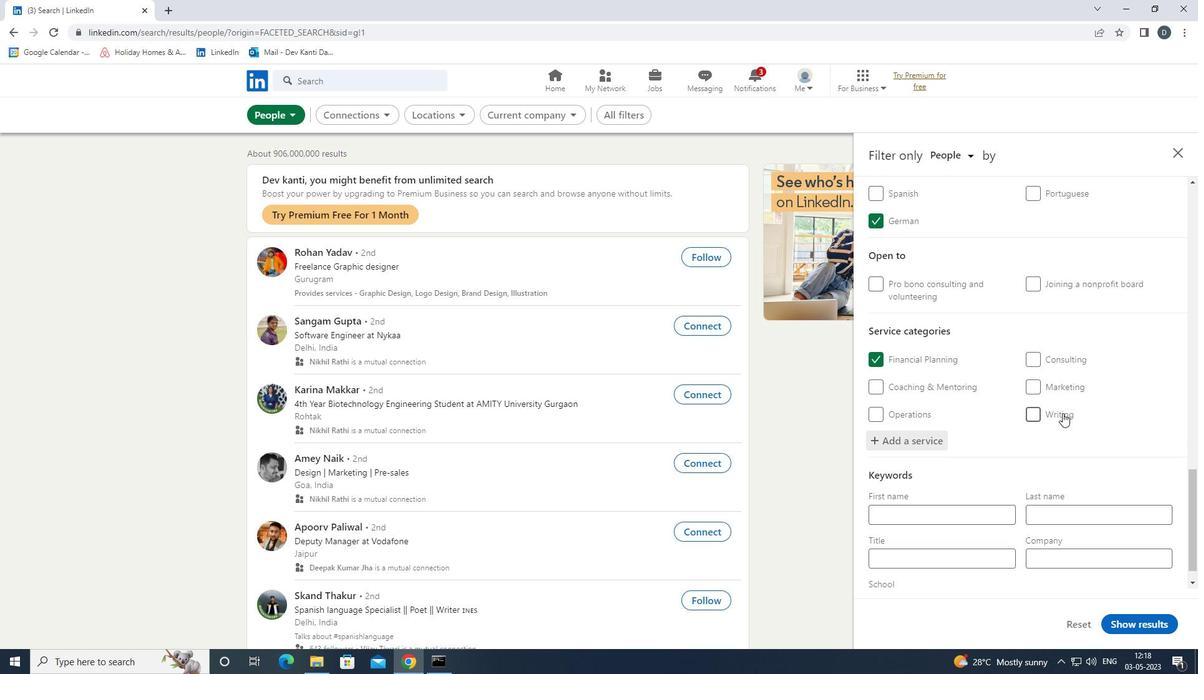 
Action: Mouse scrolled (1017, 411) with delta (0, 0)
Screenshot: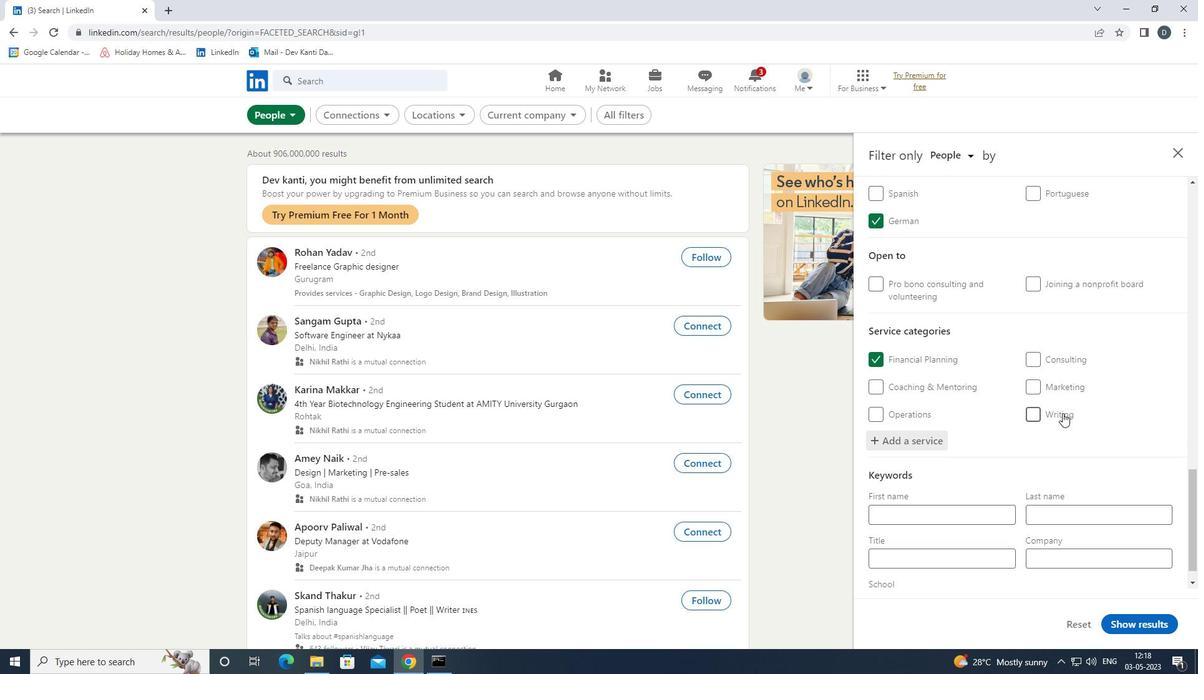 
Action: Mouse moved to (1018, 415)
Screenshot: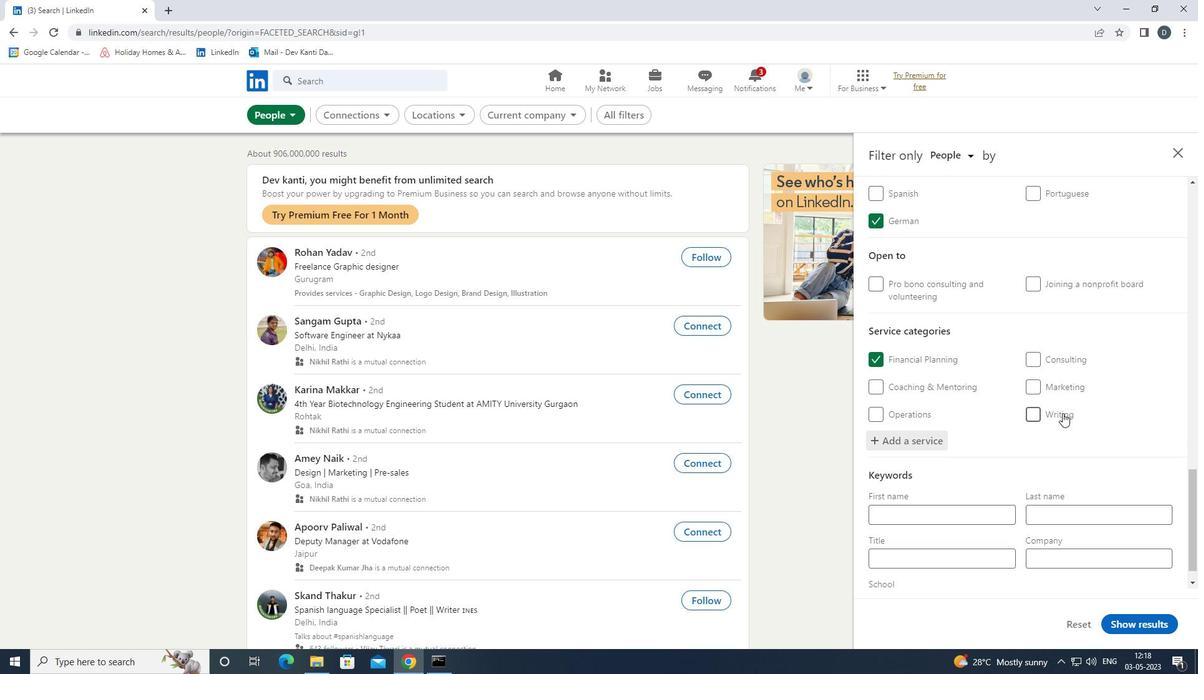 
Action: Mouse scrolled (1018, 414) with delta (0, 0)
Screenshot: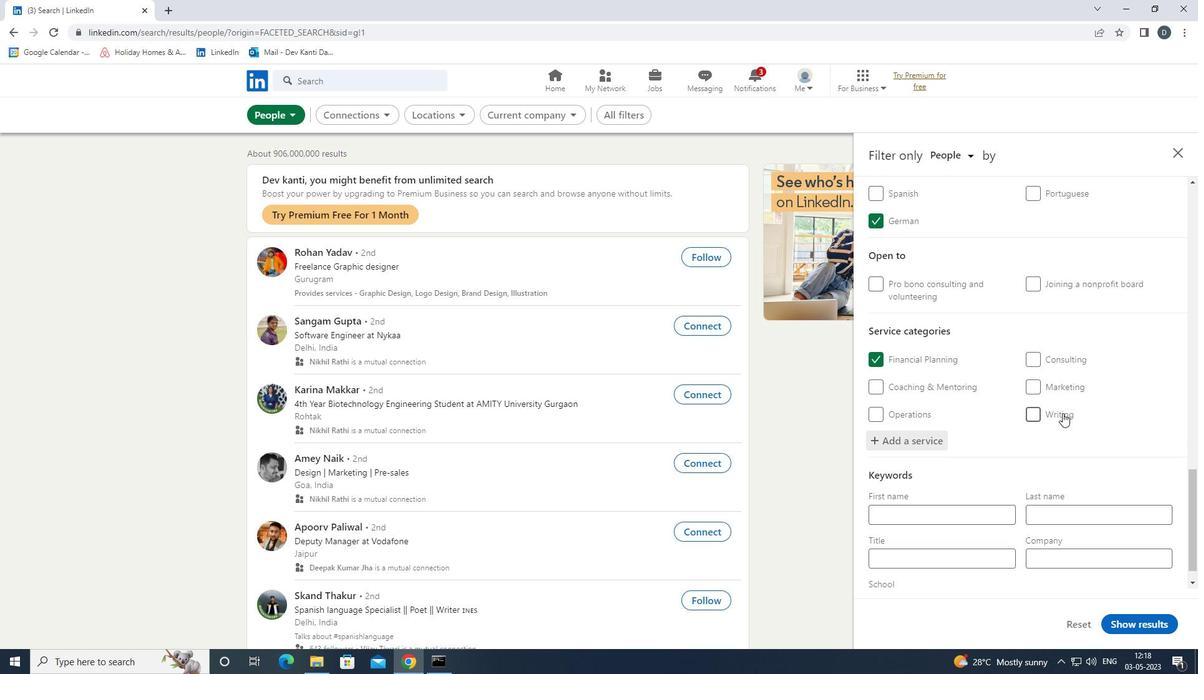
Action: Mouse moved to (974, 528)
Screenshot: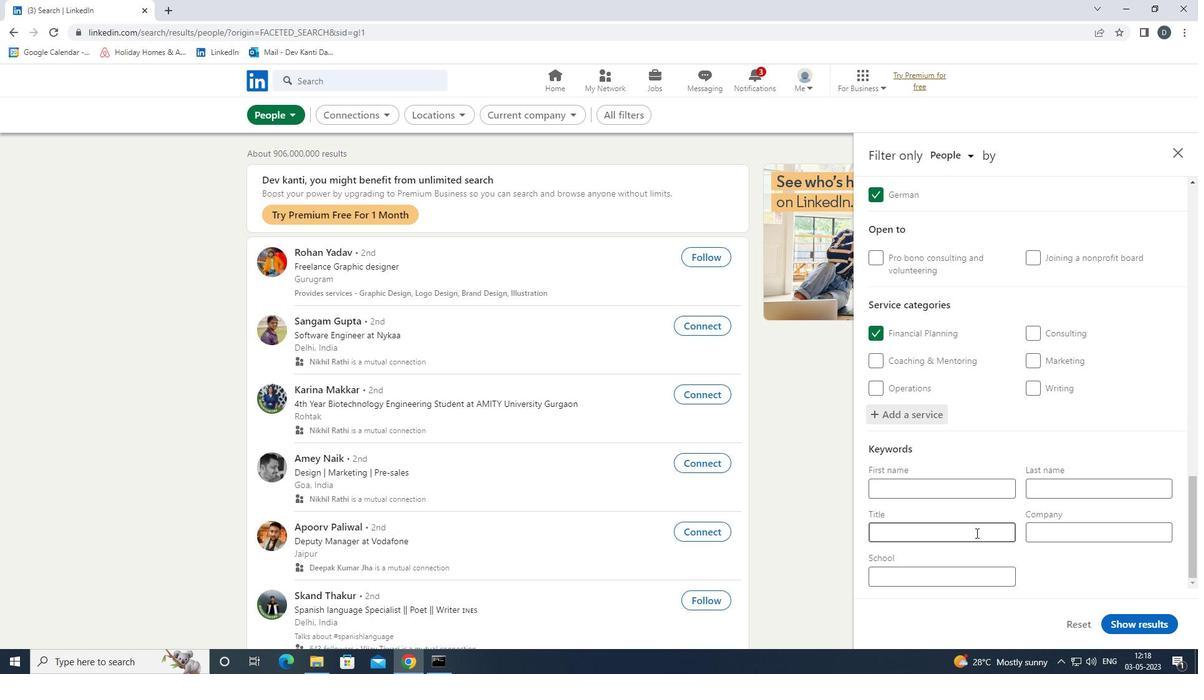 
Action: Mouse pressed left at (974, 528)
Screenshot: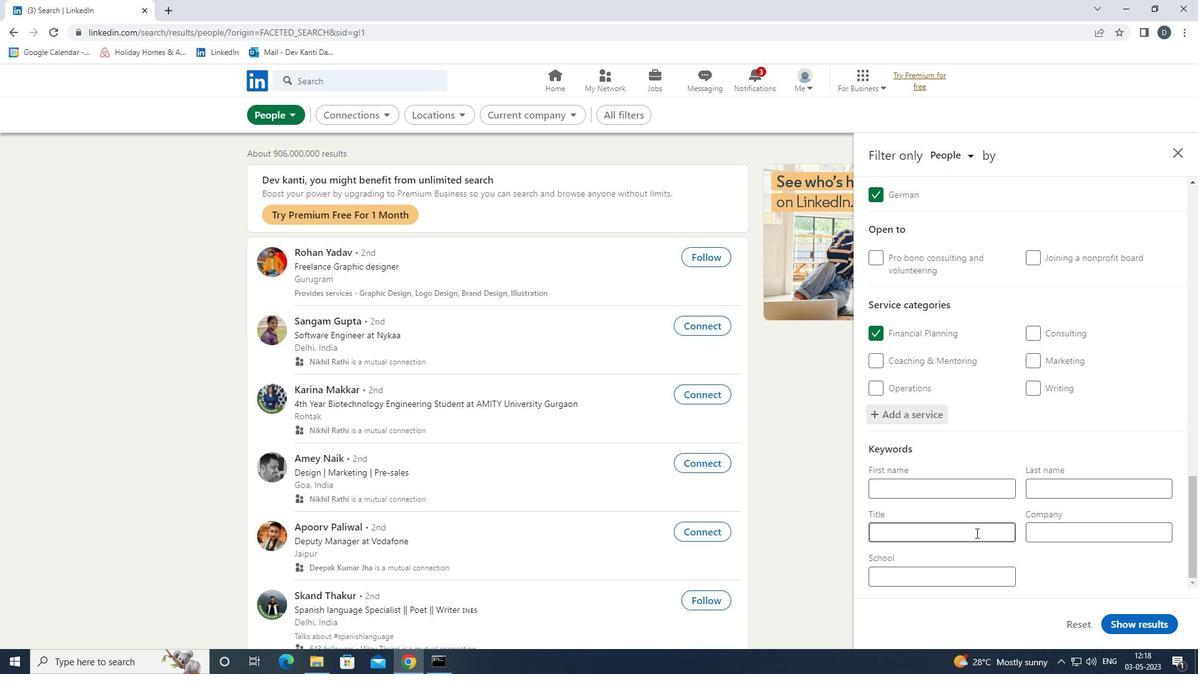 
Action: Key pressed <Key.shift><Key.shift><Key.shift><Key.shift><Key.shift><Key.shift><Key.shift><Key.shift><Key.shift><Key.shift><Key.shift><Key.shift><Key.shift><Key.shift><Key.shift><Key.shift>PHONE<Key.space><Key.shift>SURVEY<Key.space>
Screenshot: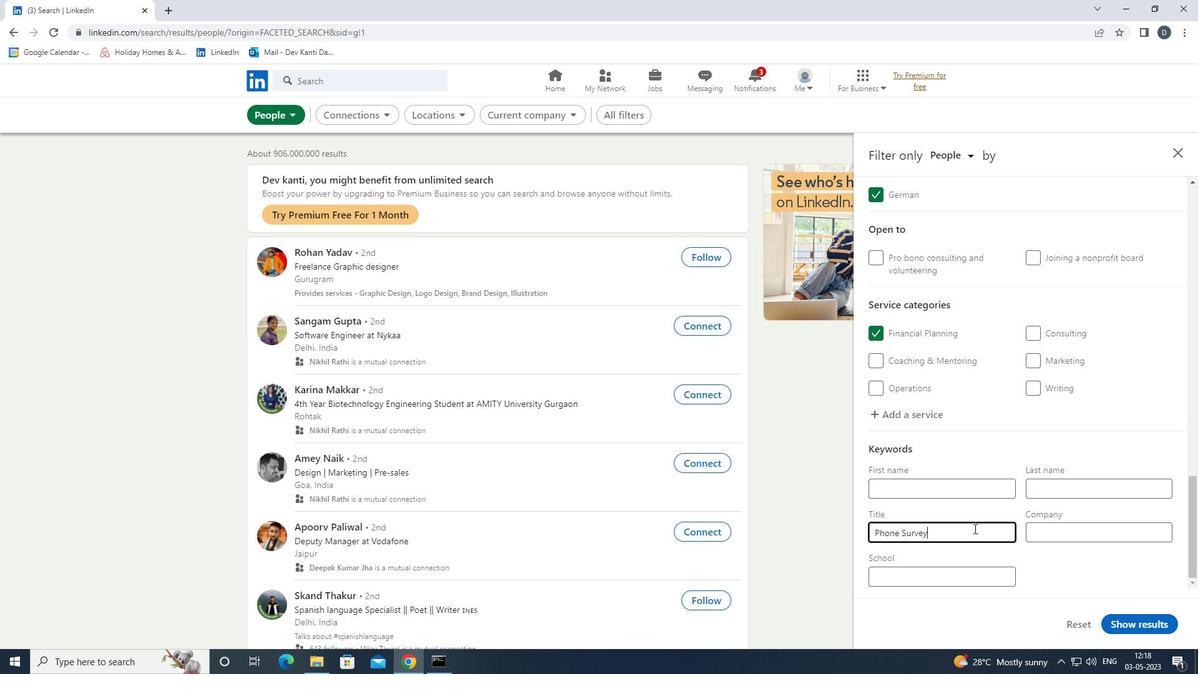 
Action: Mouse moved to (974, 527)
Screenshot: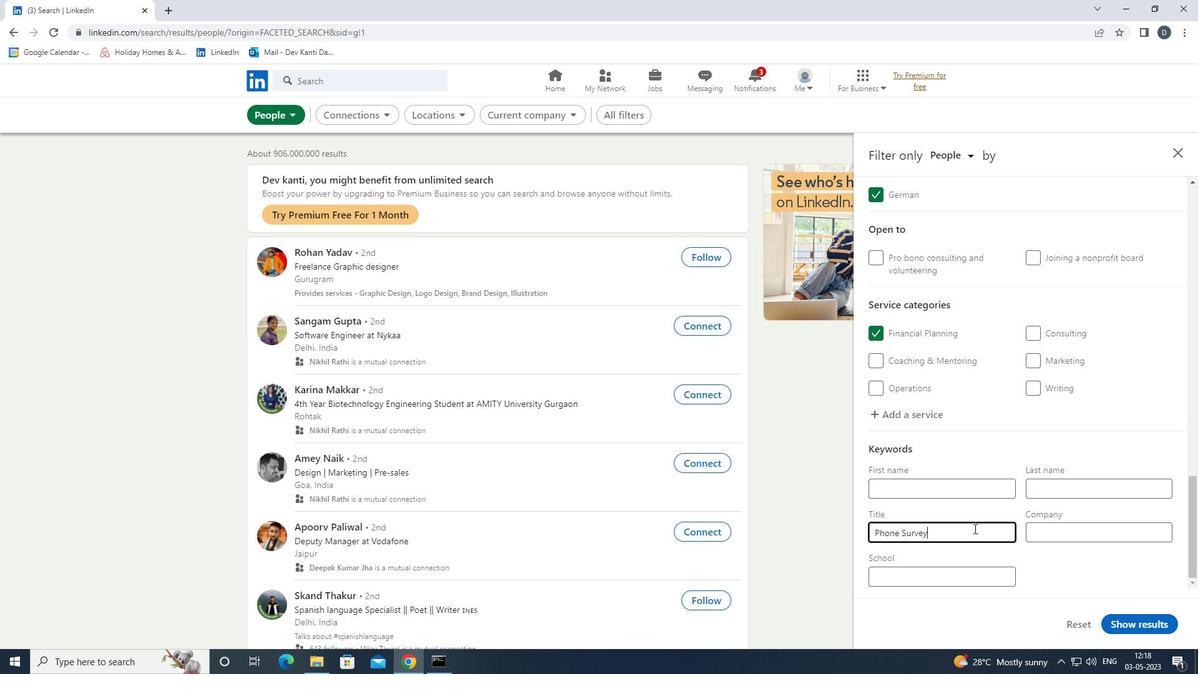 
Action: Key pressed <Key.shift>CONDUCTOR
Screenshot: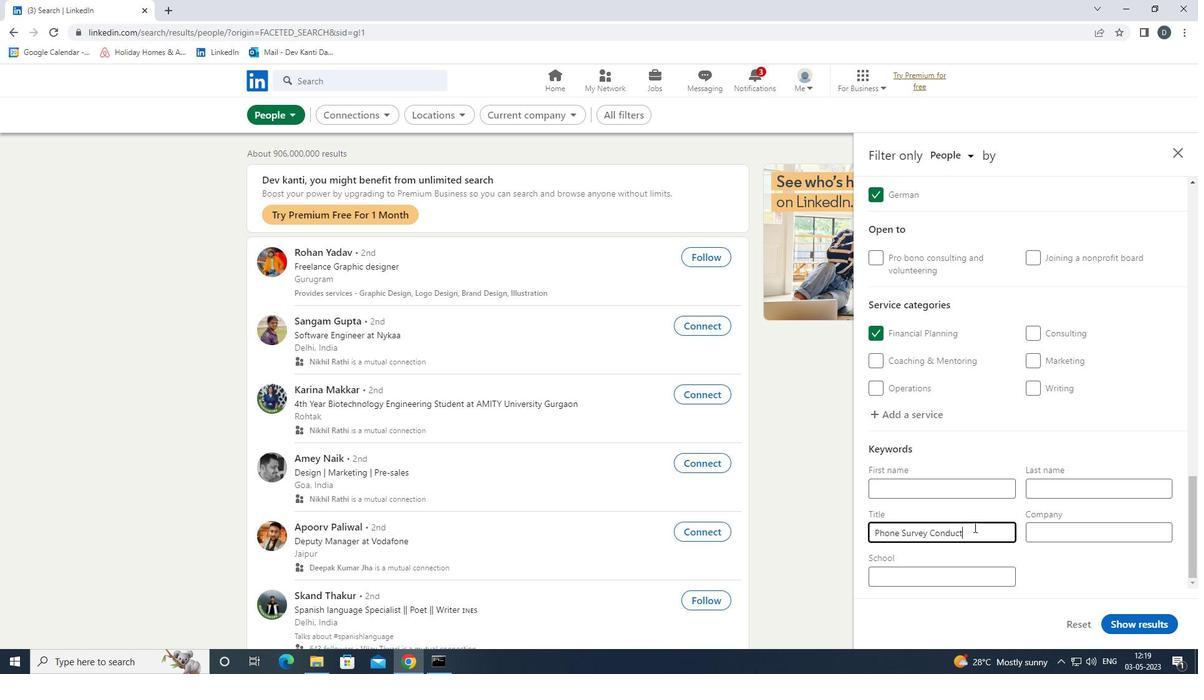 
Action: Mouse moved to (1124, 626)
Screenshot: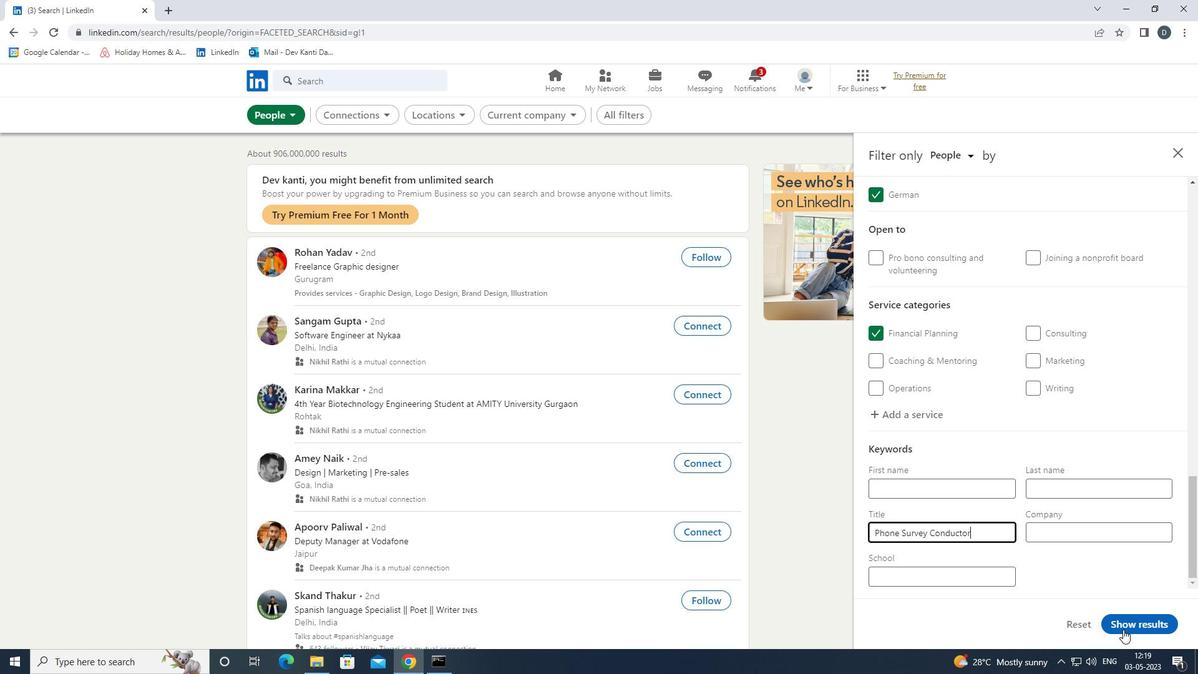 
Action: Mouse pressed left at (1124, 626)
Screenshot: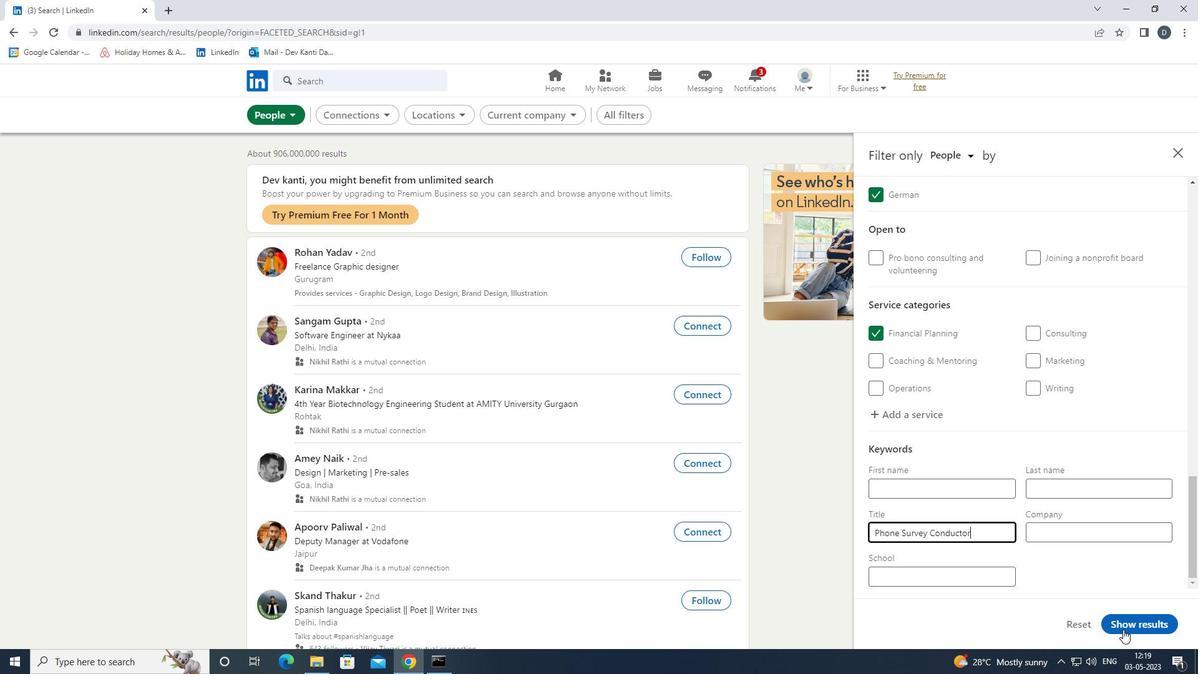 
Action: Mouse moved to (399, 318)
Screenshot: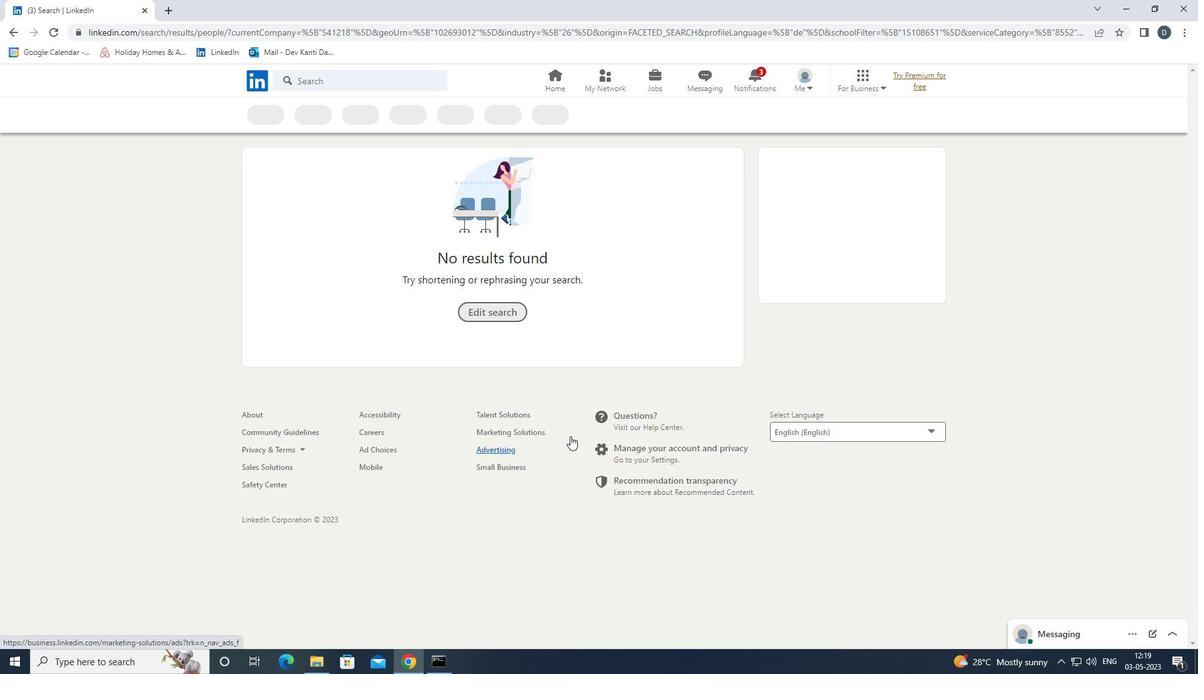 
